 Task: Find connections with filter location Portishead with filter topic #workwith filter profile language French with filter current company ICICIdirect with filter school Acharya Institutes with filter industry Courts of Law with filter service category Typing with filter keywords title Culture Operations Manager
Action: Mouse moved to (645, 66)
Screenshot: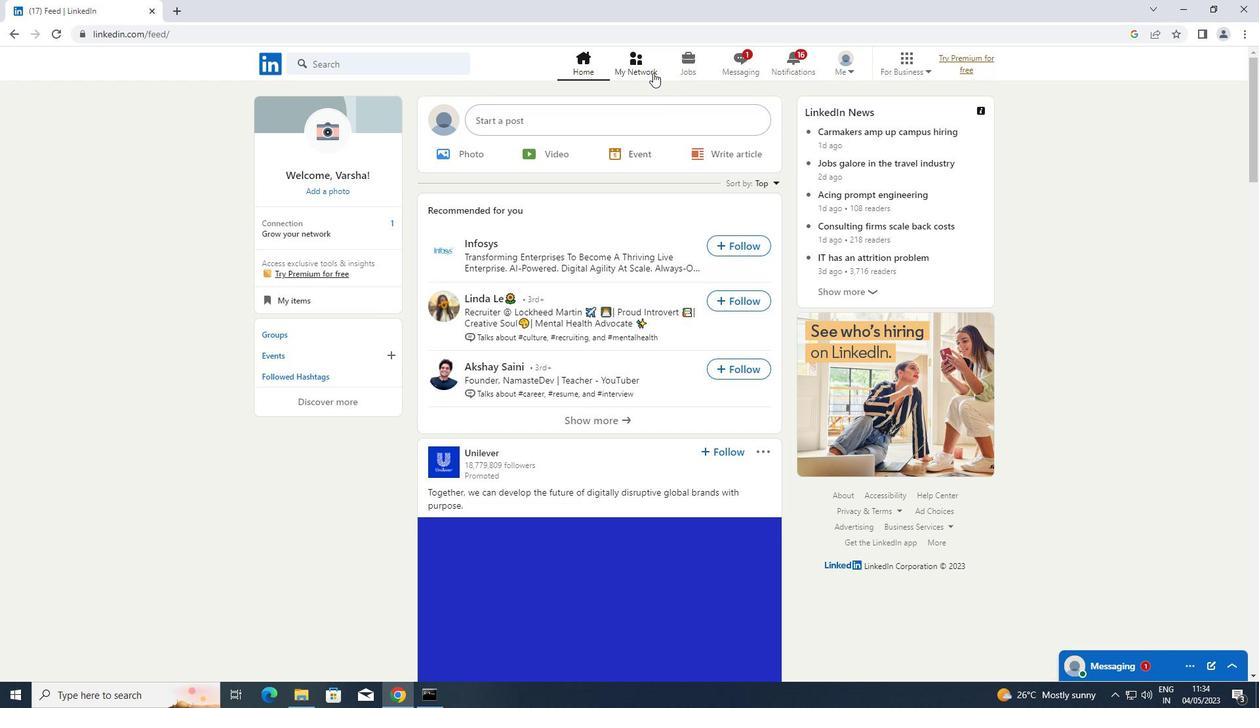 
Action: Mouse pressed left at (645, 66)
Screenshot: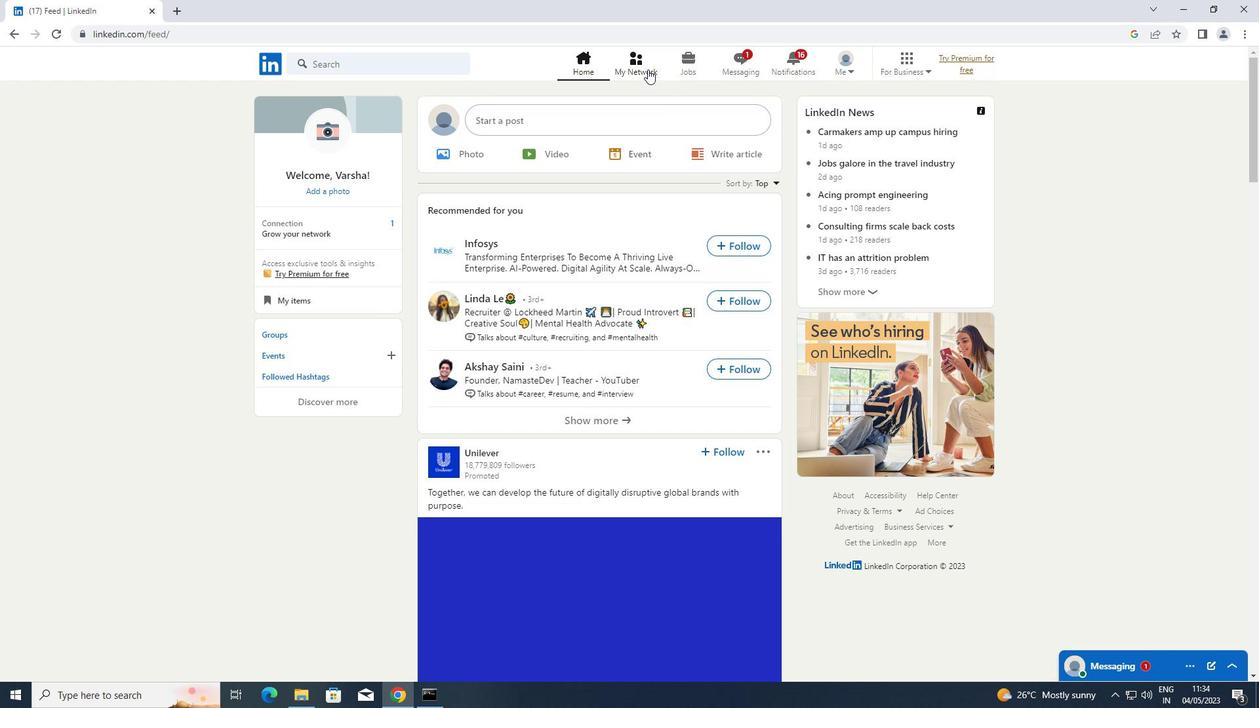 
Action: Mouse moved to (321, 131)
Screenshot: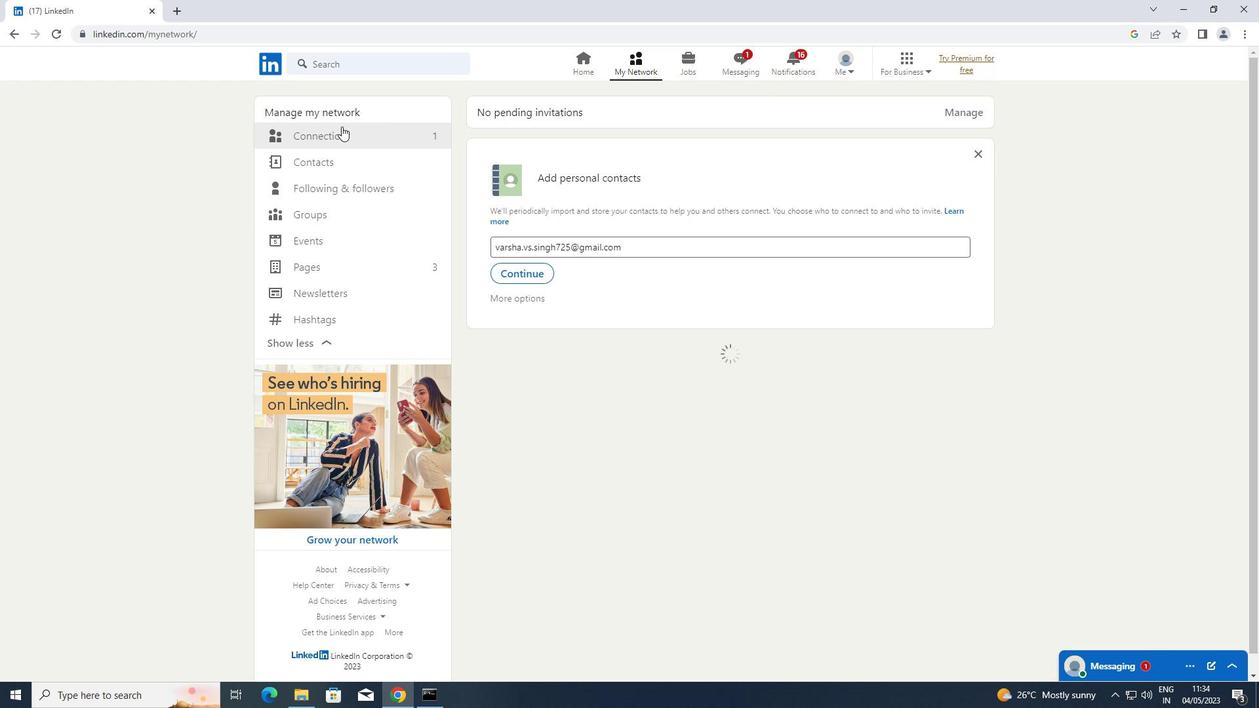 
Action: Mouse pressed left at (321, 131)
Screenshot: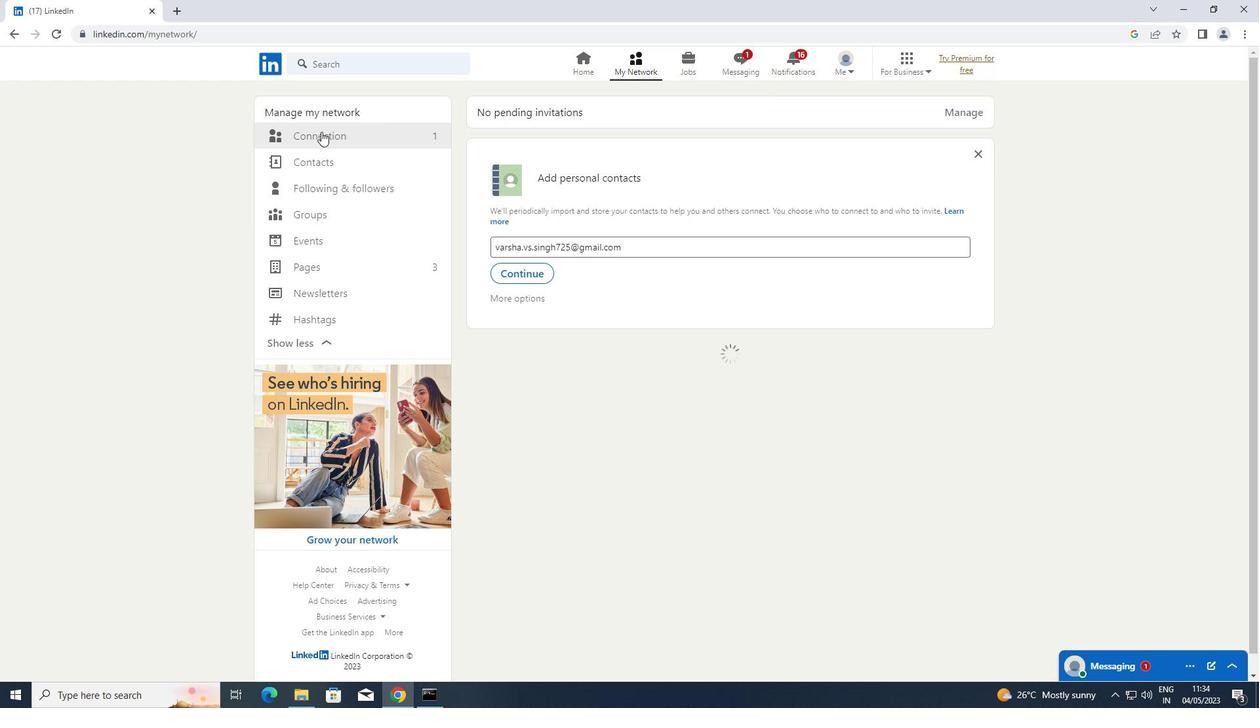 
Action: Mouse moved to (738, 134)
Screenshot: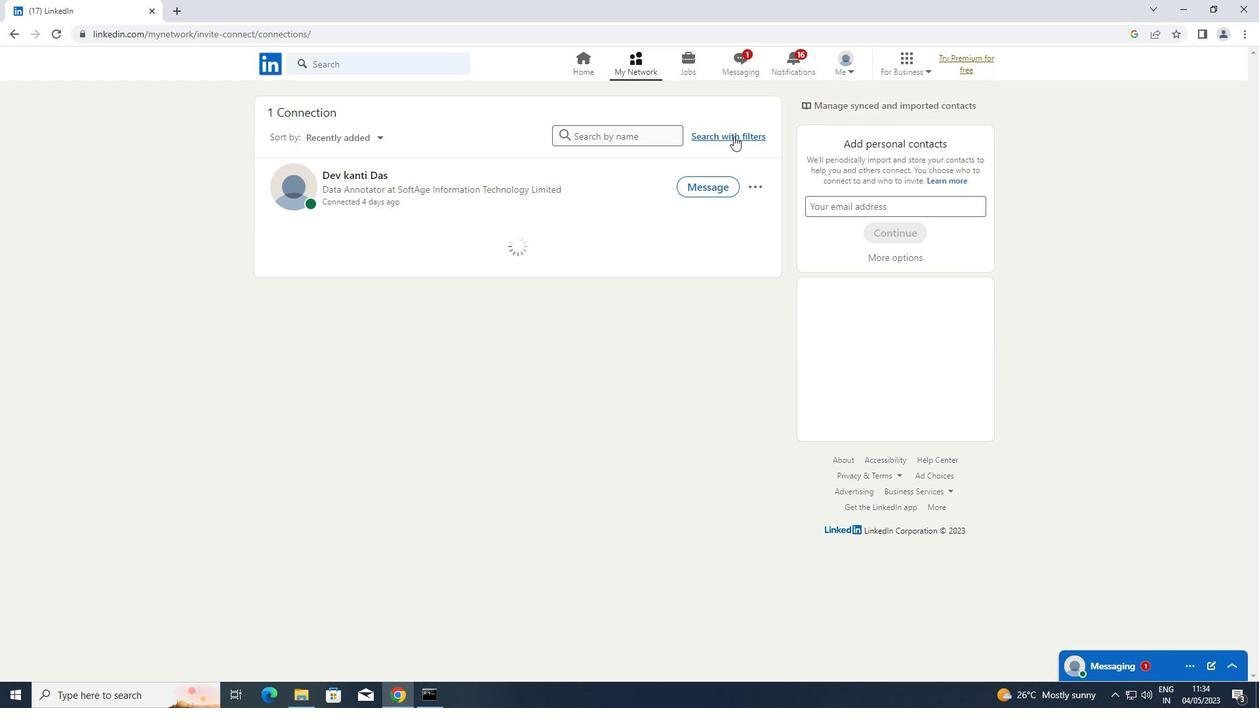 
Action: Mouse pressed left at (738, 134)
Screenshot: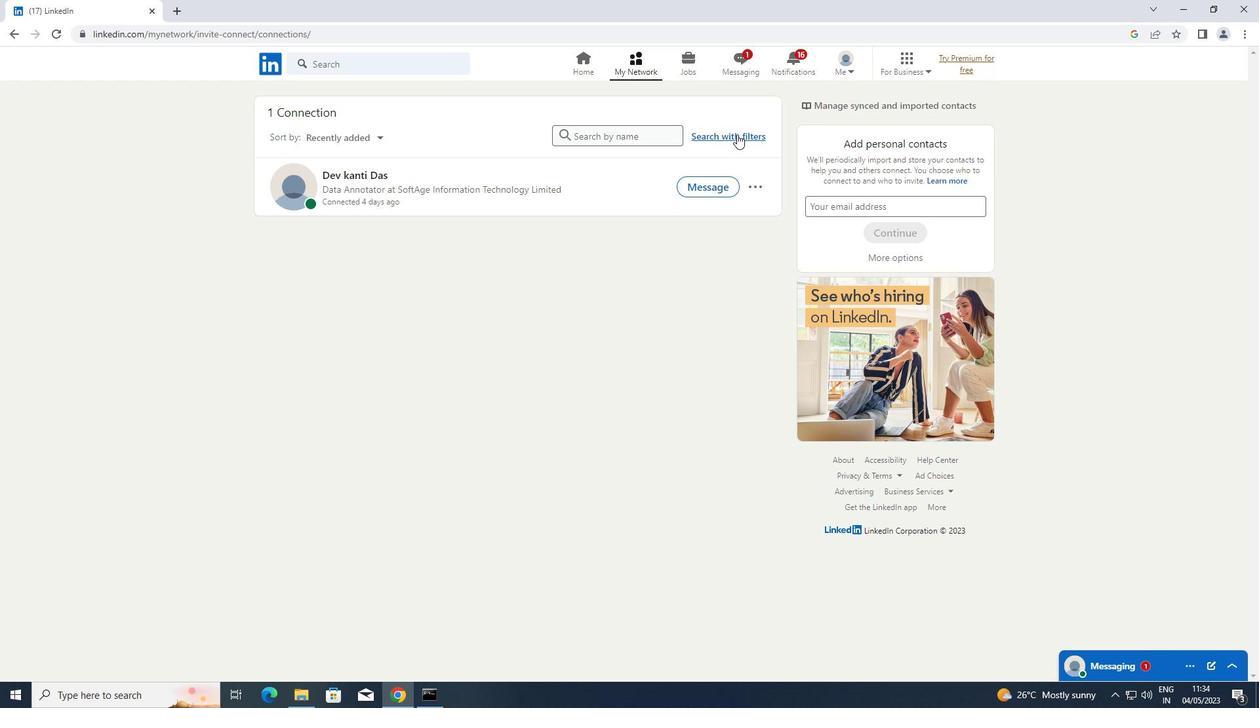 
Action: Mouse moved to (679, 106)
Screenshot: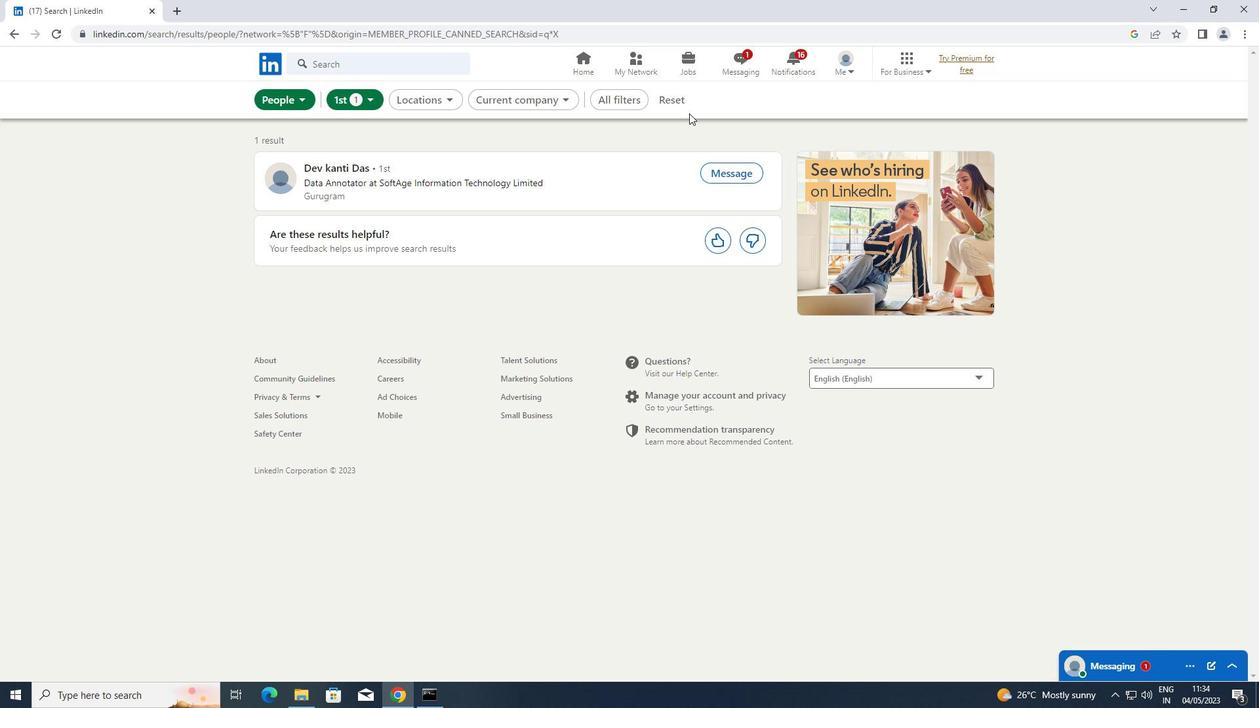
Action: Mouse pressed left at (679, 106)
Screenshot: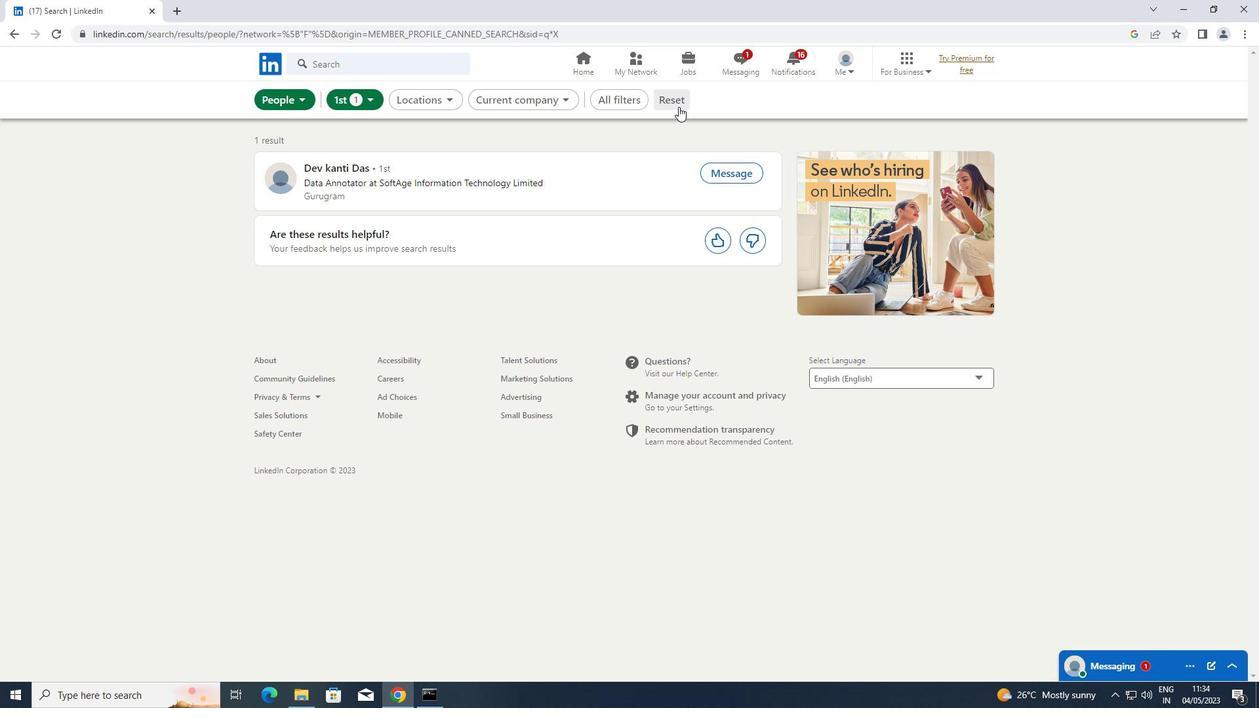 
Action: Mouse moved to (646, 101)
Screenshot: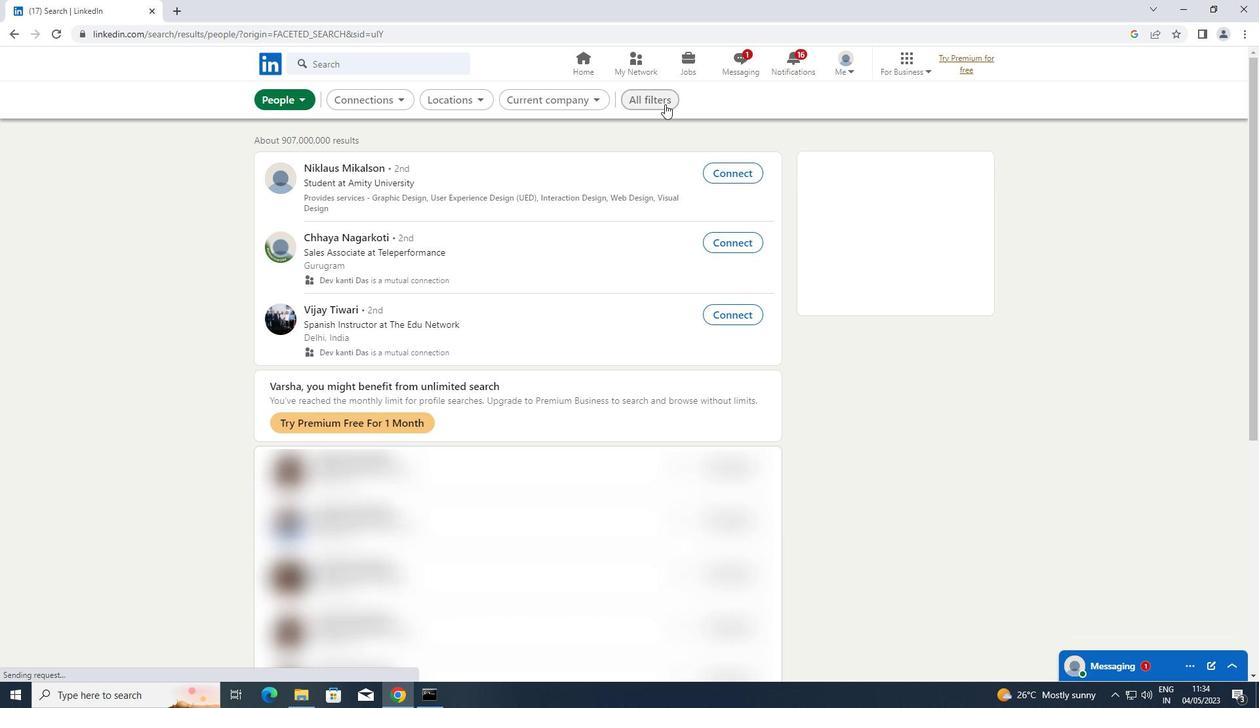 
Action: Mouse pressed left at (646, 101)
Screenshot: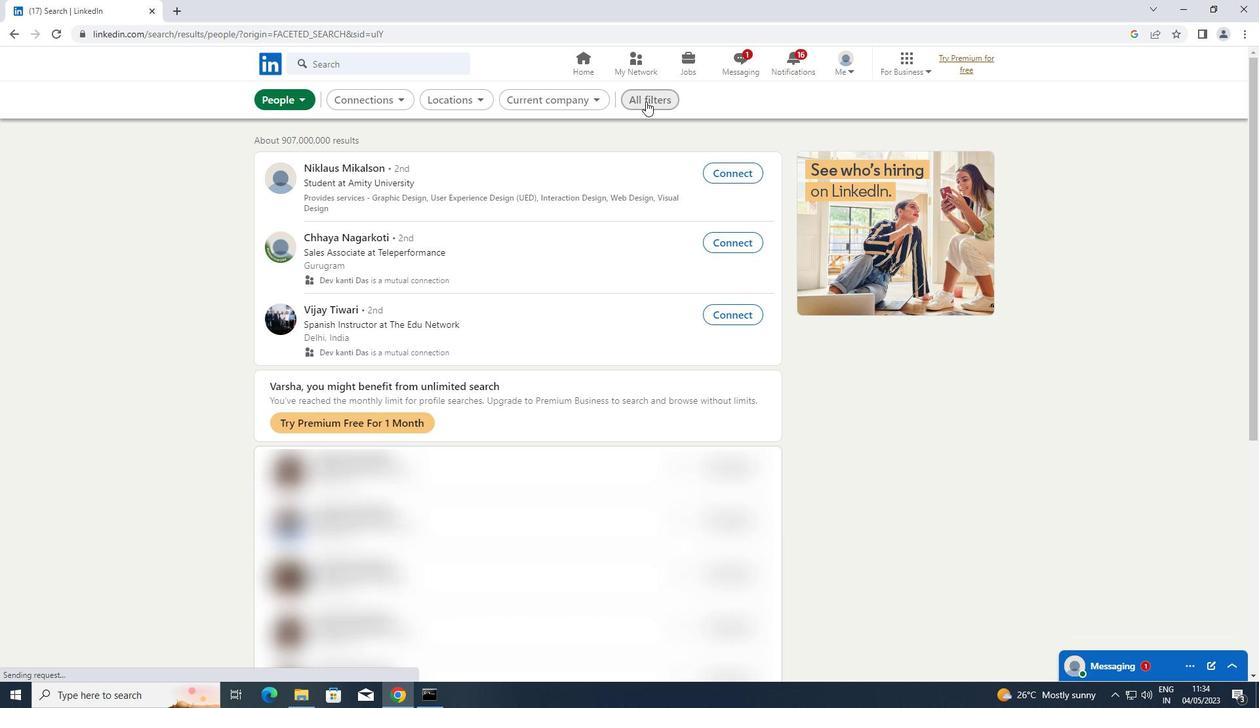 
Action: Mouse moved to (989, 225)
Screenshot: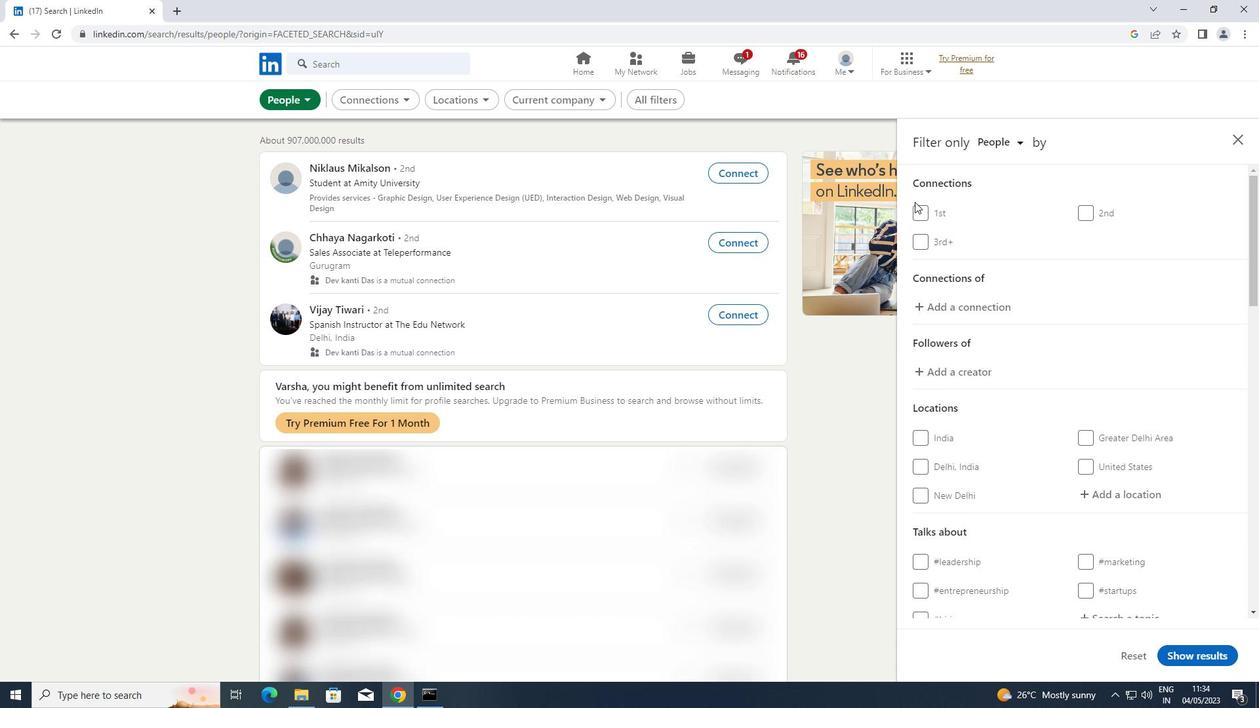 
Action: Mouse scrolled (989, 224) with delta (0, 0)
Screenshot: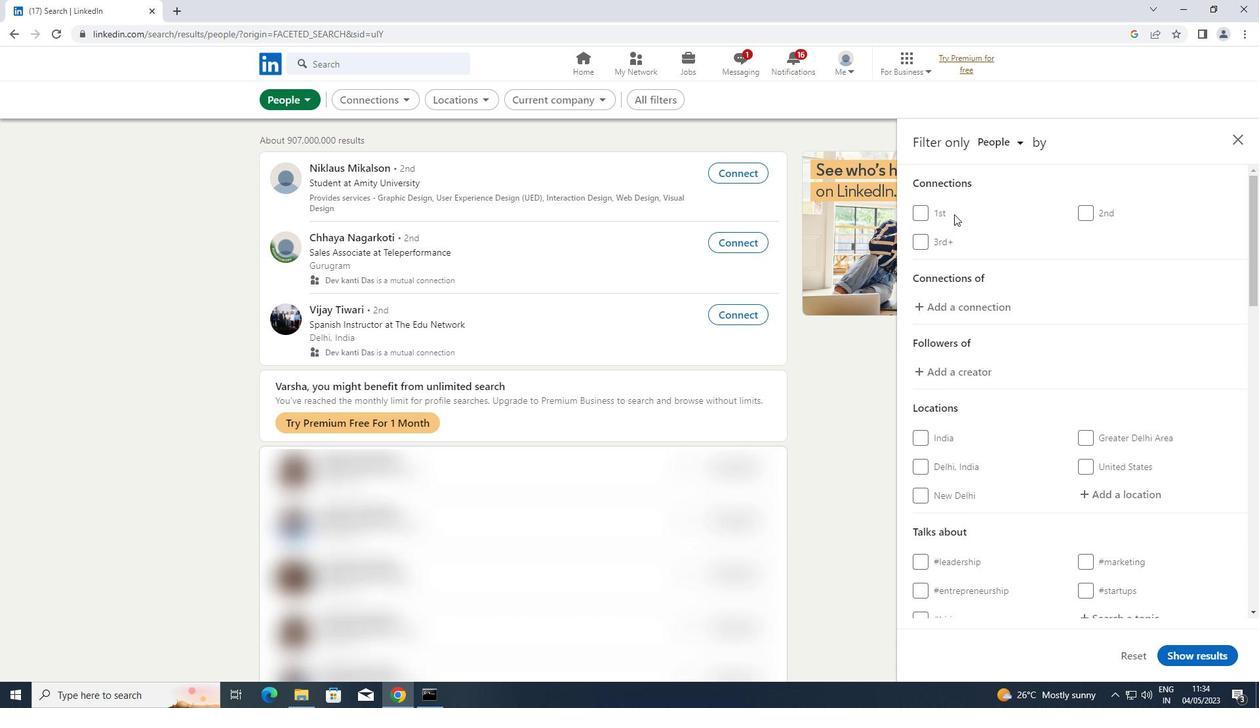 
Action: Mouse scrolled (989, 224) with delta (0, 0)
Screenshot: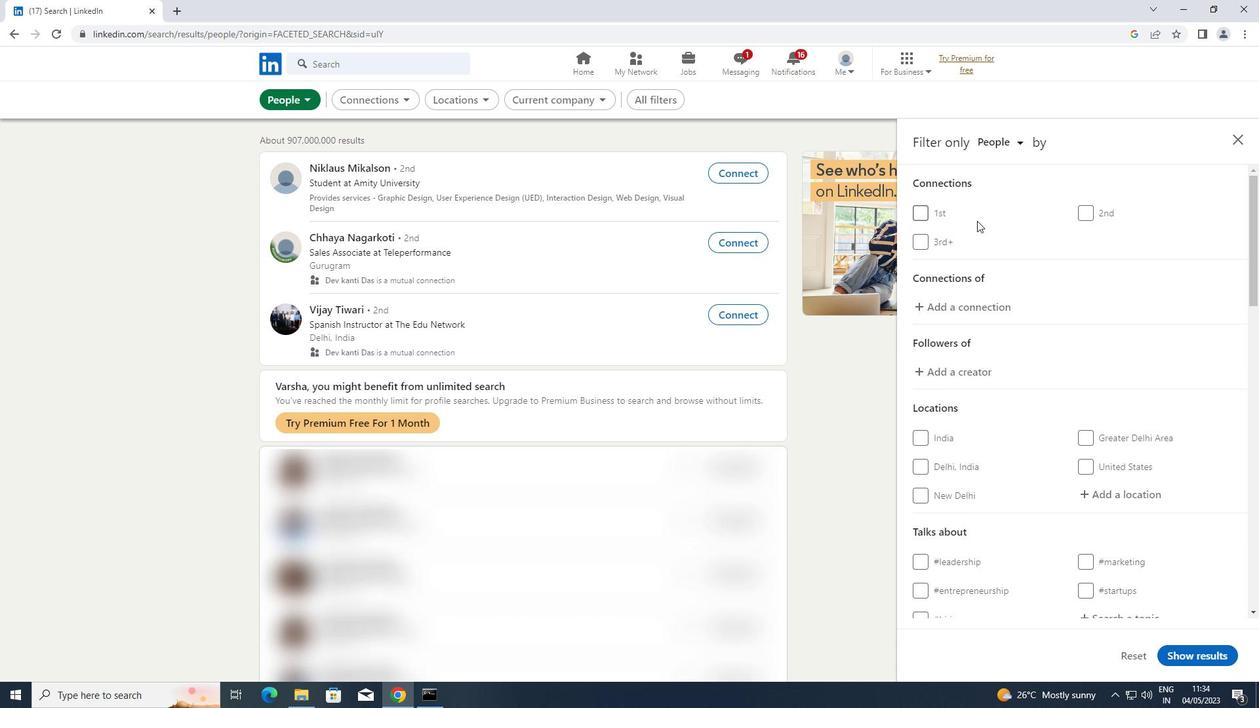 
Action: Mouse scrolled (989, 224) with delta (0, 0)
Screenshot: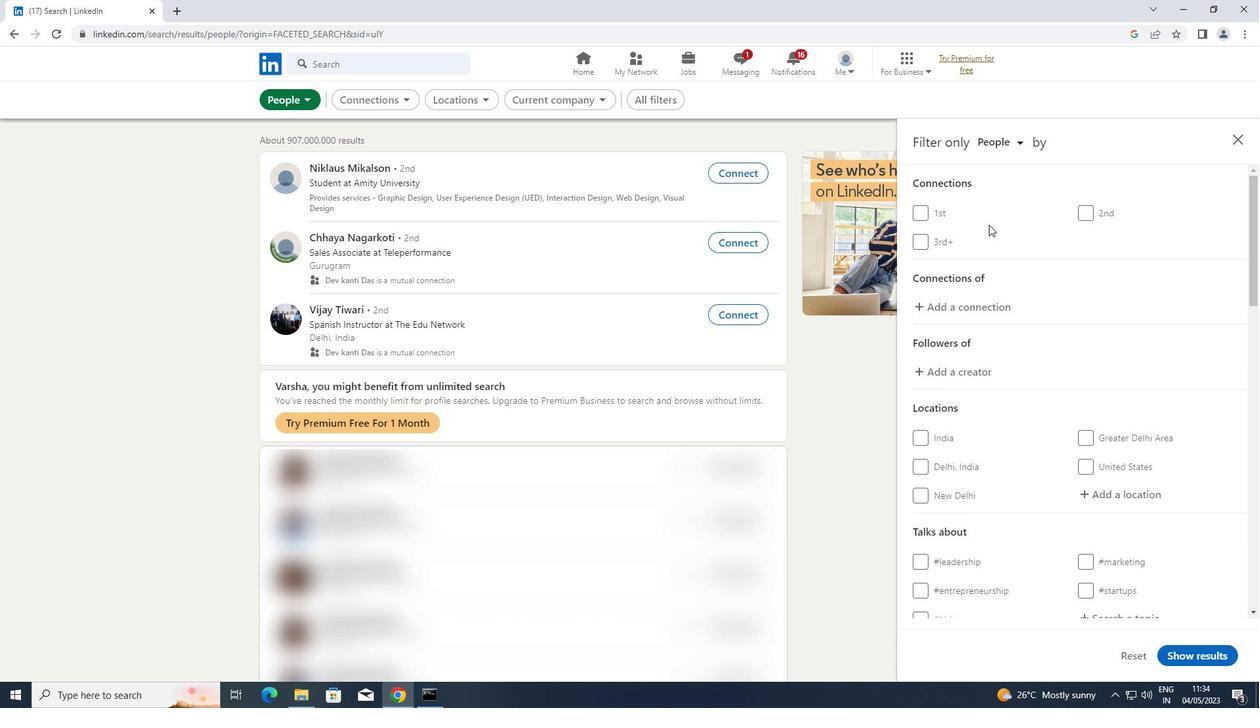 
Action: Mouse moved to (1120, 305)
Screenshot: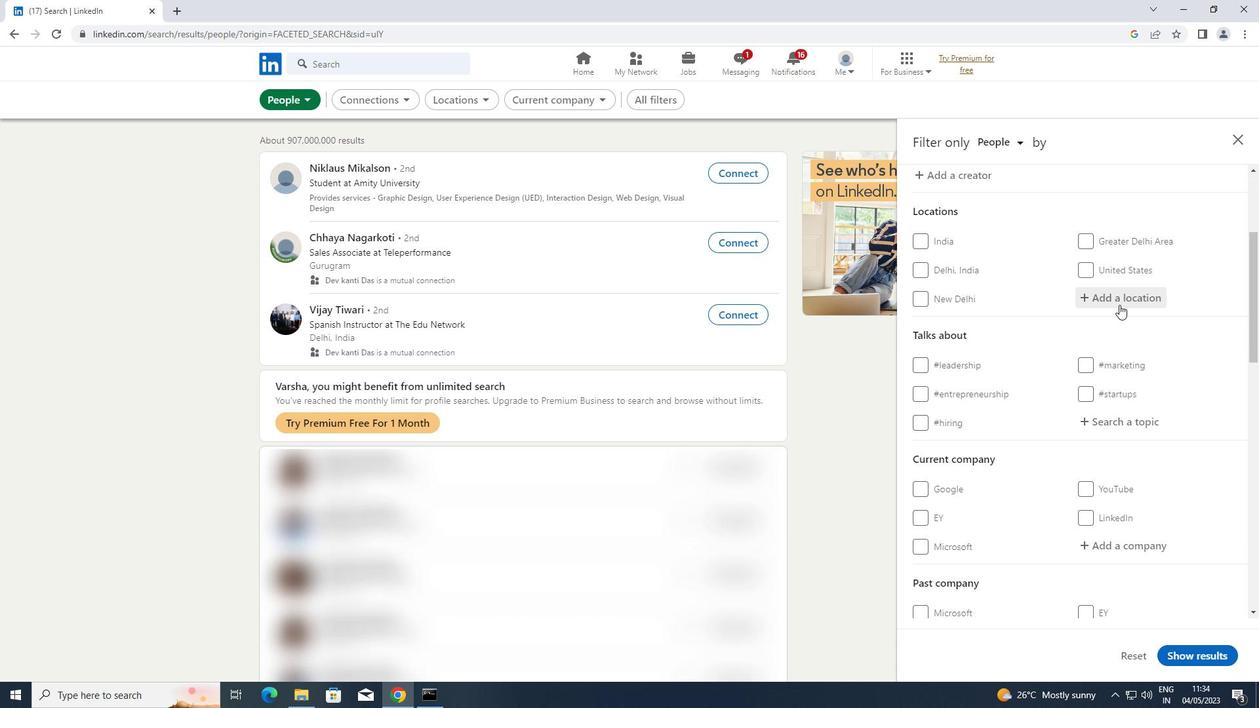 
Action: Mouse pressed left at (1120, 305)
Screenshot: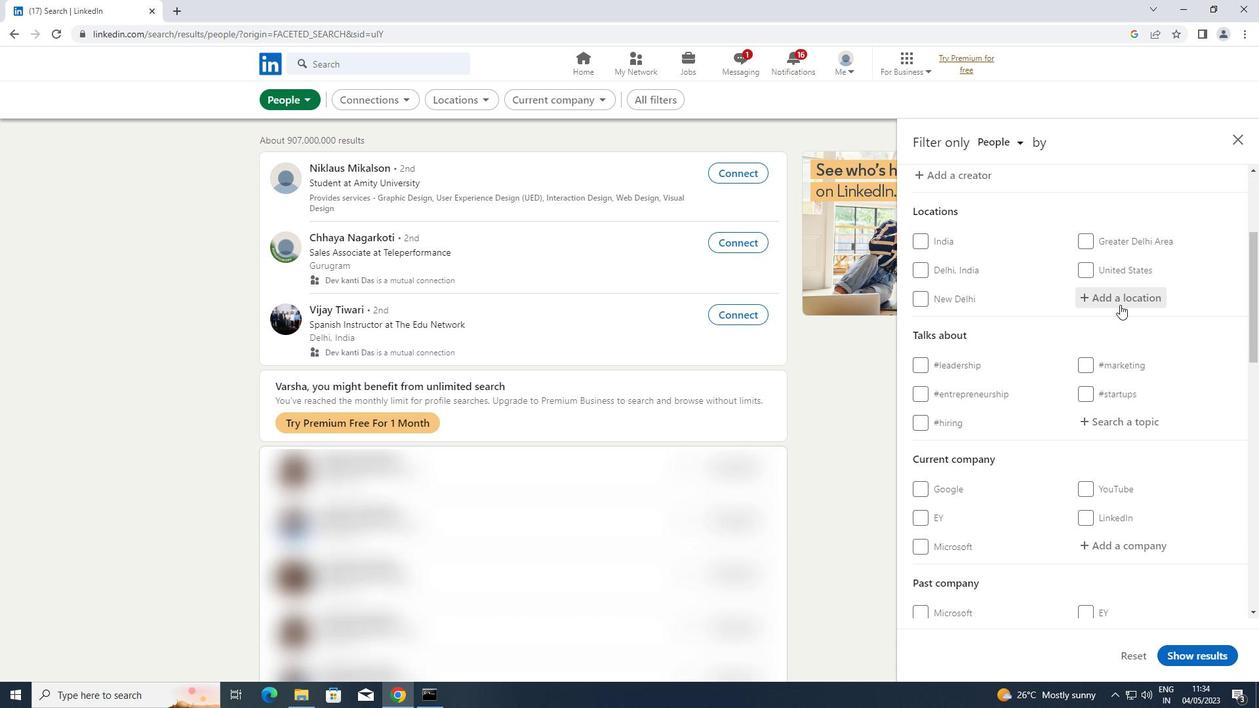 
Action: Key pressed <Key.shift>PORTISHEAD
Screenshot: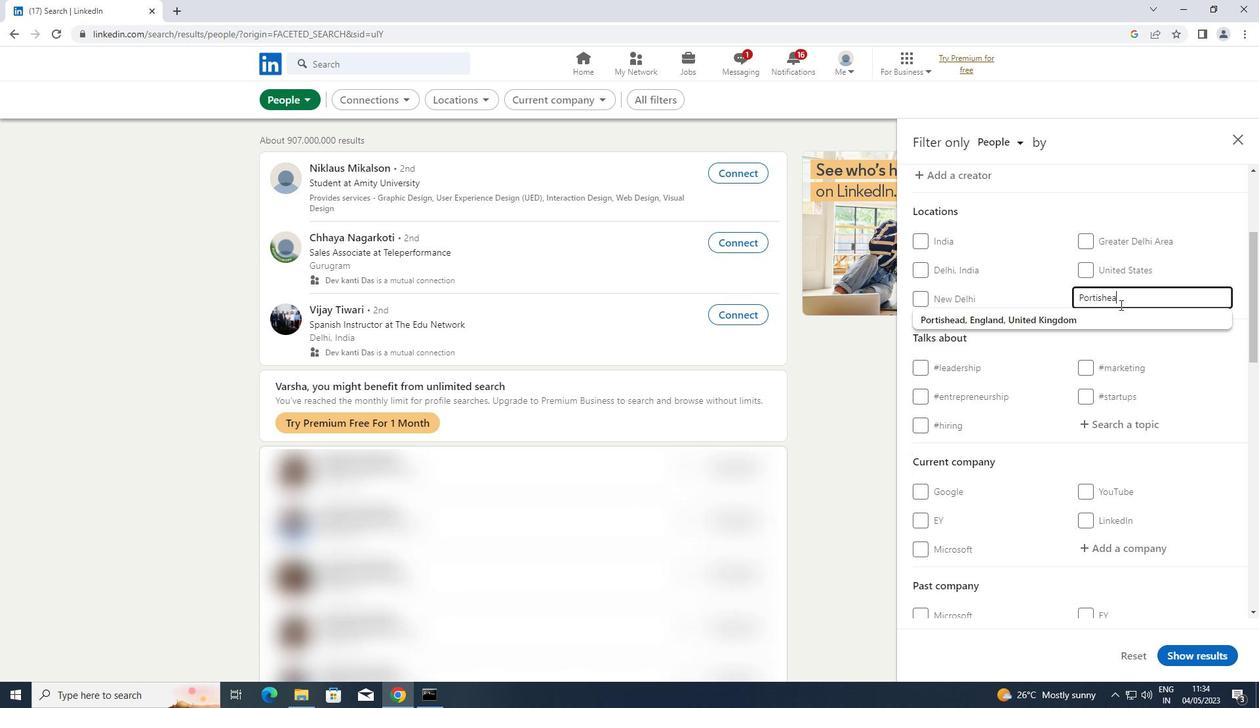 
Action: Mouse scrolled (1120, 304) with delta (0, 0)
Screenshot: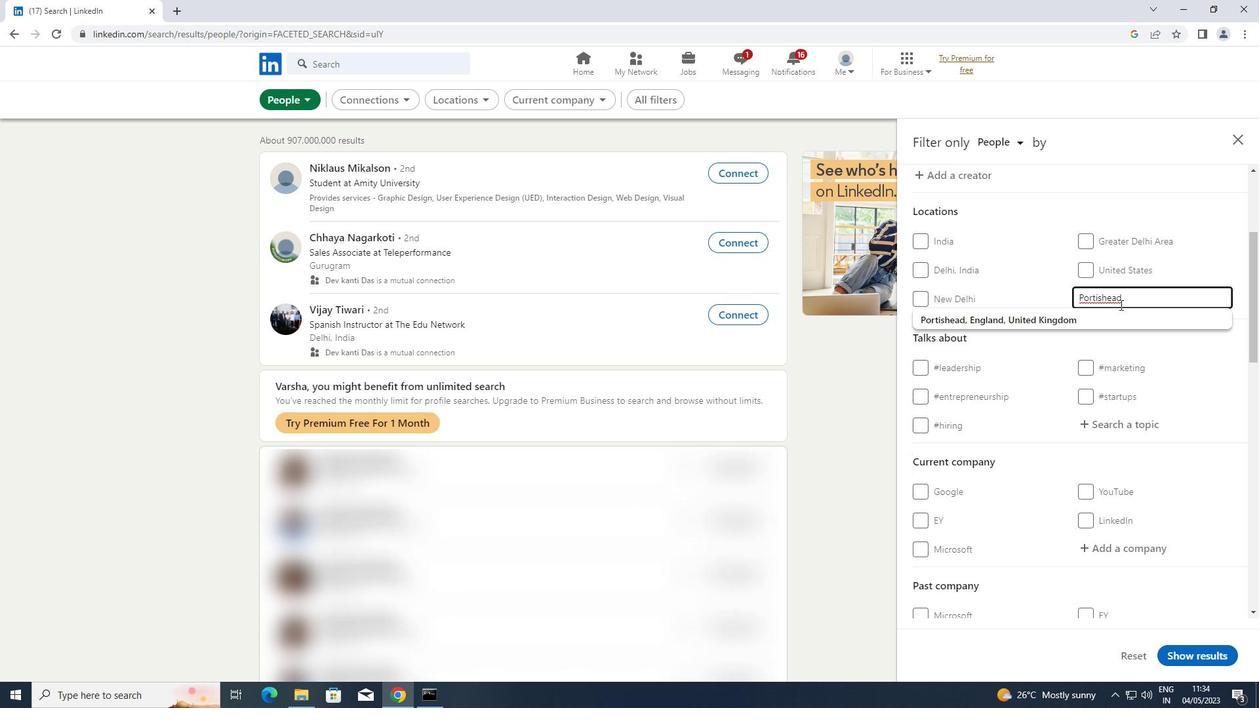 
Action: Mouse scrolled (1120, 304) with delta (0, 0)
Screenshot: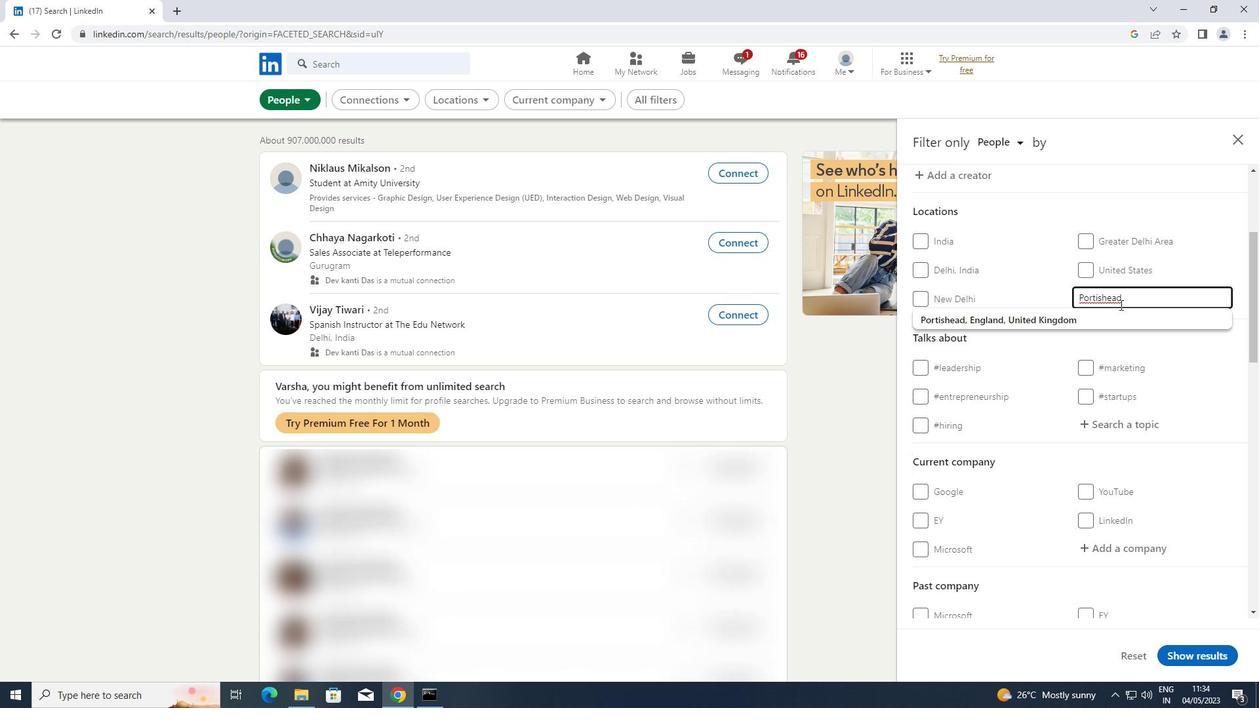 
Action: Mouse scrolled (1120, 304) with delta (0, 0)
Screenshot: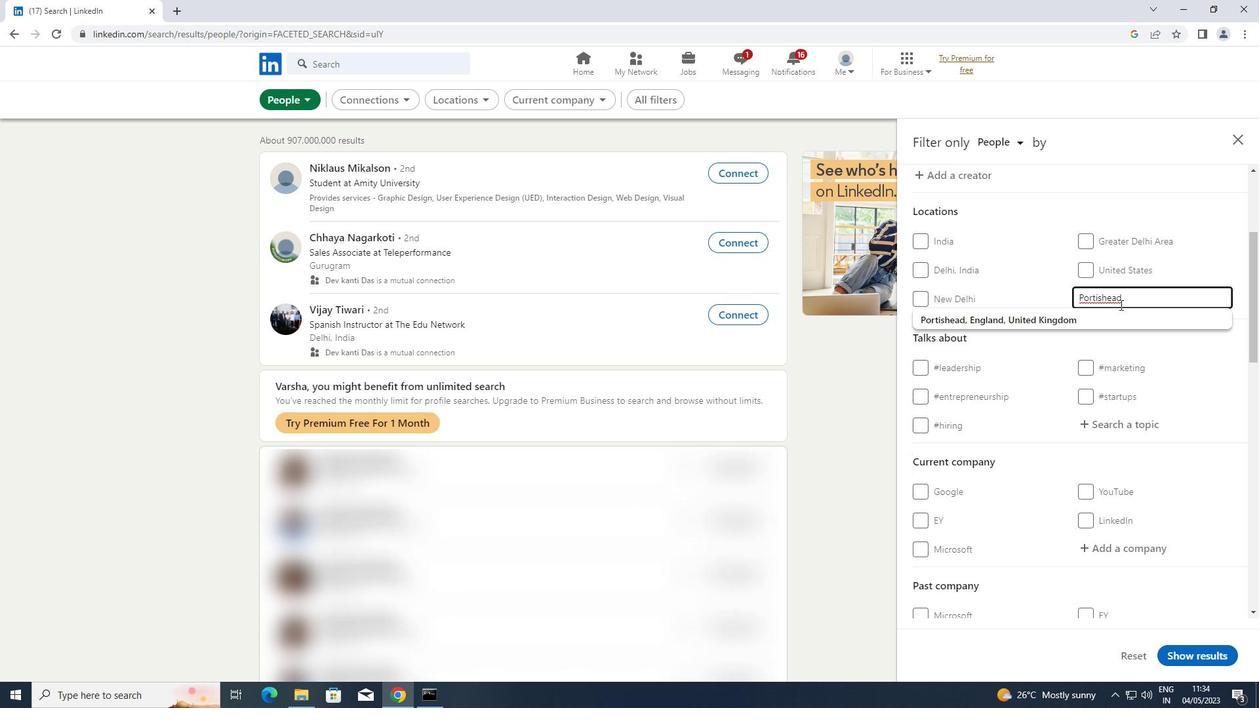 
Action: Mouse moved to (1137, 229)
Screenshot: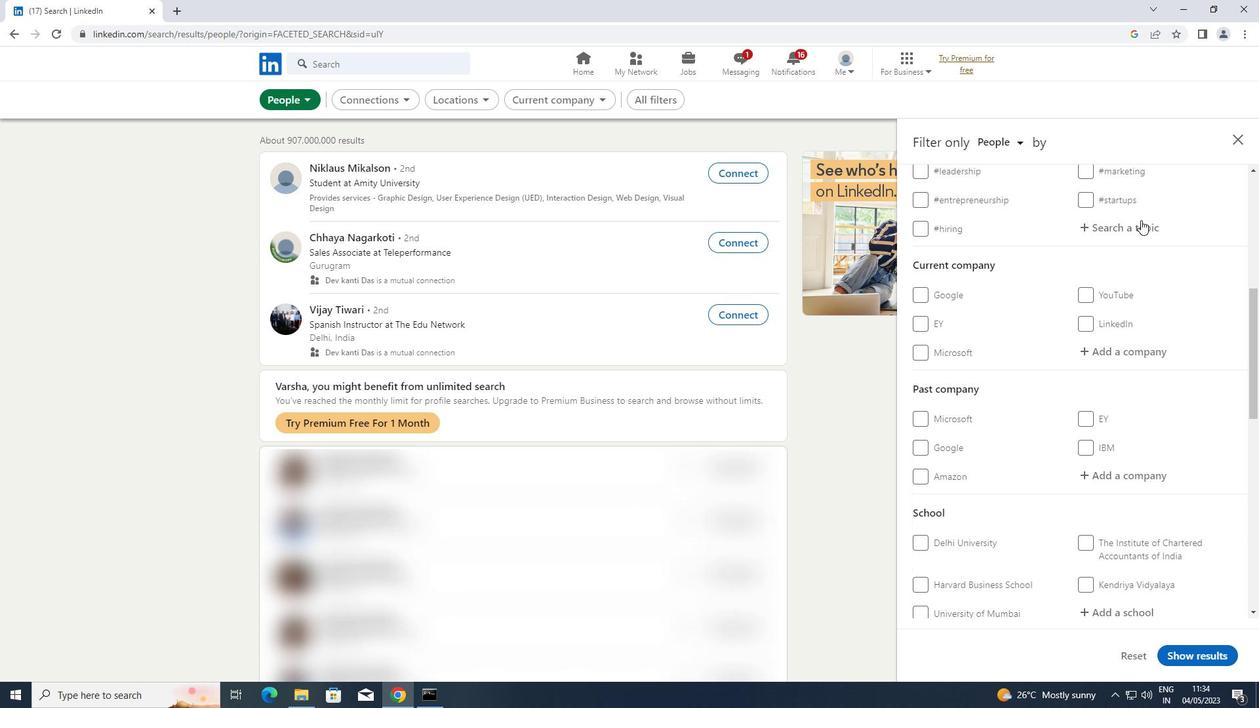 
Action: Mouse pressed left at (1137, 229)
Screenshot: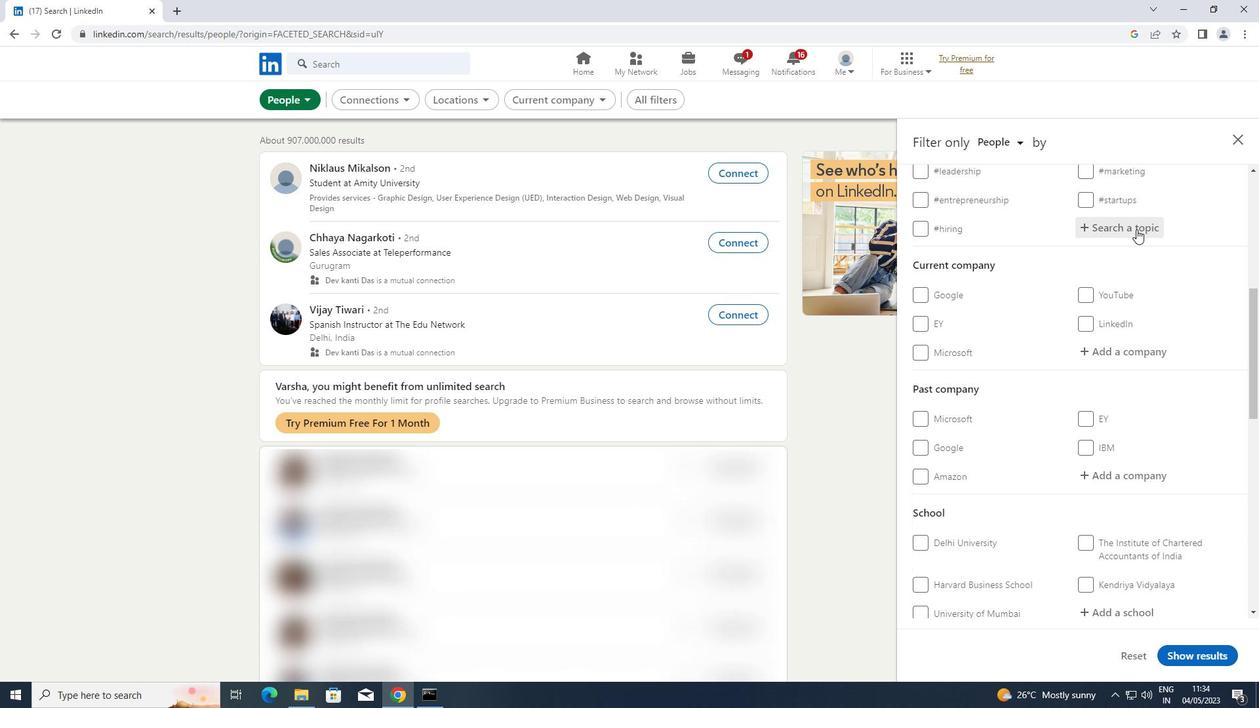 
Action: Key pressed WORK
Screenshot: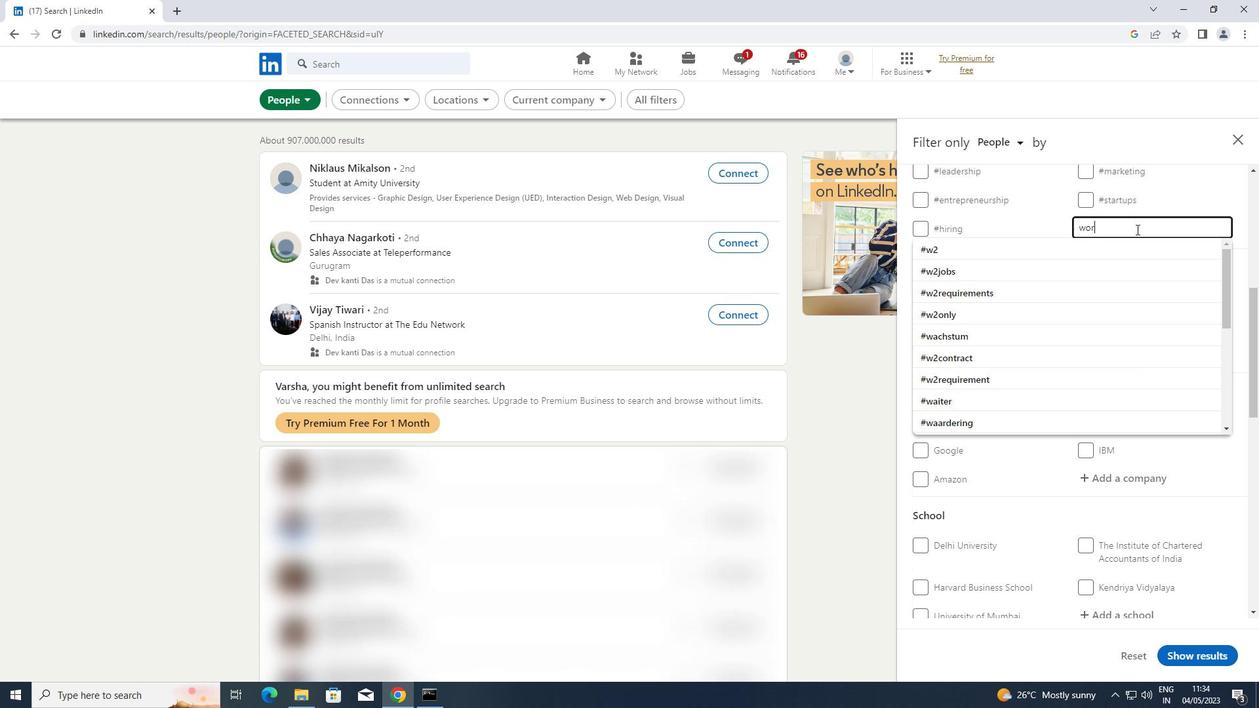 
Action: Mouse moved to (1007, 242)
Screenshot: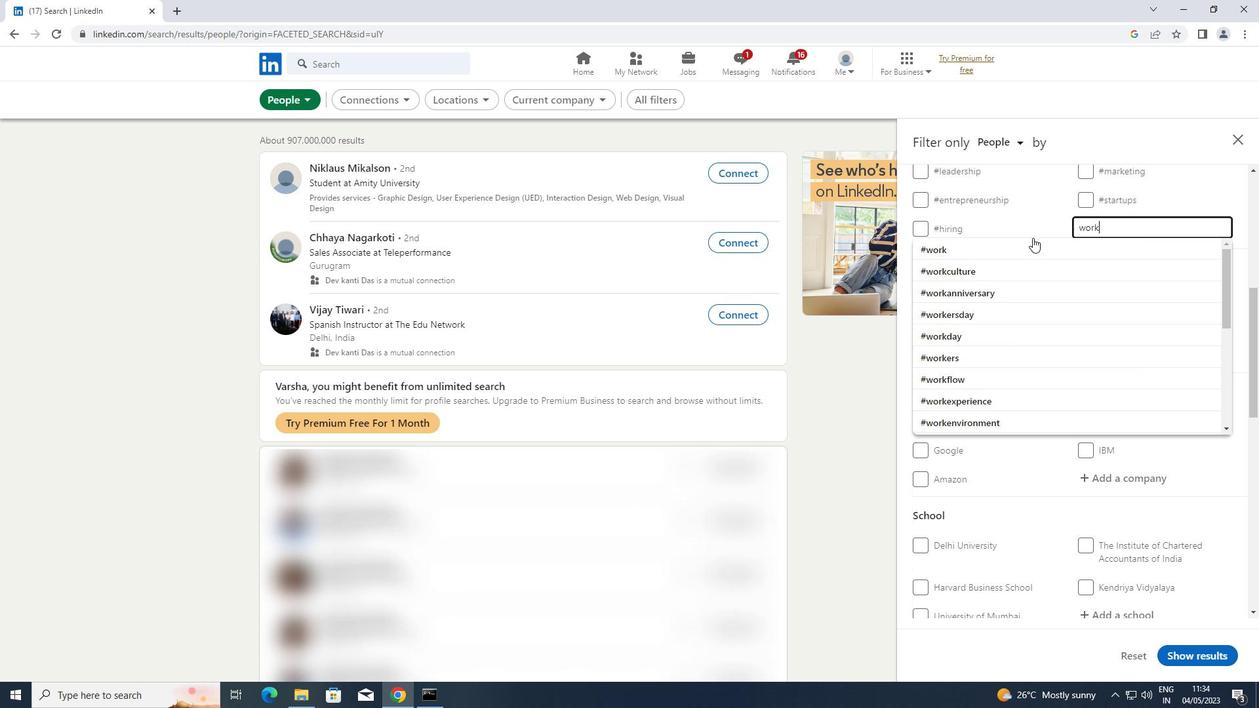 
Action: Mouse pressed left at (1007, 242)
Screenshot: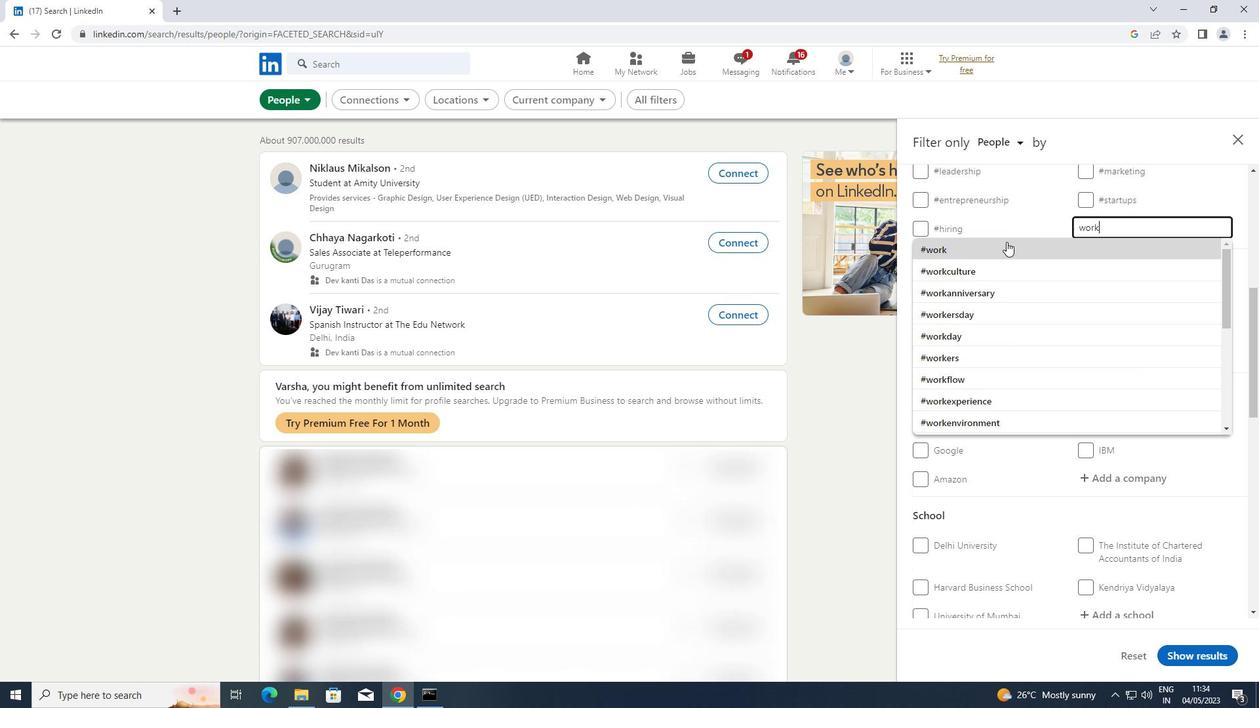 
Action: Mouse scrolled (1007, 241) with delta (0, 0)
Screenshot: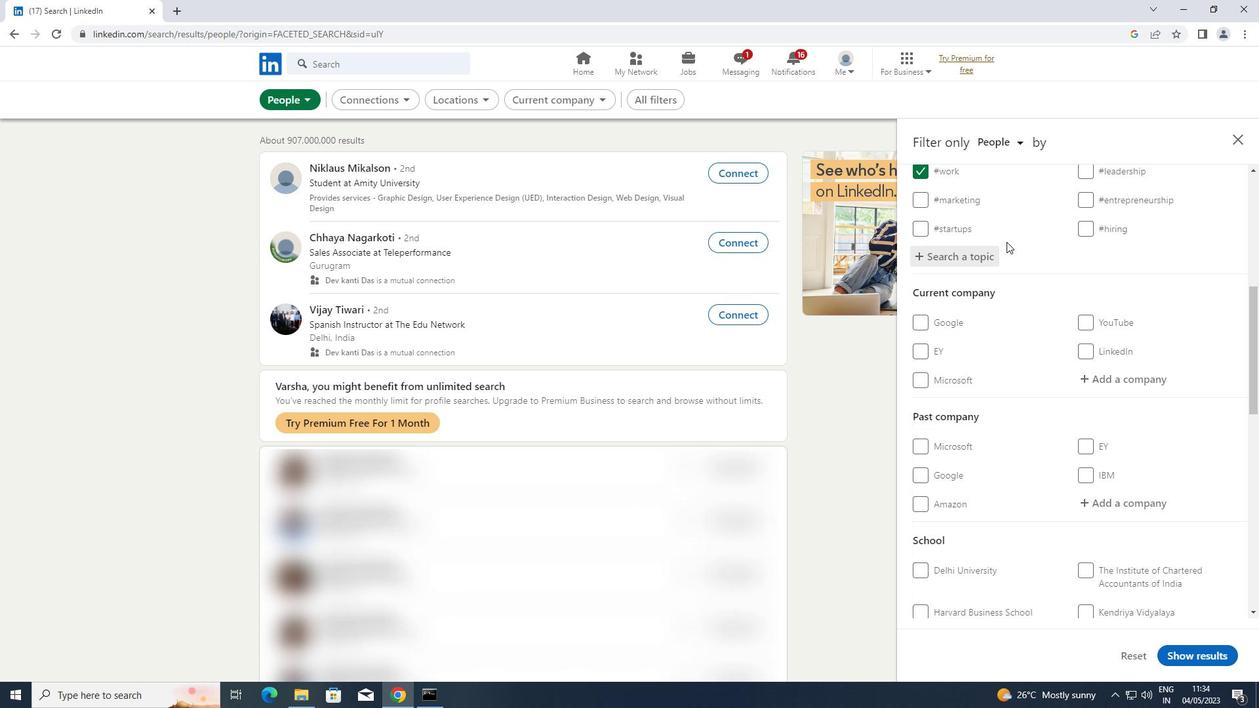 
Action: Mouse scrolled (1007, 241) with delta (0, 0)
Screenshot: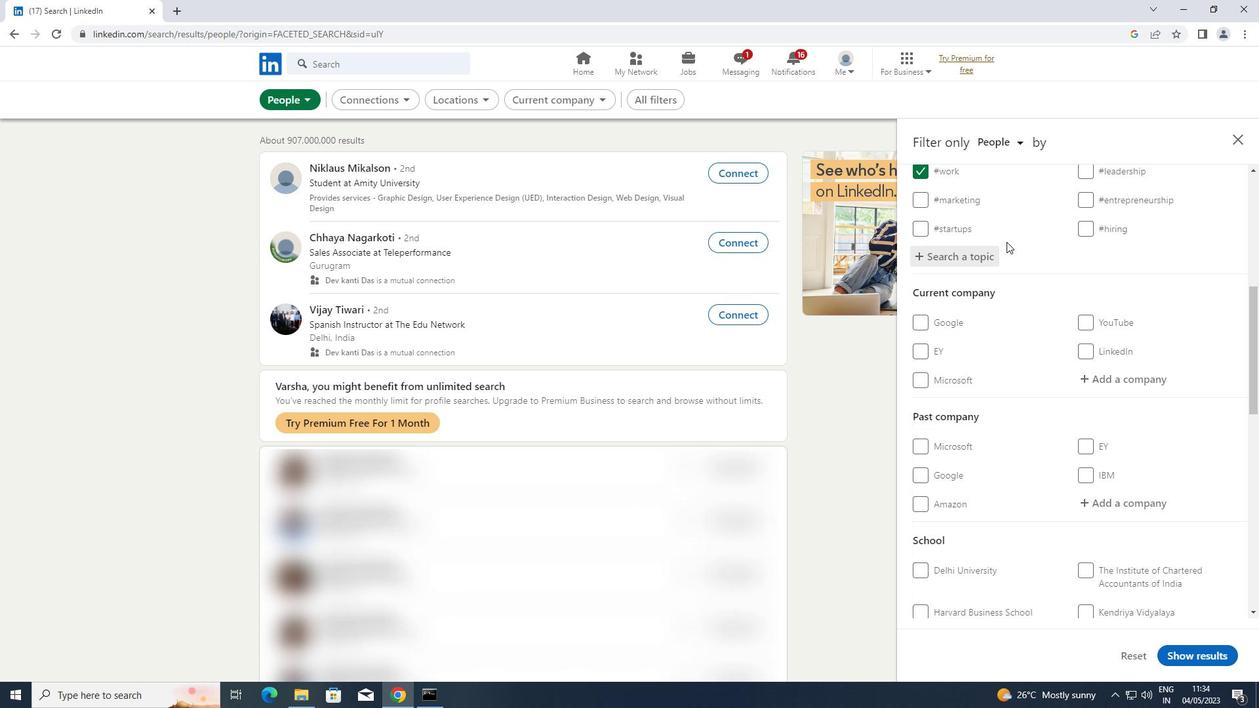 
Action: Mouse scrolled (1007, 241) with delta (0, 0)
Screenshot: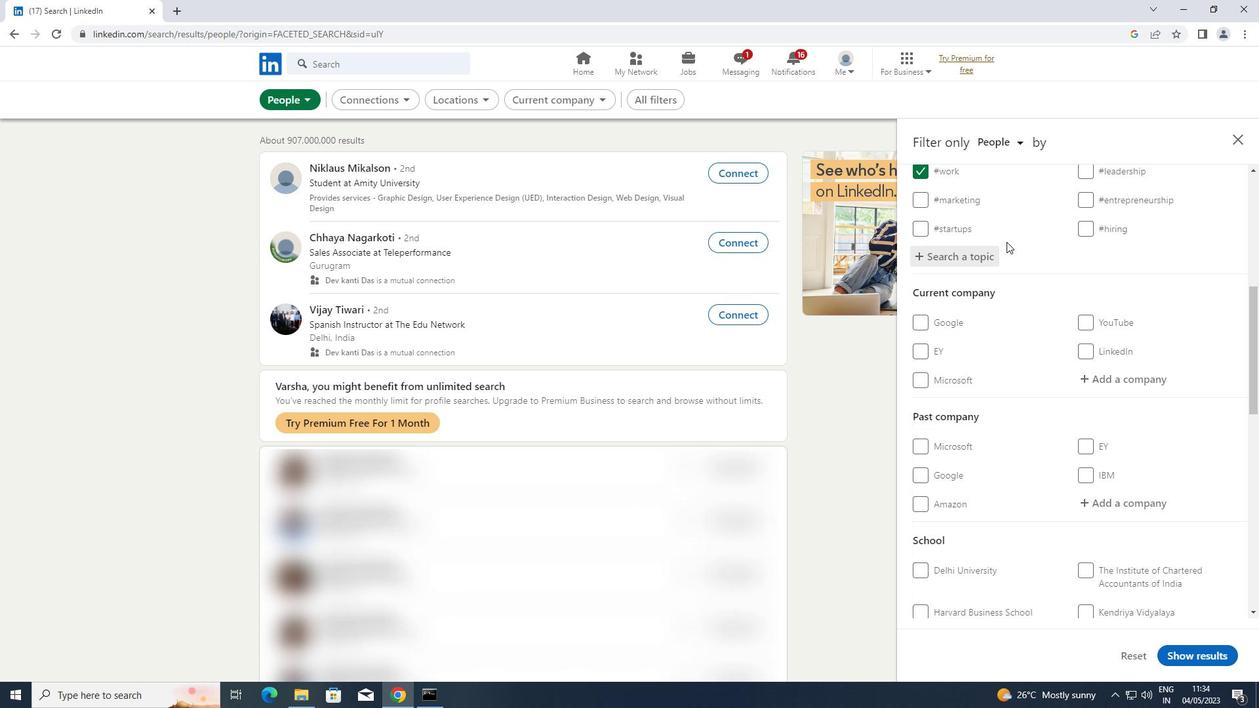 
Action: Mouse scrolled (1007, 241) with delta (0, 0)
Screenshot: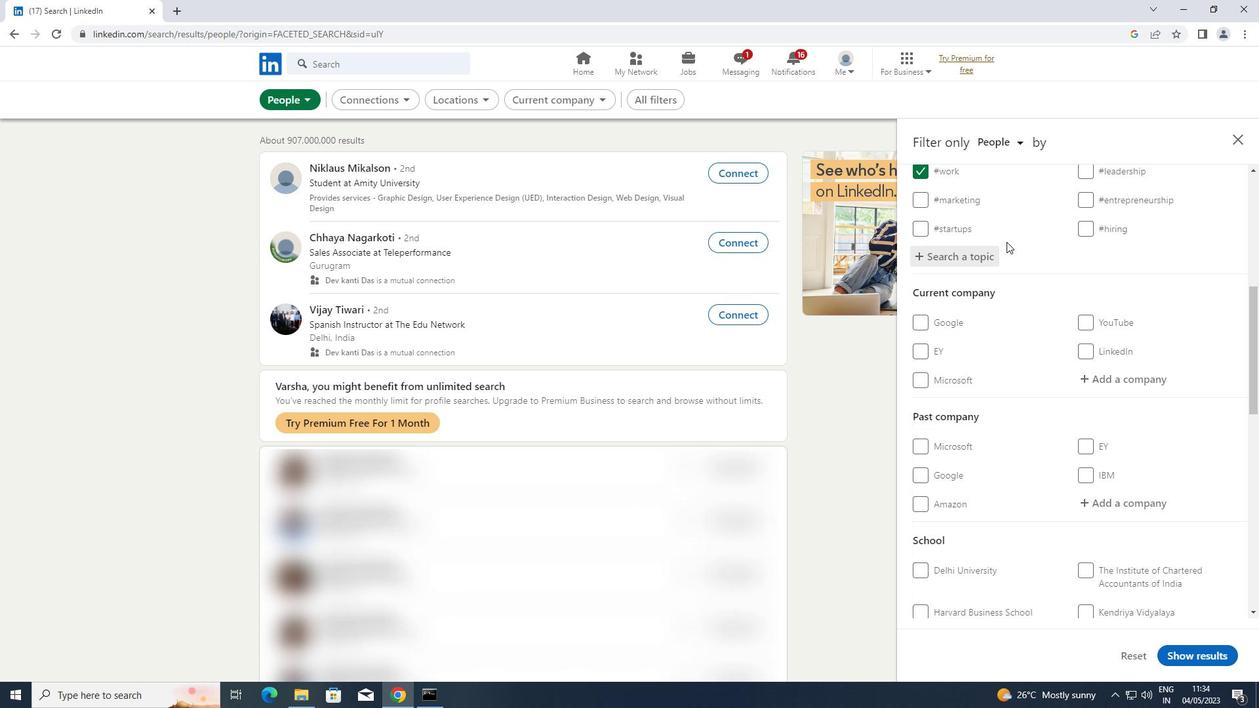 
Action: Mouse scrolled (1007, 241) with delta (0, 0)
Screenshot: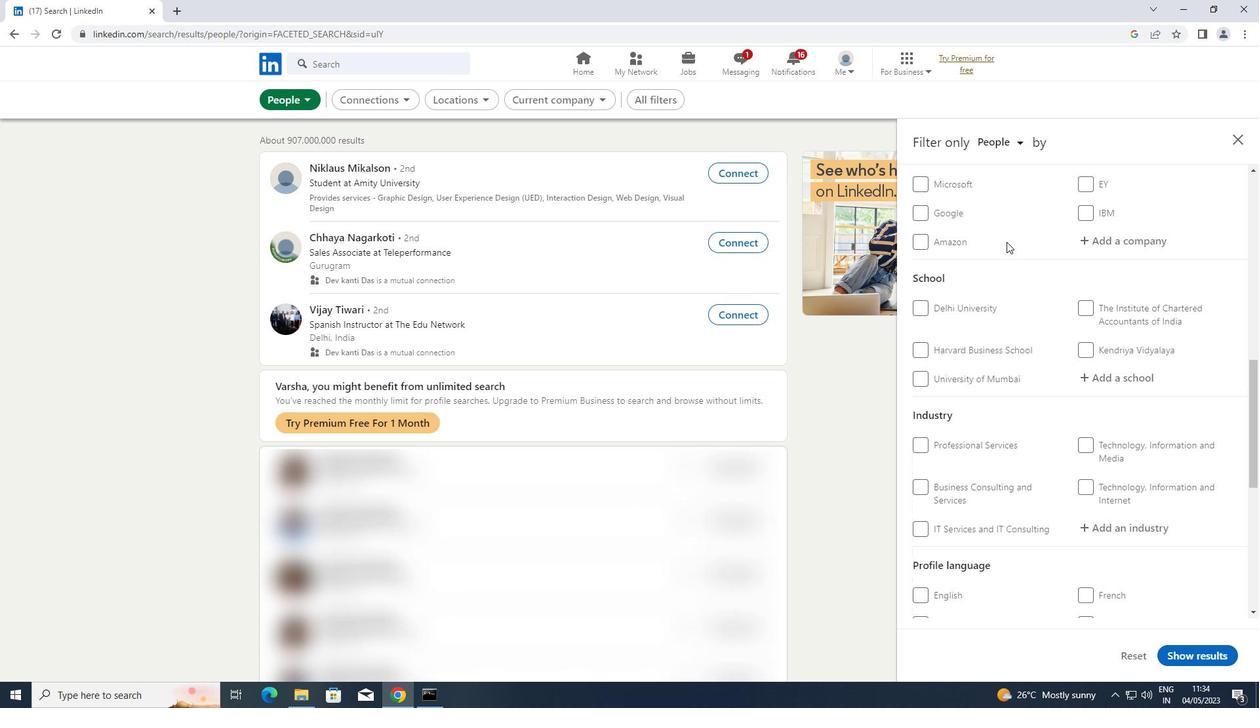 
Action: Mouse scrolled (1007, 241) with delta (0, 0)
Screenshot: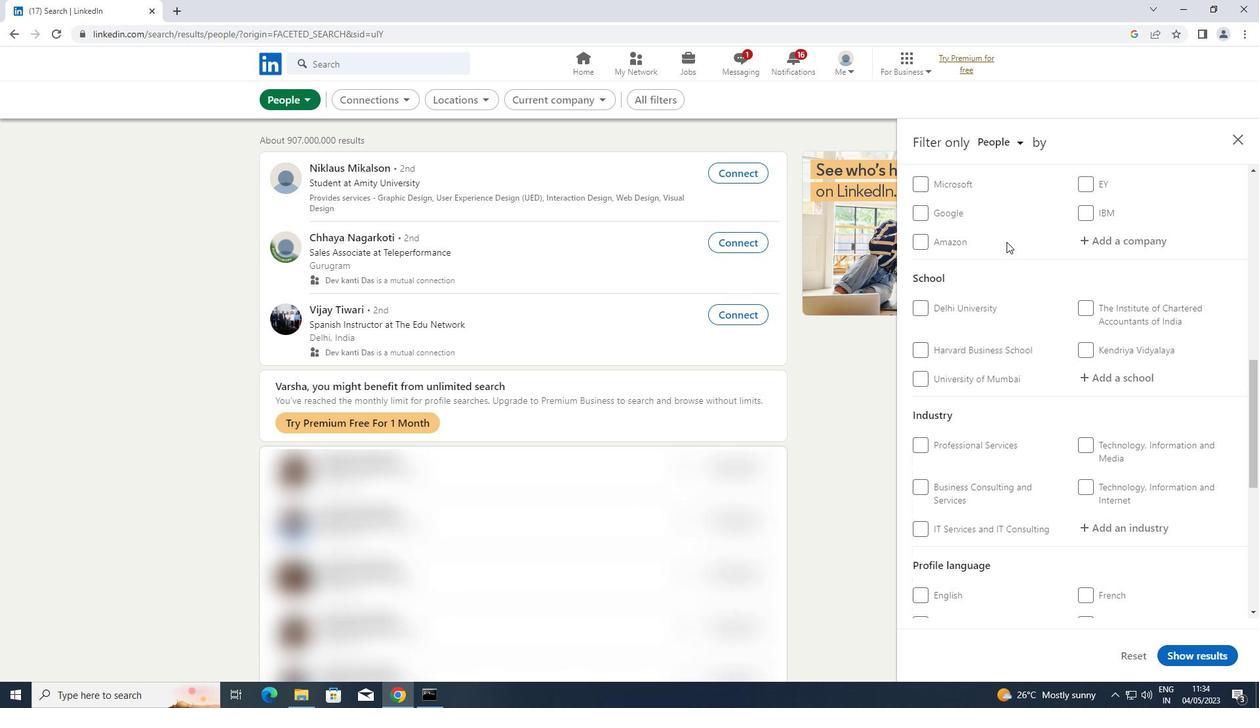 
Action: Mouse scrolled (1007, 241) with delta (0, 0)
Screenshot: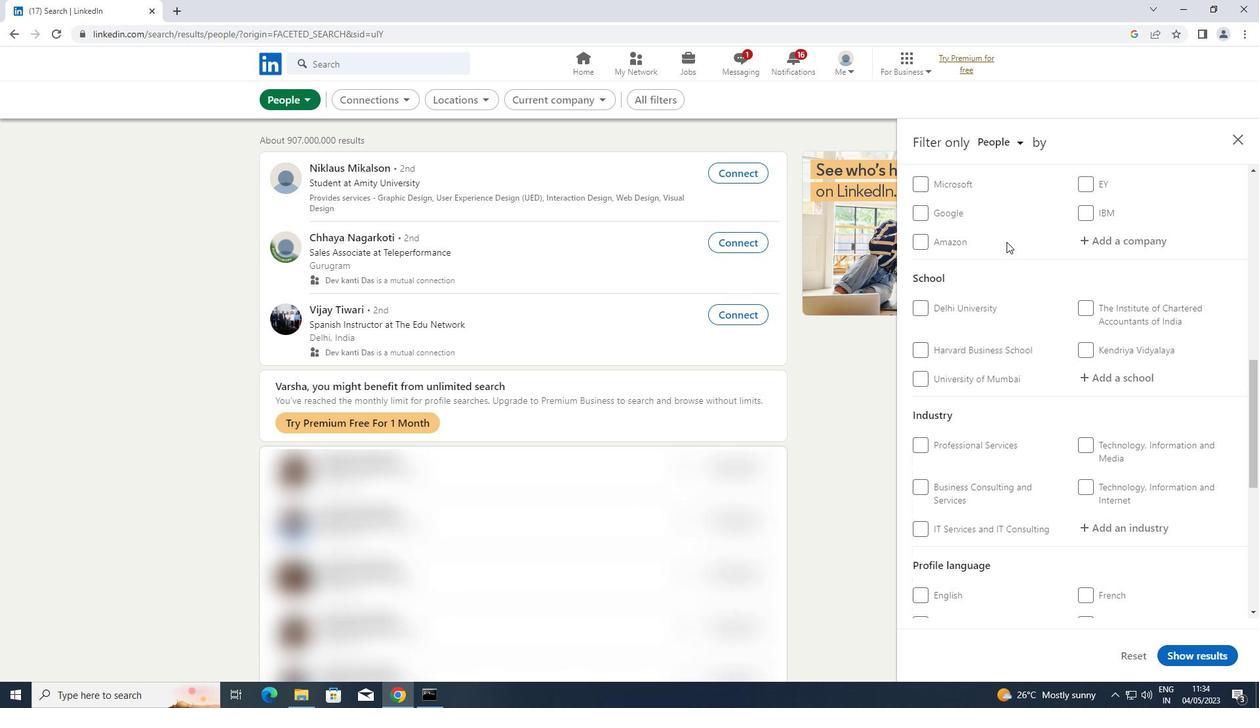 
Action: Mouse scrolled (1007, 241) with delta (0, 0)
Screenshot: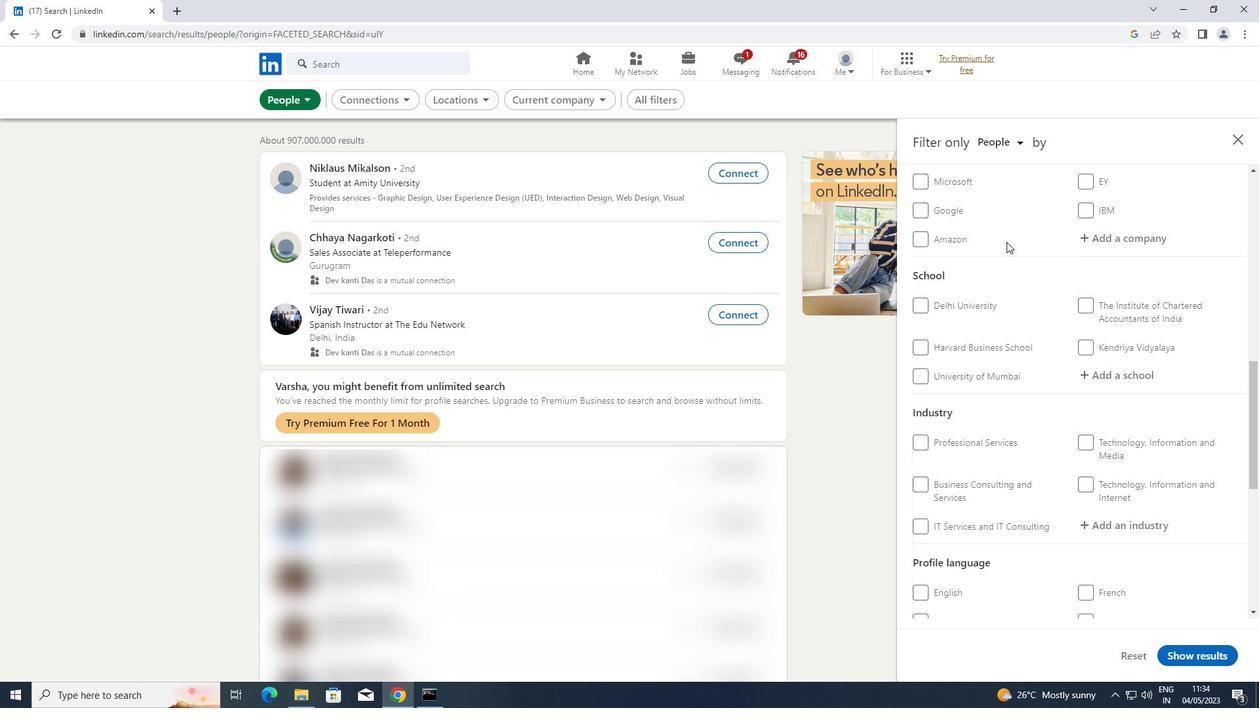 
Action: Mouse moved to (1087, 329)
Screenshot: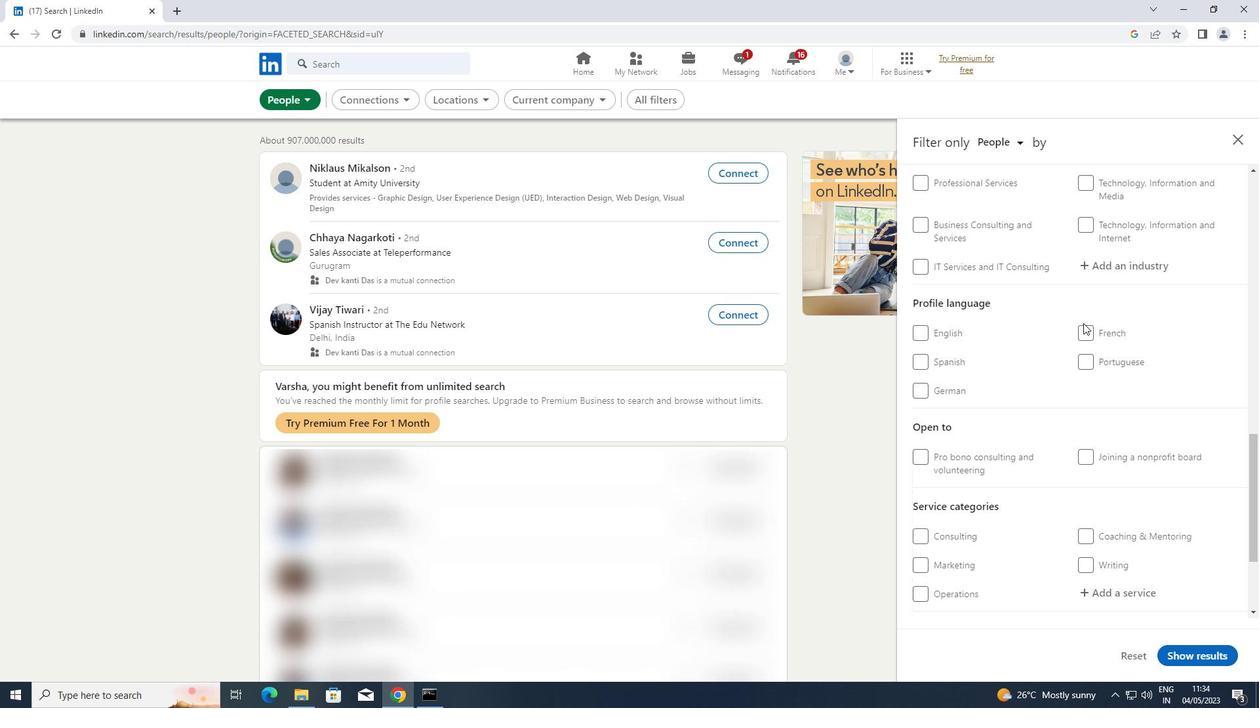 
Action: Mouse pressed left at (1087, 329)
Screenshot: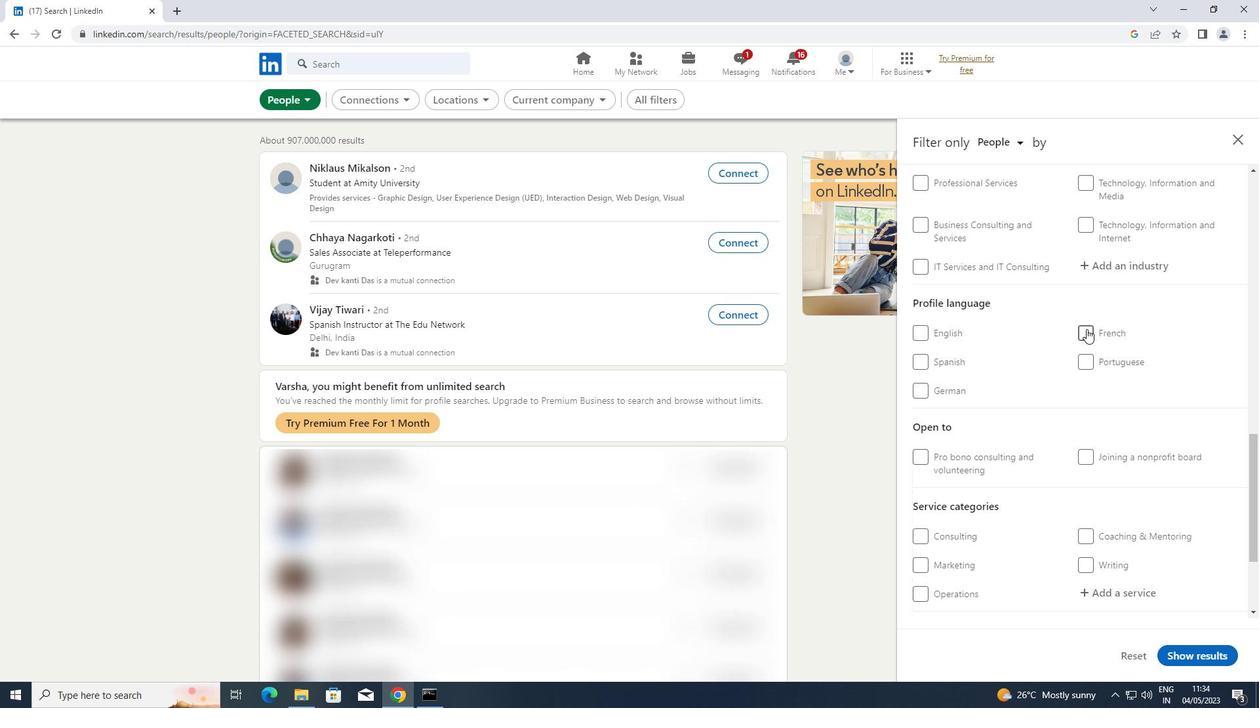 
Action: Mouse moved to (1089, 328)
Screenshot: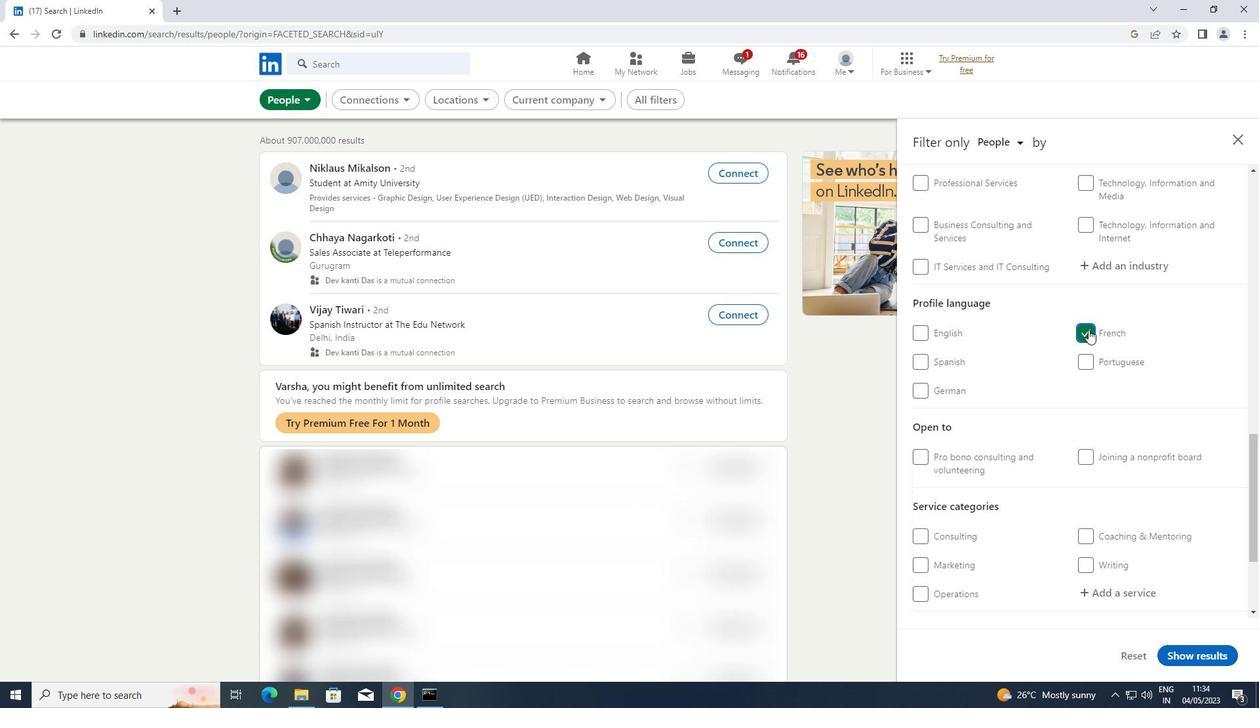
Action: Mouse scrolled (1089, 328) with delta (0, 0)
Screenshot: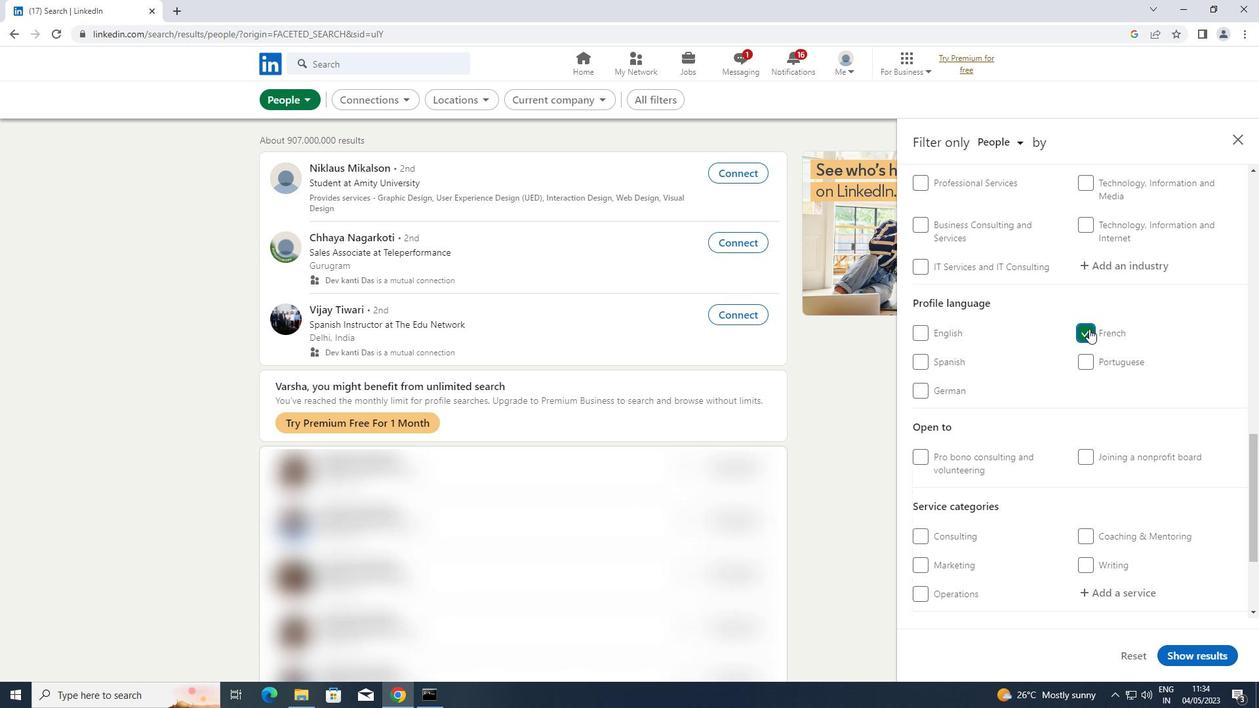 
Action: Mouse moved to (1090, 326)
Screenshot: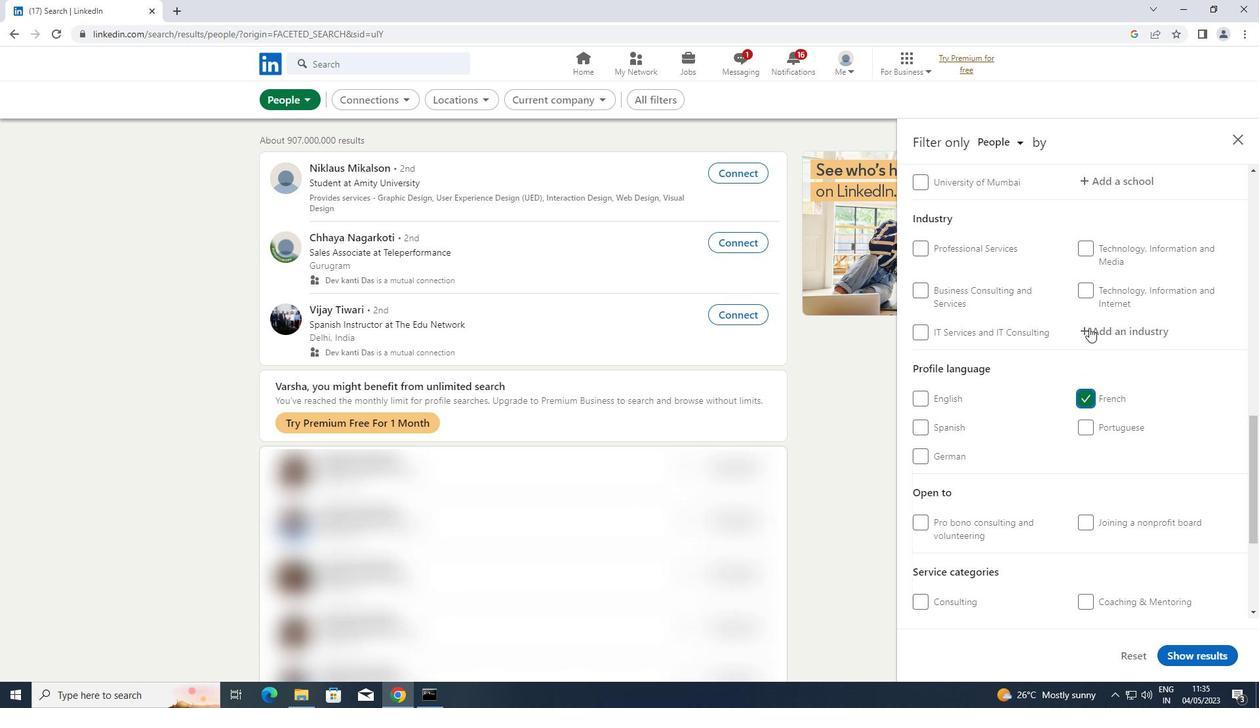 
Action: Mouse scrolled (1090, 327) with delta (0, 0)
Screenshot: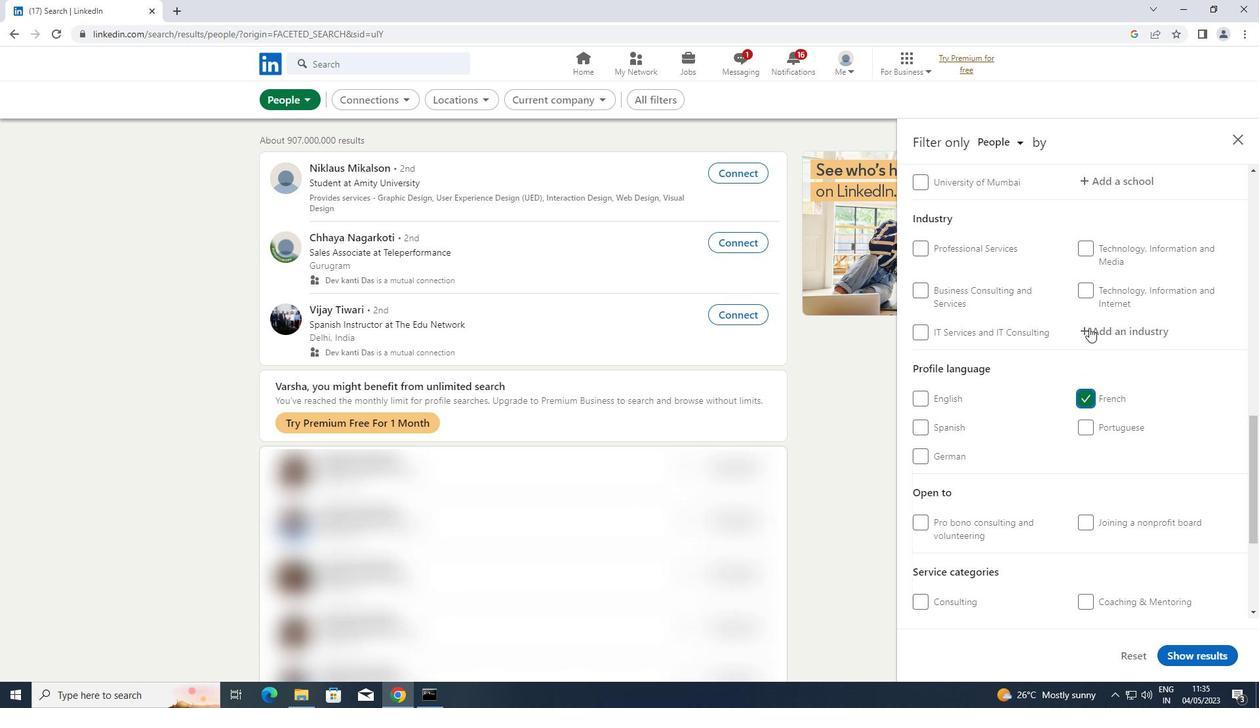 
Action: Mouse scrolled (1090, 327) with delta (0, 0)
Screenshot: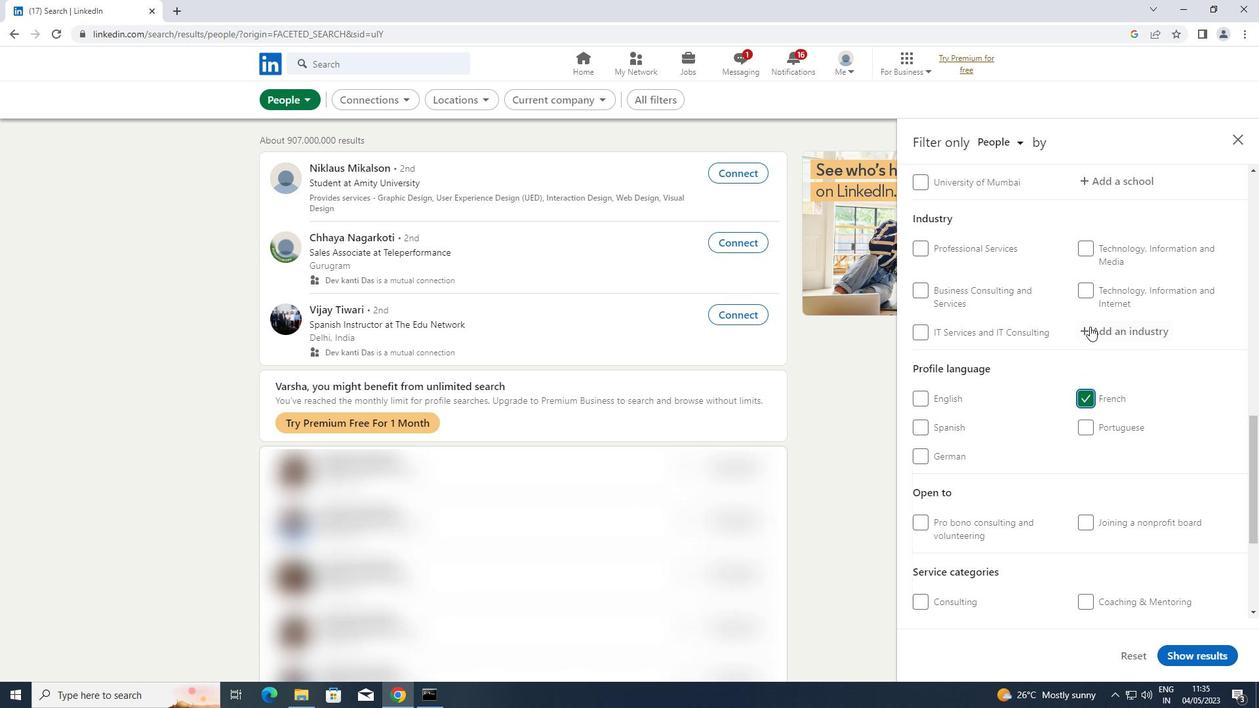 
Action: Mouse scrolled (1090, 327) with delta (0, 0)
Screenshot: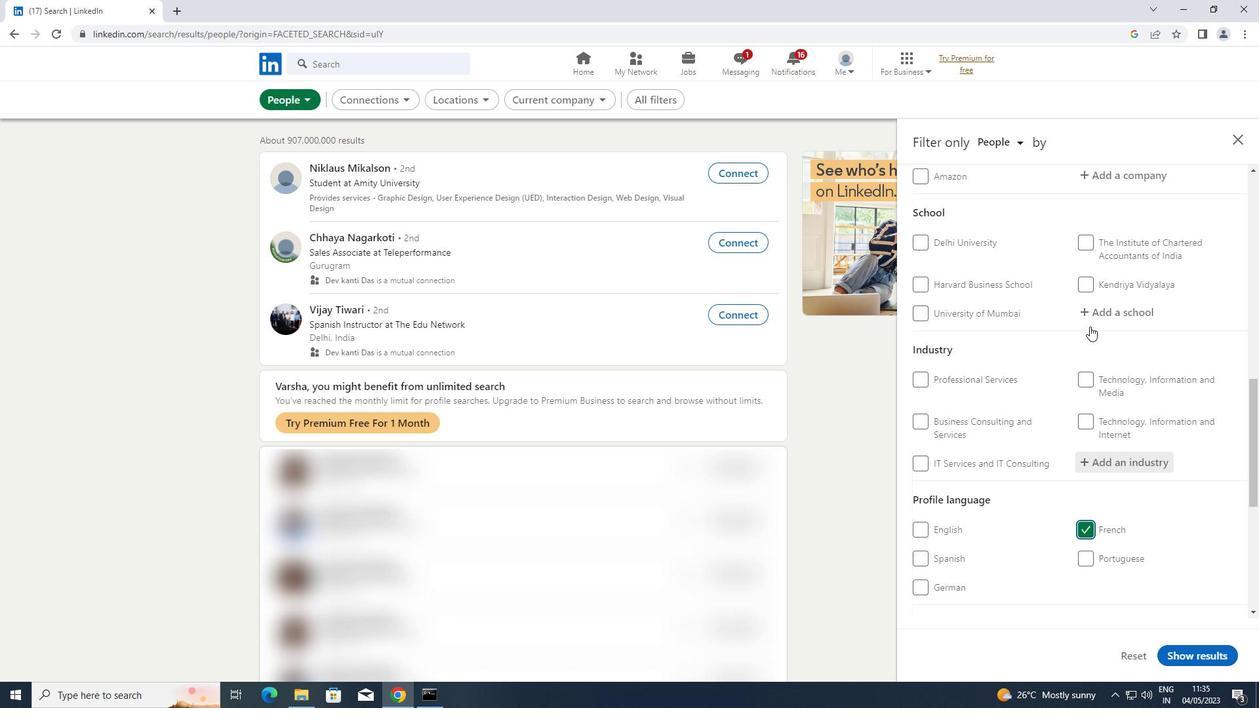 
Action: Mouse scrolled (1090, 327) with delta (0, 0)
Screenshot: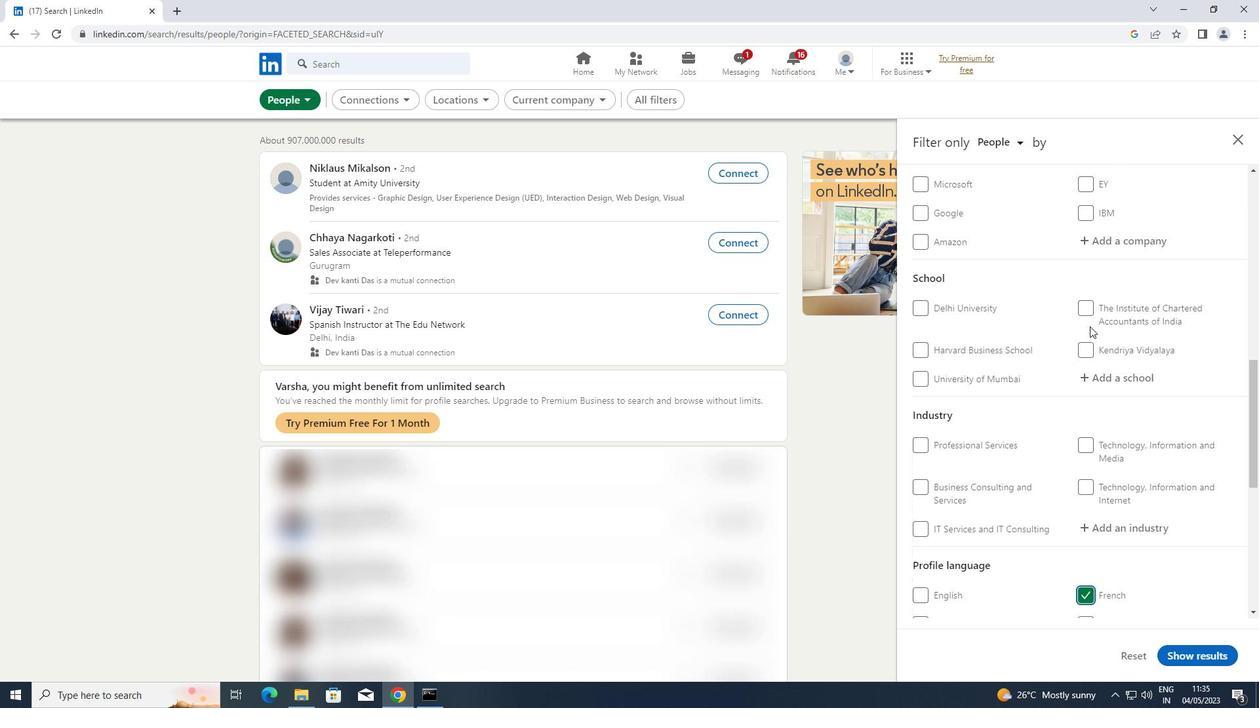 
Action: Mouse scrolled (1090, 327) with delta (0, 0)
Screenshot: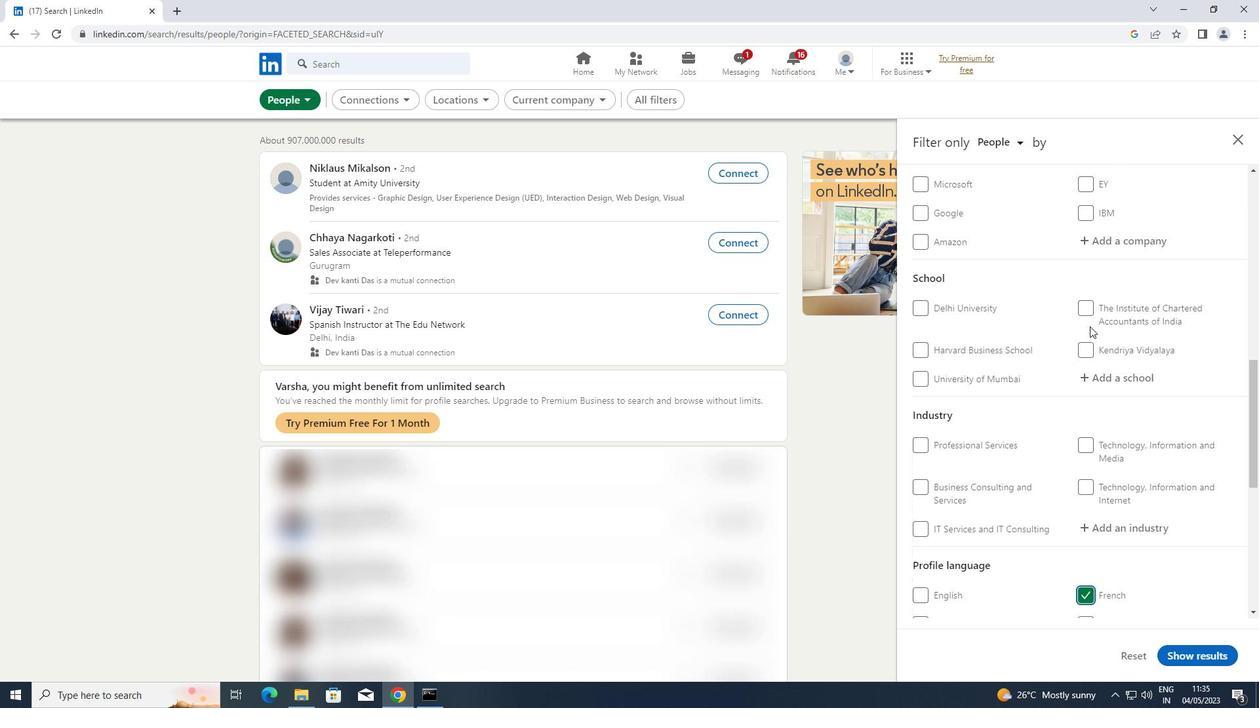
Action: Mouse scrolled (1090, 327) with delta (0, 0)
Screenshot: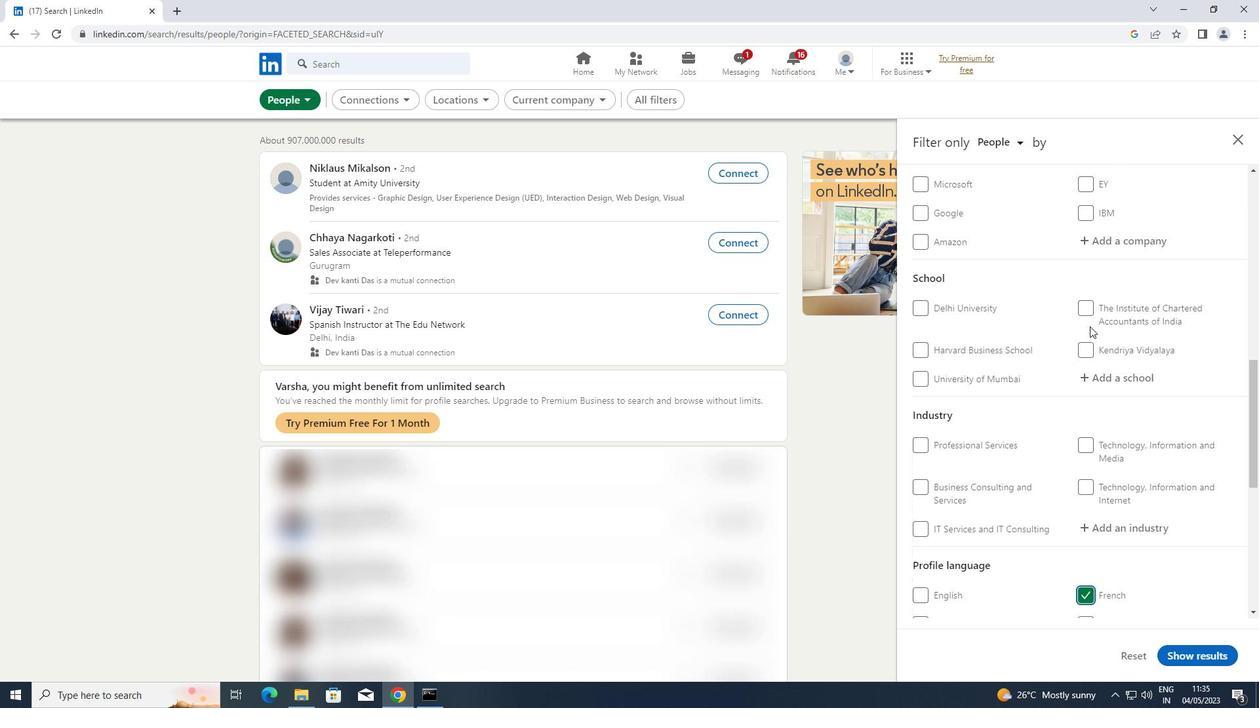 
Action: Mouse moved to (1116, 311)
Screenshot: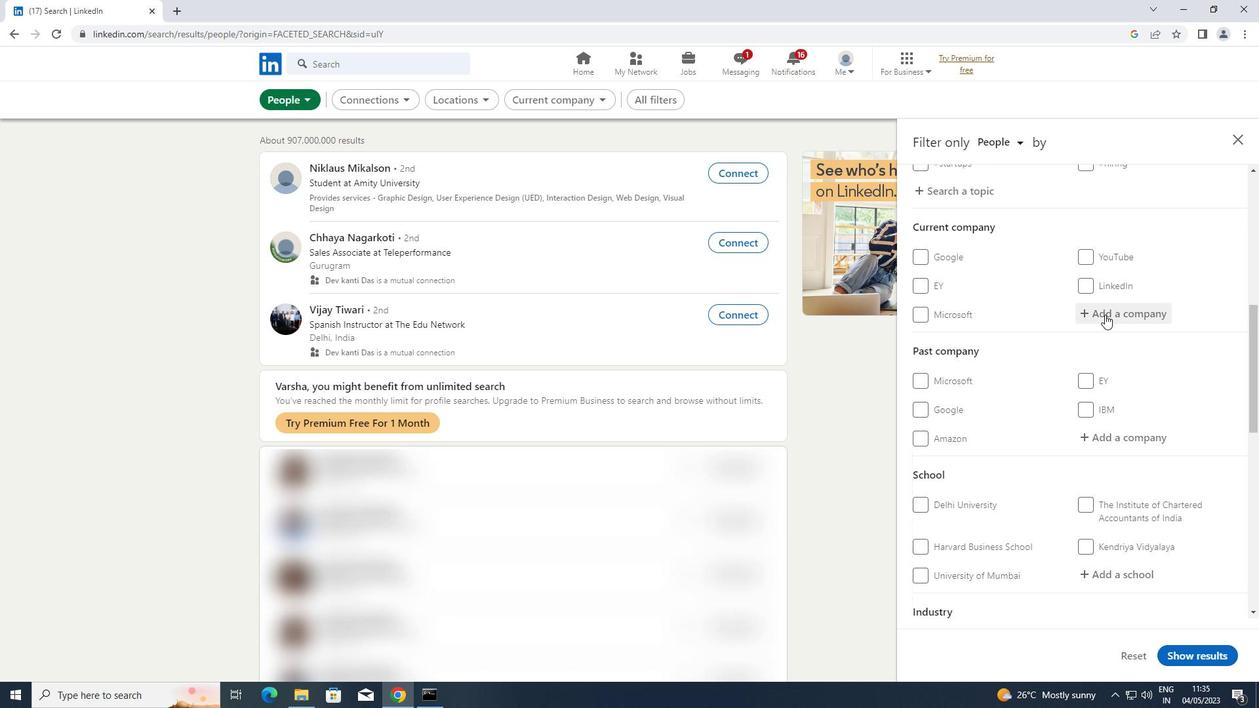 
Action: Mouse pressed left at (1116, 311)
Screenshot: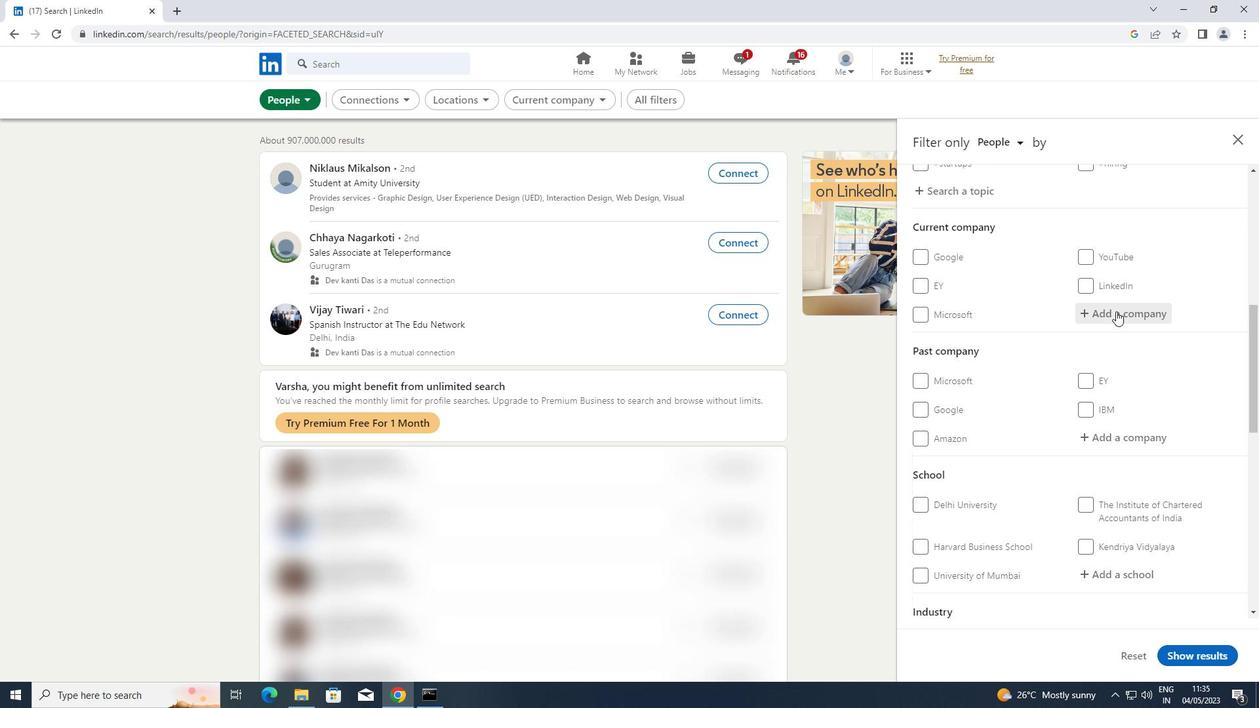 
Action: Key pressed <Key.shift>ICICIDIRECT
Screenshot: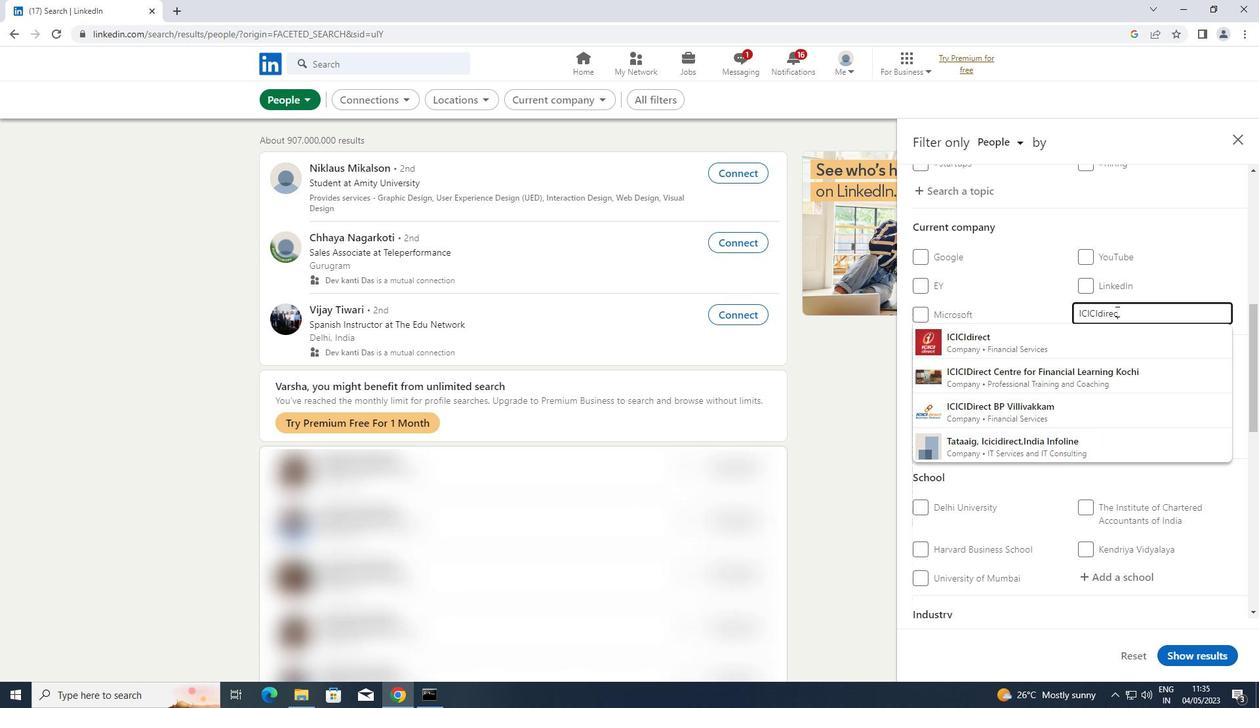 
Action: Mouse moved to (1025, 337)
Screenshot: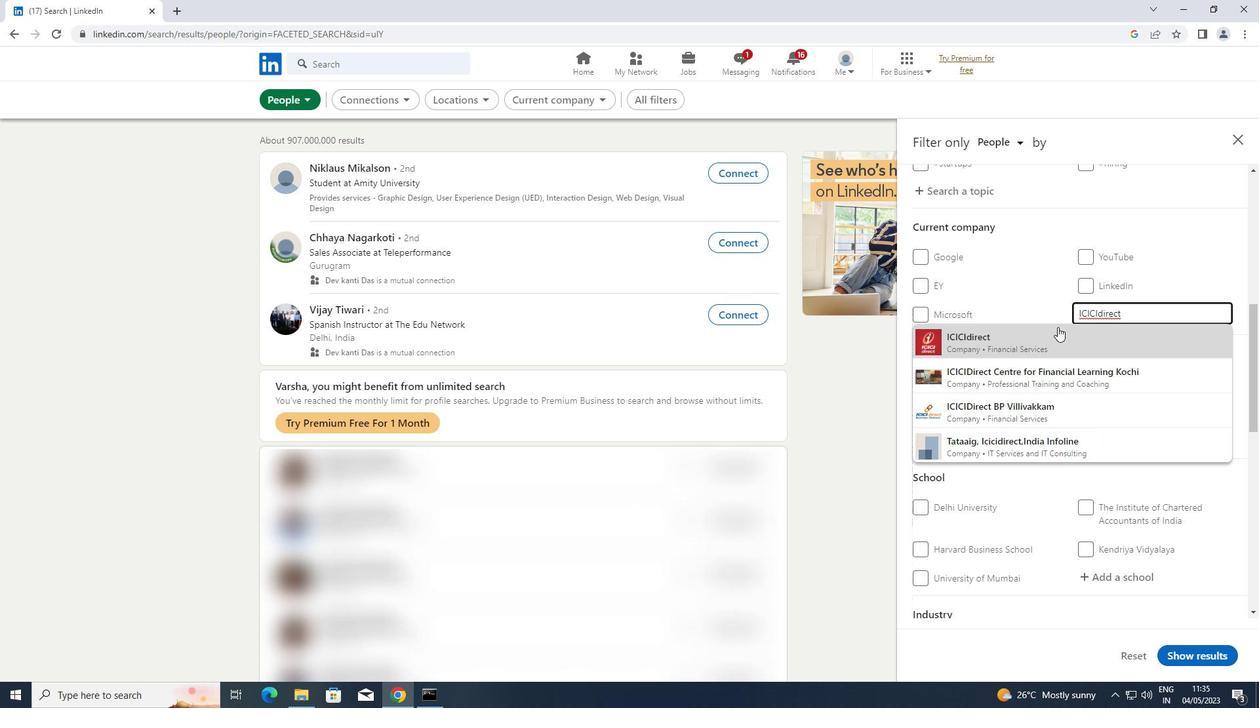 
Action: Mouse pressed left at (1025, 337)
Screenshot: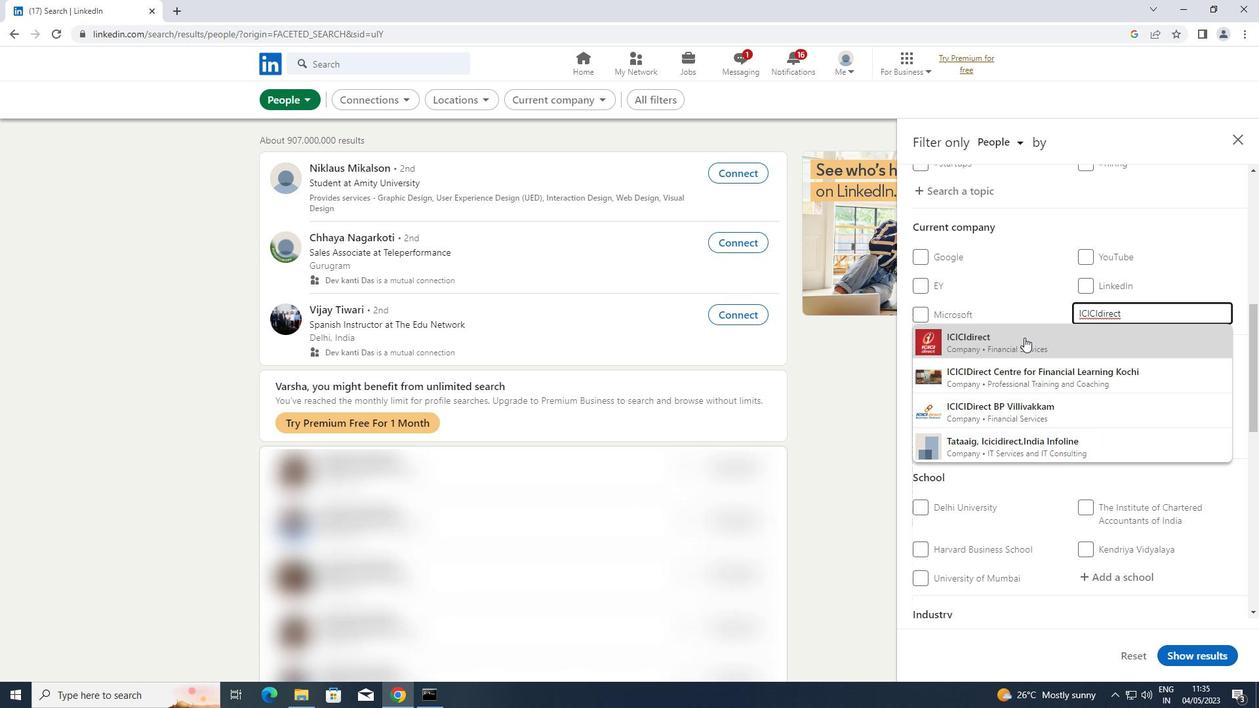 
Action: Mouse scrolled (1025, 337) with delta (0, 0)
Screenshot: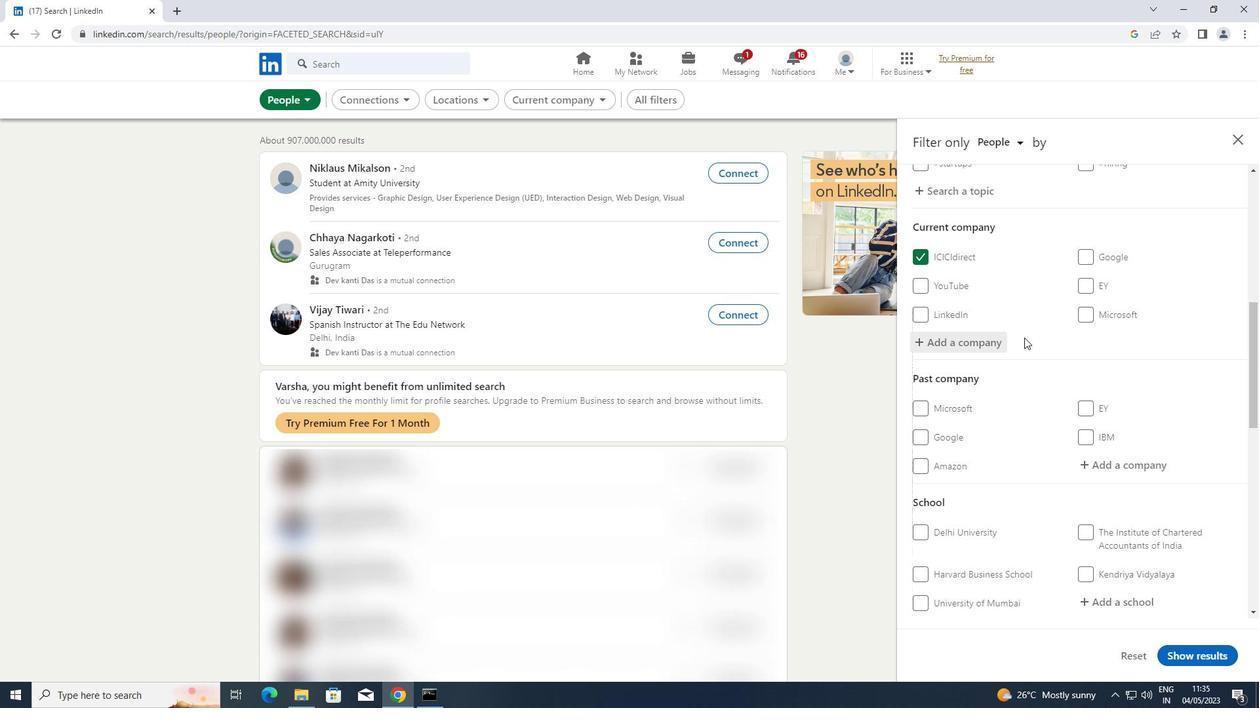
Action: Mouse scrolled (1025, 337) with delta (0, 0)
Screenshot: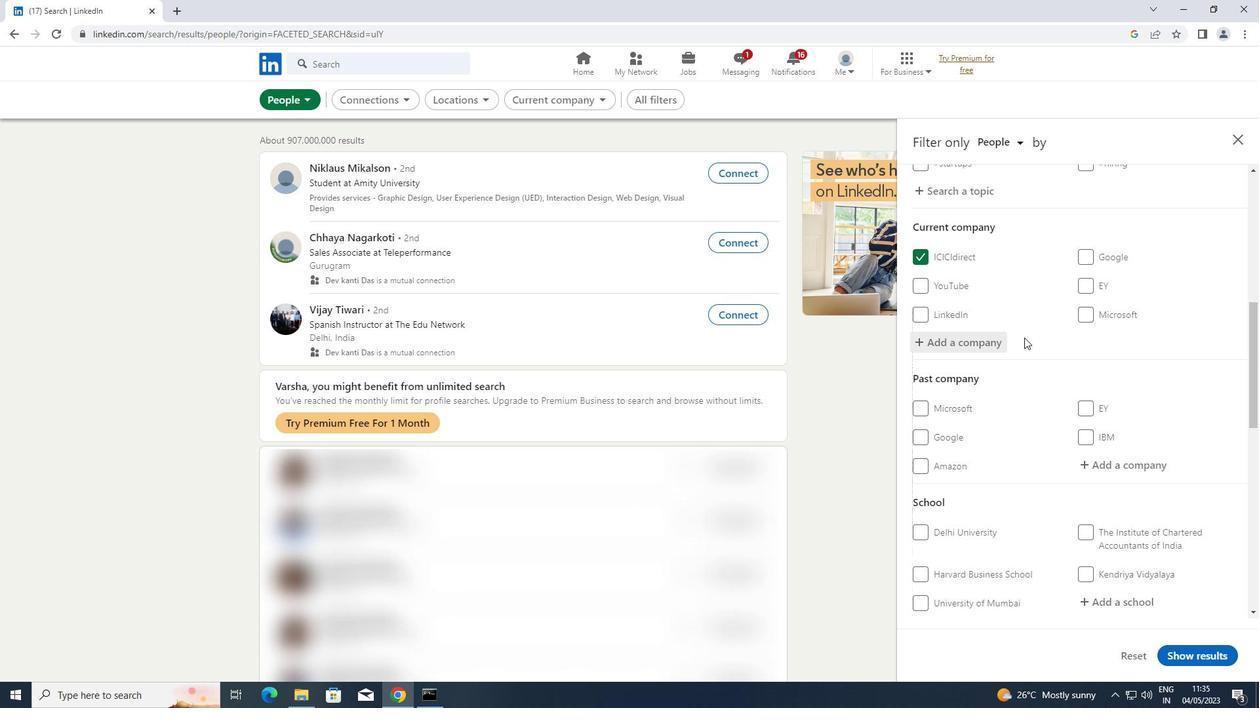 
Action: Mouse moved to (1024, 337)
Screenshot: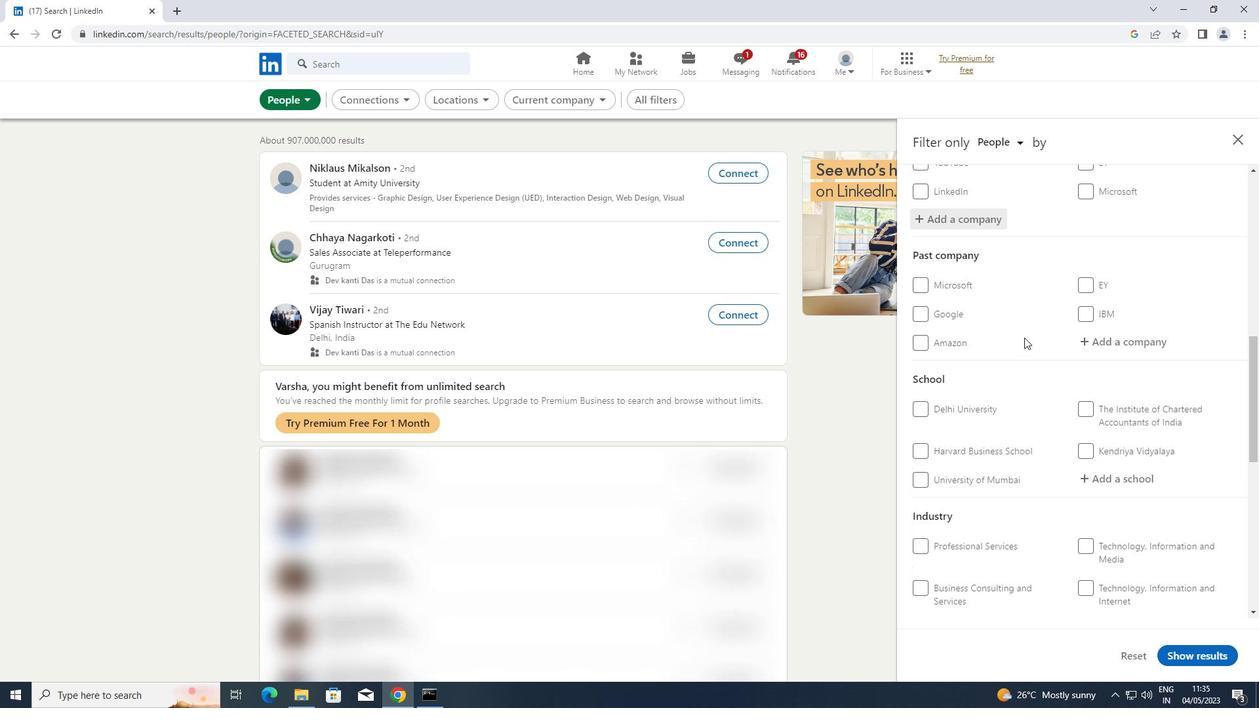 
Action: Mouse scrolled (1024, 337) with delta (0, 0)
Screenshot: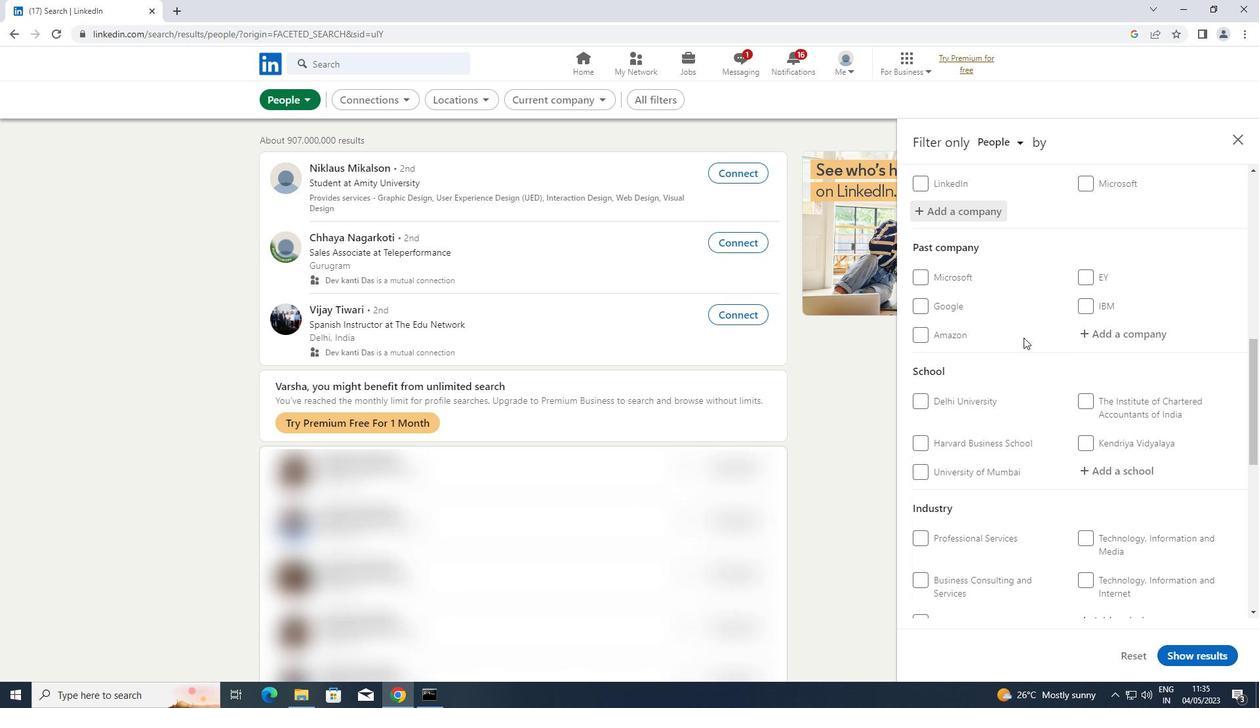 
Action: Mouse scrolled (1024, 337) with delta (0, 0)
Screenshot: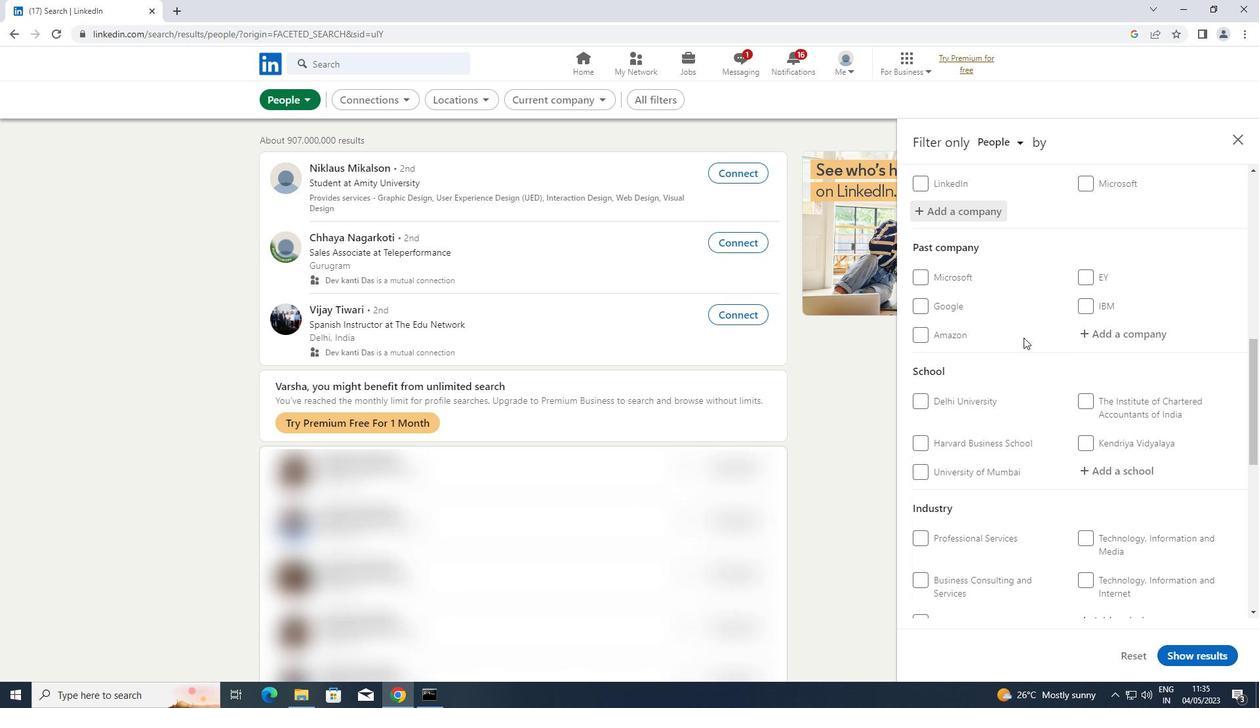 
Action: Mouse moved to (1150, 341)
Screenshot: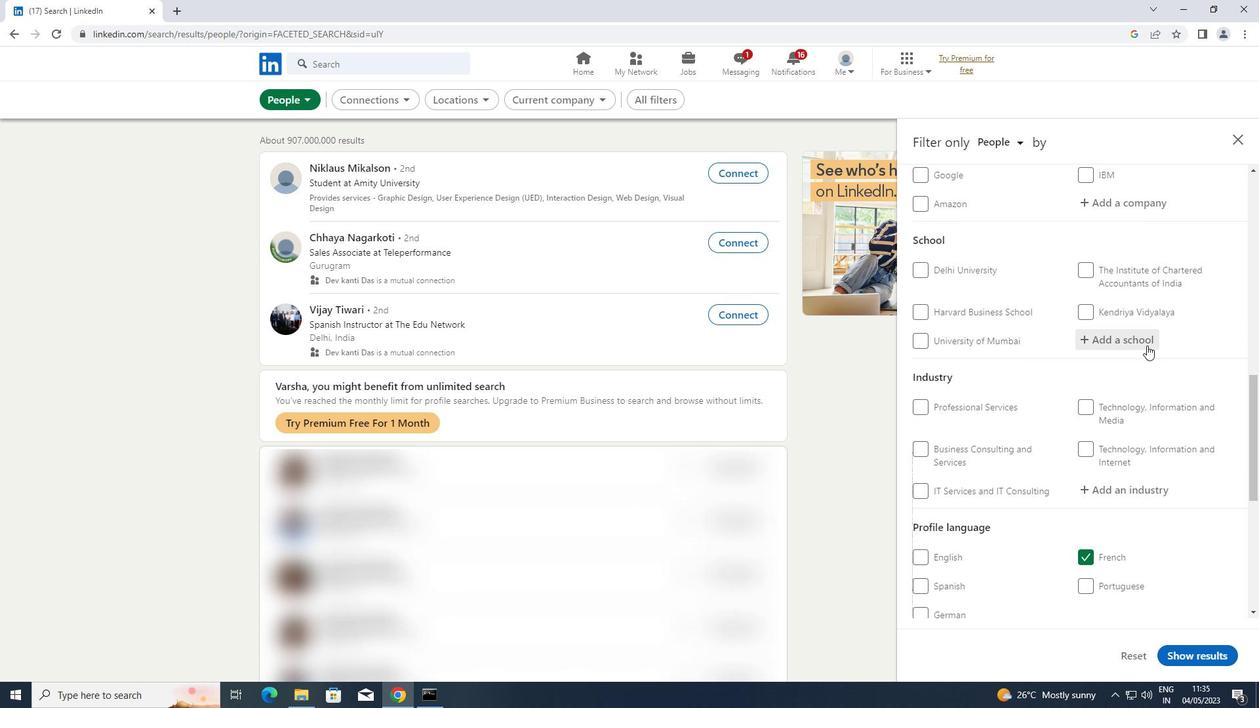 
Action: Mouse pressed left at (1150, 341)
Screenshot: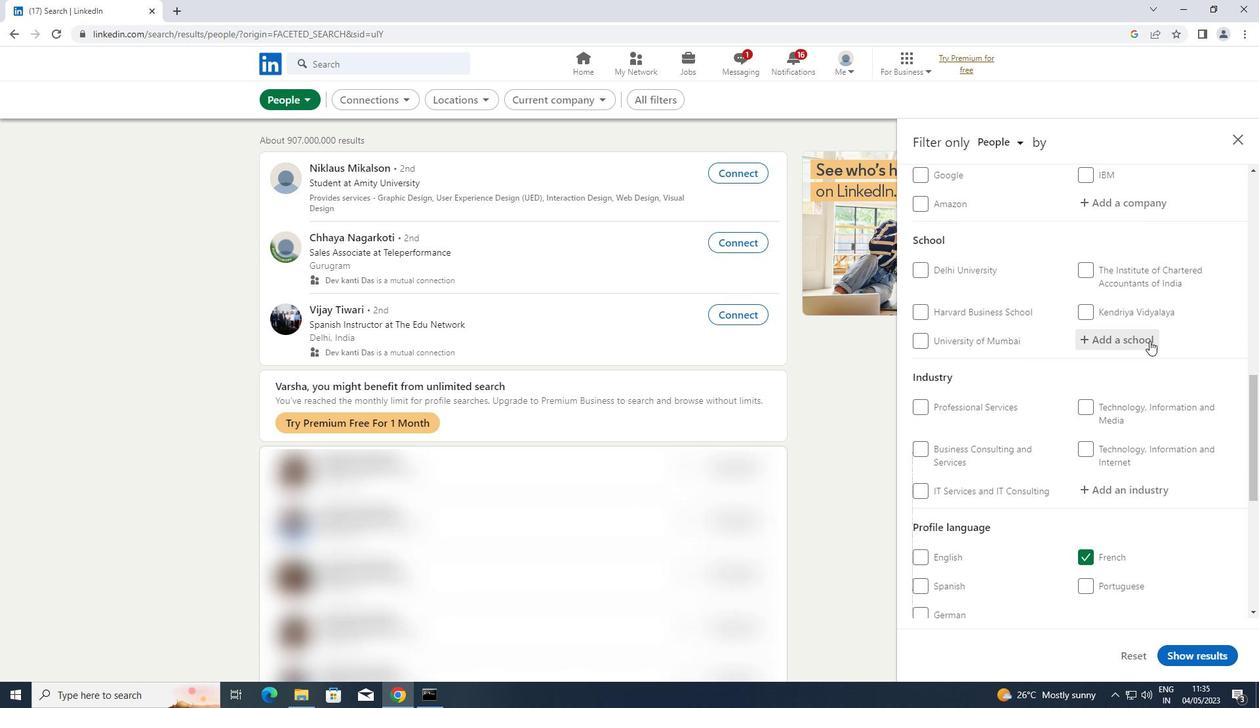 
Action: Key pressed <Key.shift>ACHARYA
Screenshot: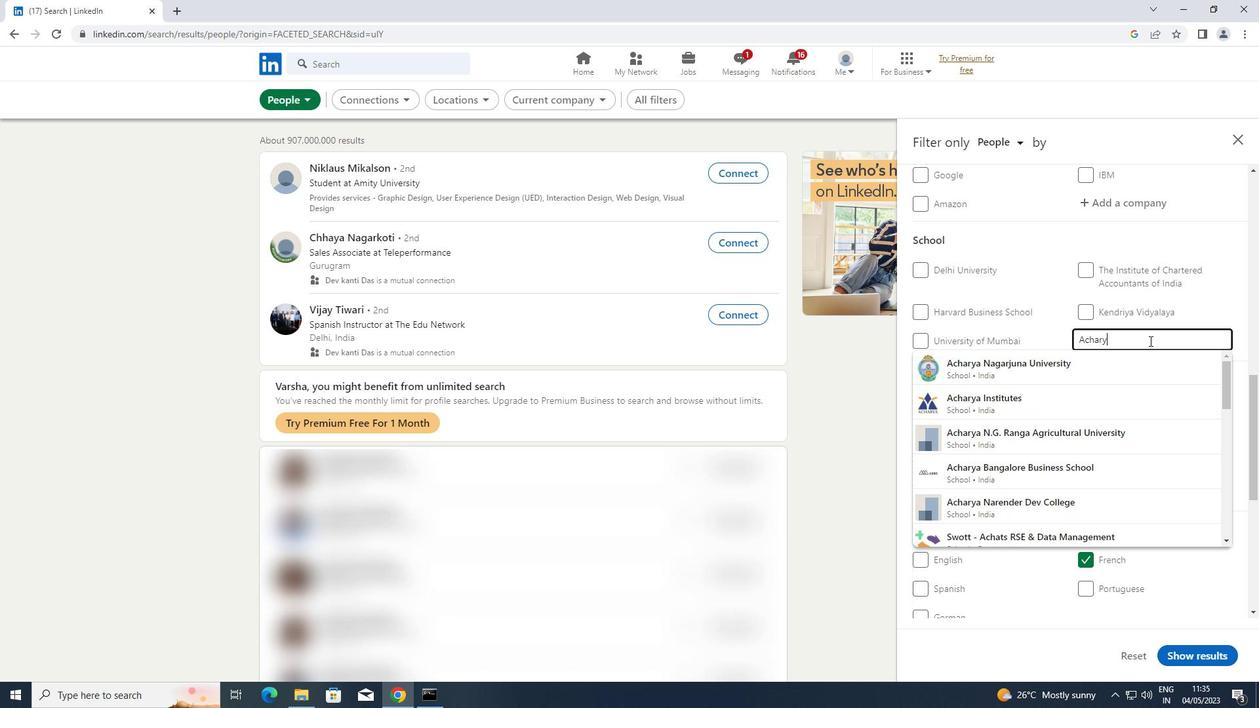 
Action: Mouse moved to (1017, 402)
Screenshot: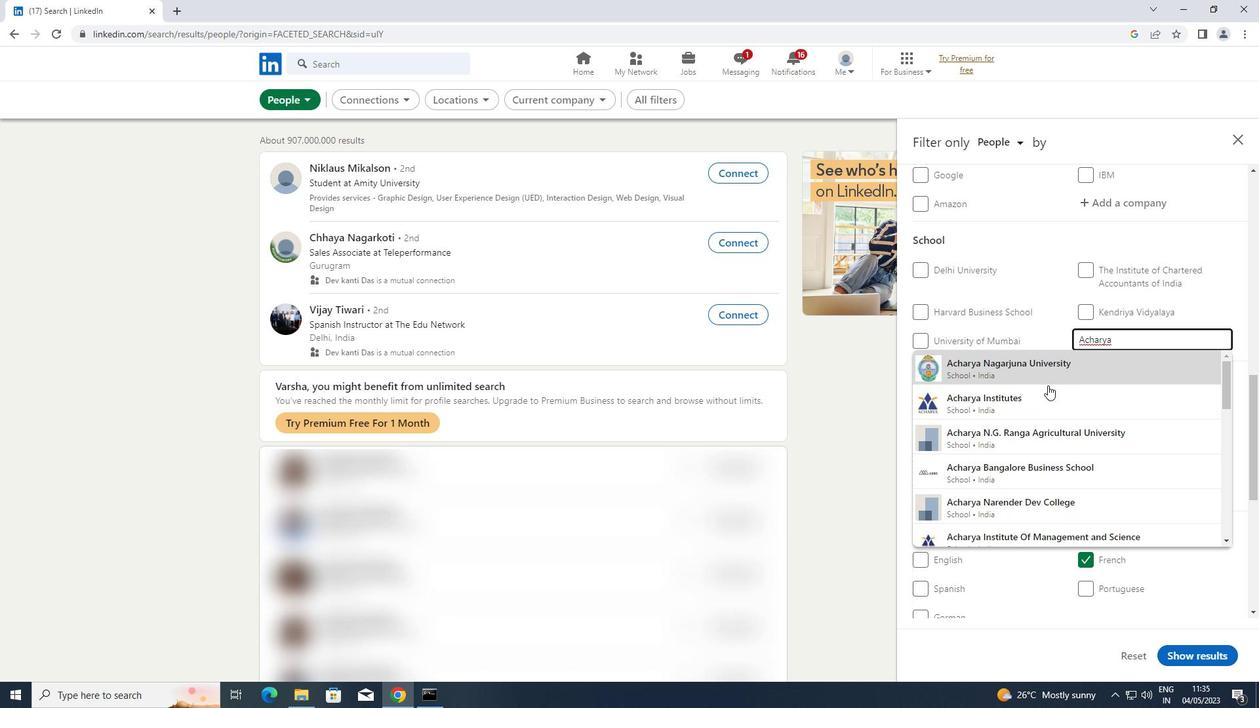 
Action: Mouse pressed left at (1017, 402)
Screenshot: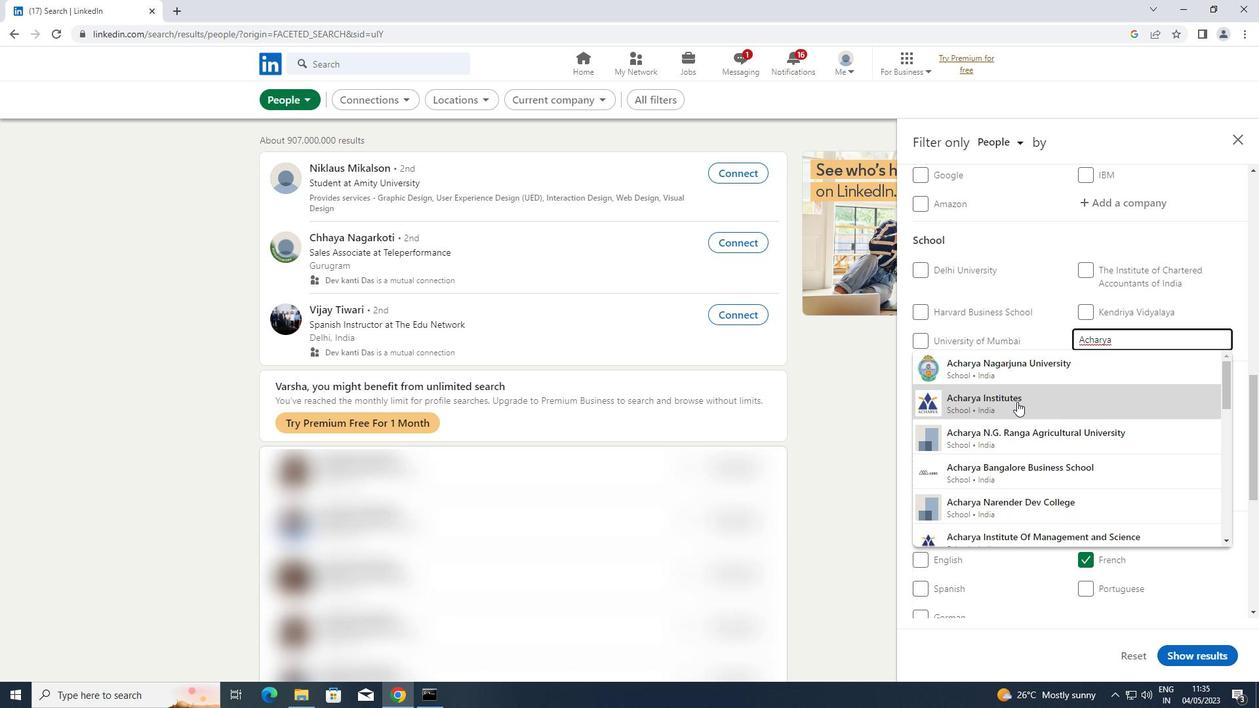 
Action: Mouse scrolled (1017, 401) with delta (0, 0)
Screenshot: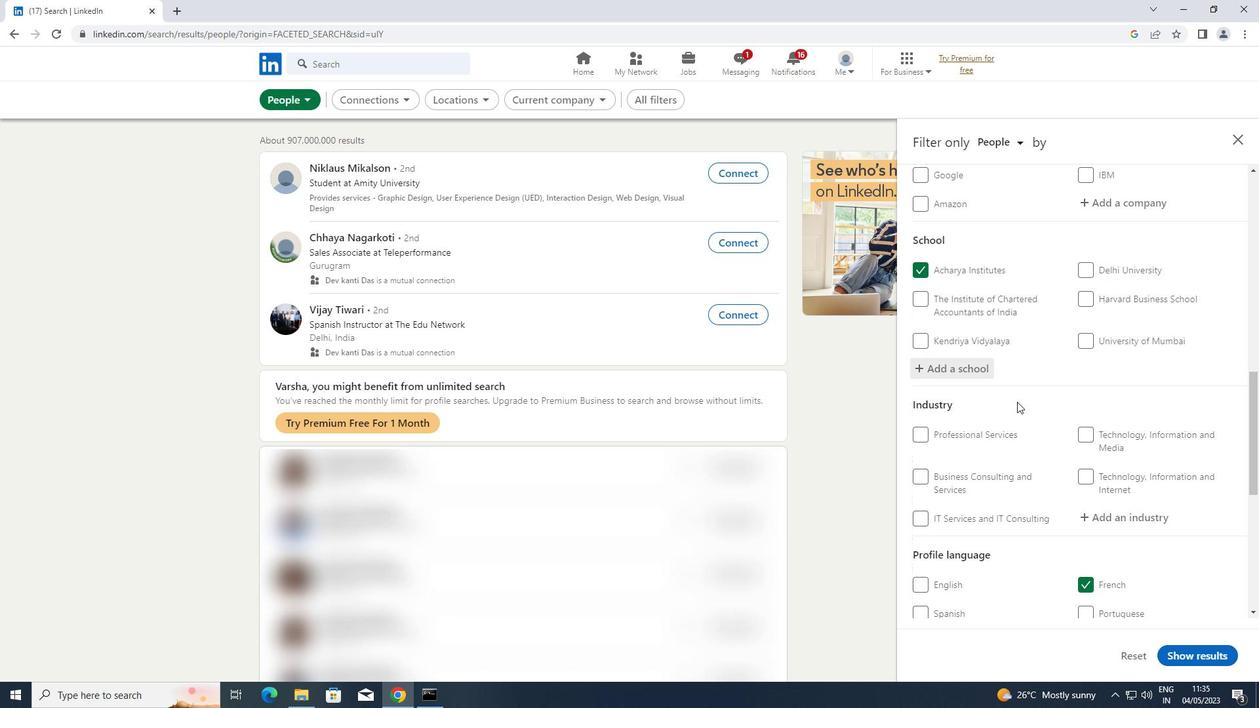 
Action: Mouse scrolled (1017, 401) with delta (0, 0)
Screenshot: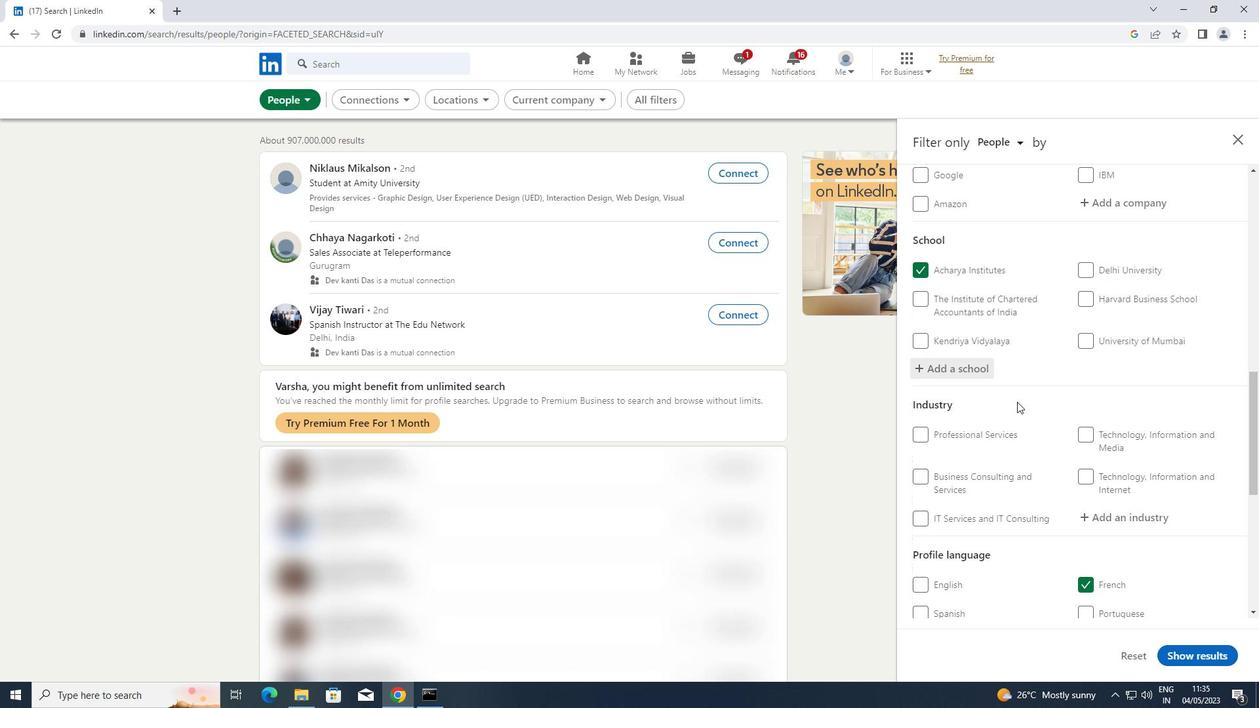 
Action: Mouse scrolled (1017, 401) with delta (0, 0)
Screenshot: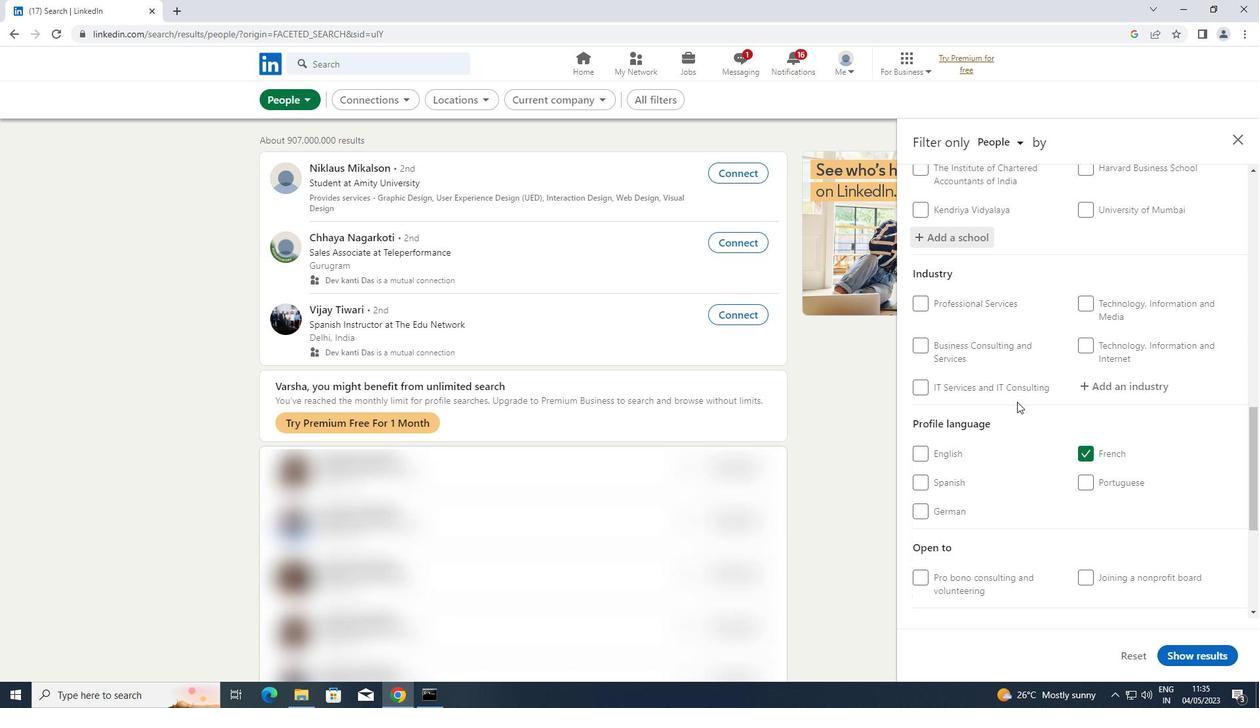 
Action: Mouse moved to (1119, 318)
Screenshot: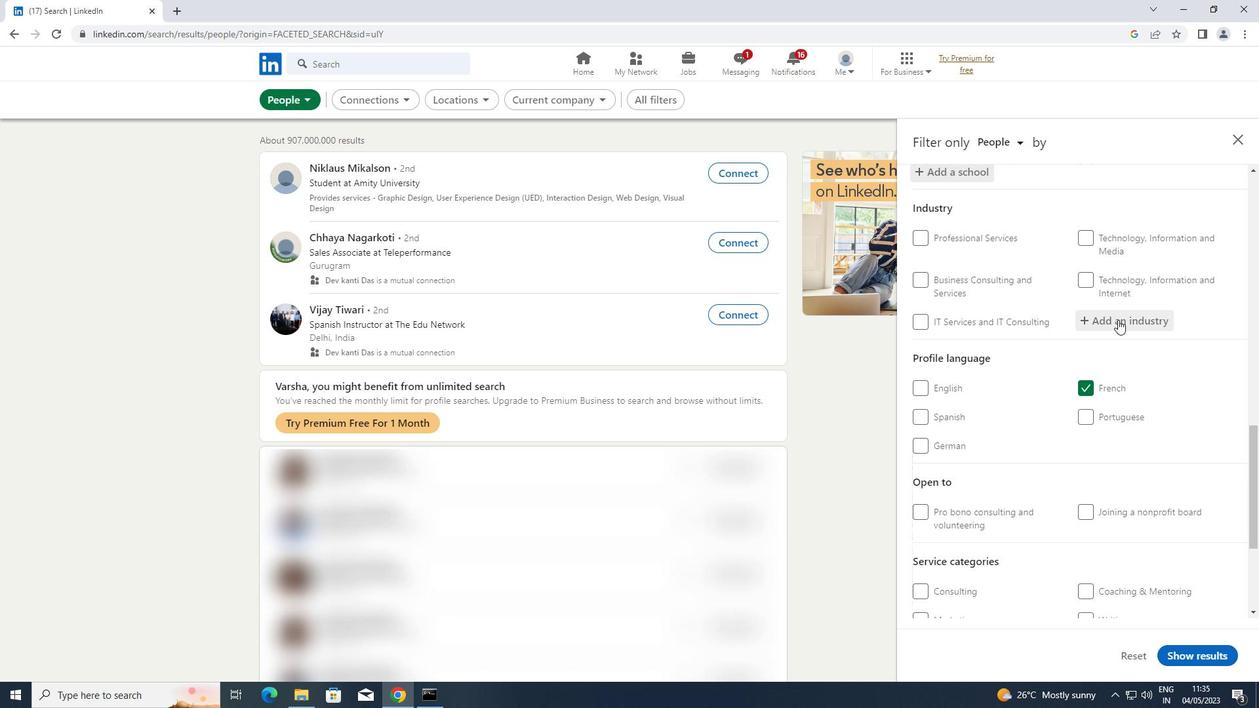 
Action: Mouse pressed left at (1119, 318)
Screenshot: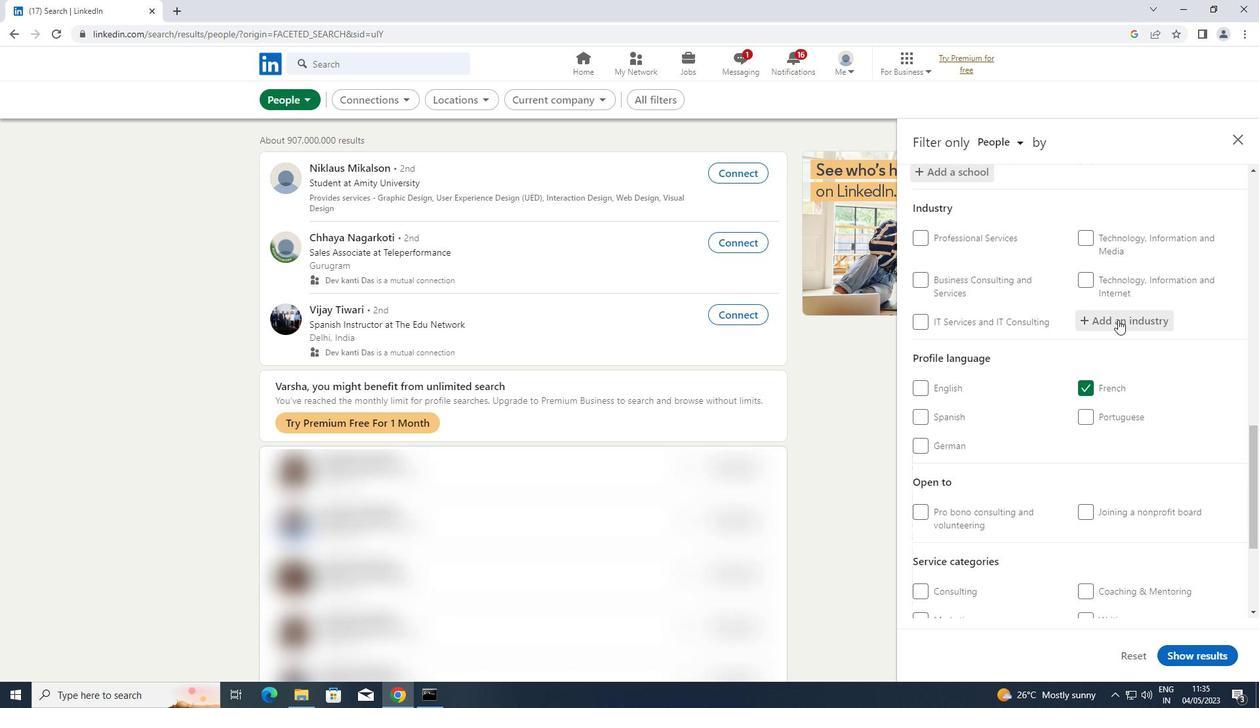 
Action: Key pressed <Key.shift>COURTS<Key.space>OF<Key.space><Key.shift>LAW
Screenshot: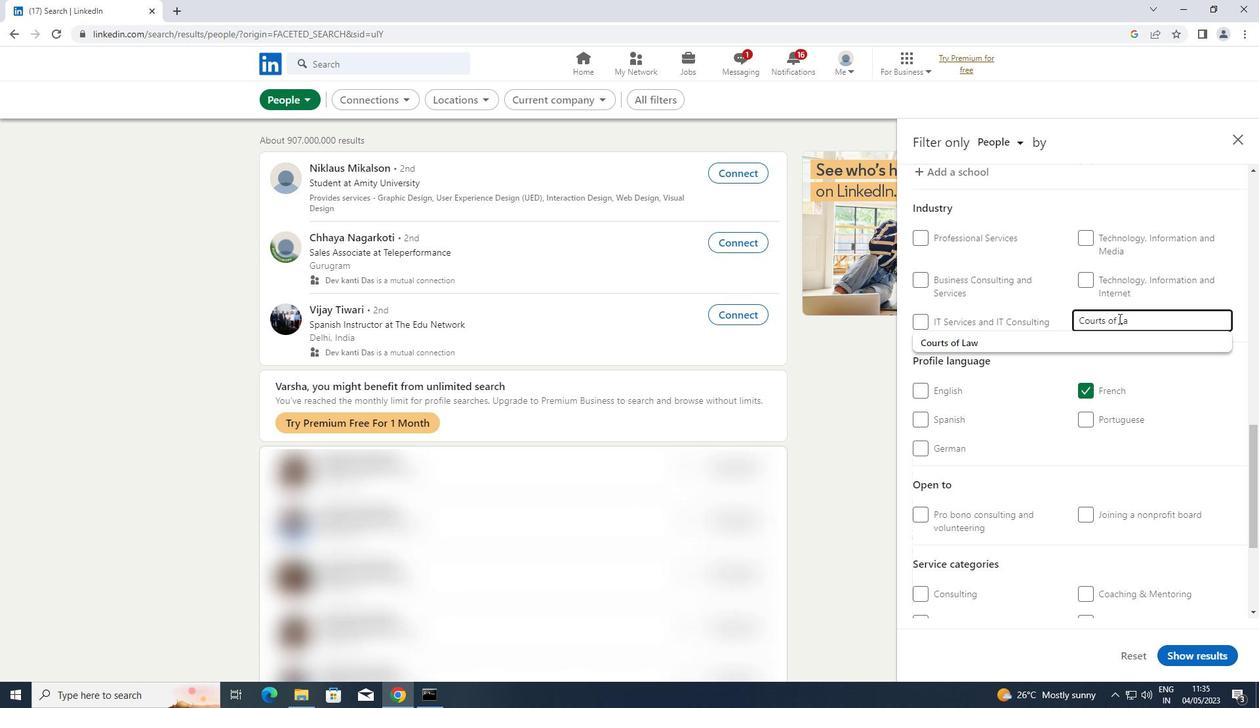
Action: Mouse moved to (1015, 344)
Screenshot: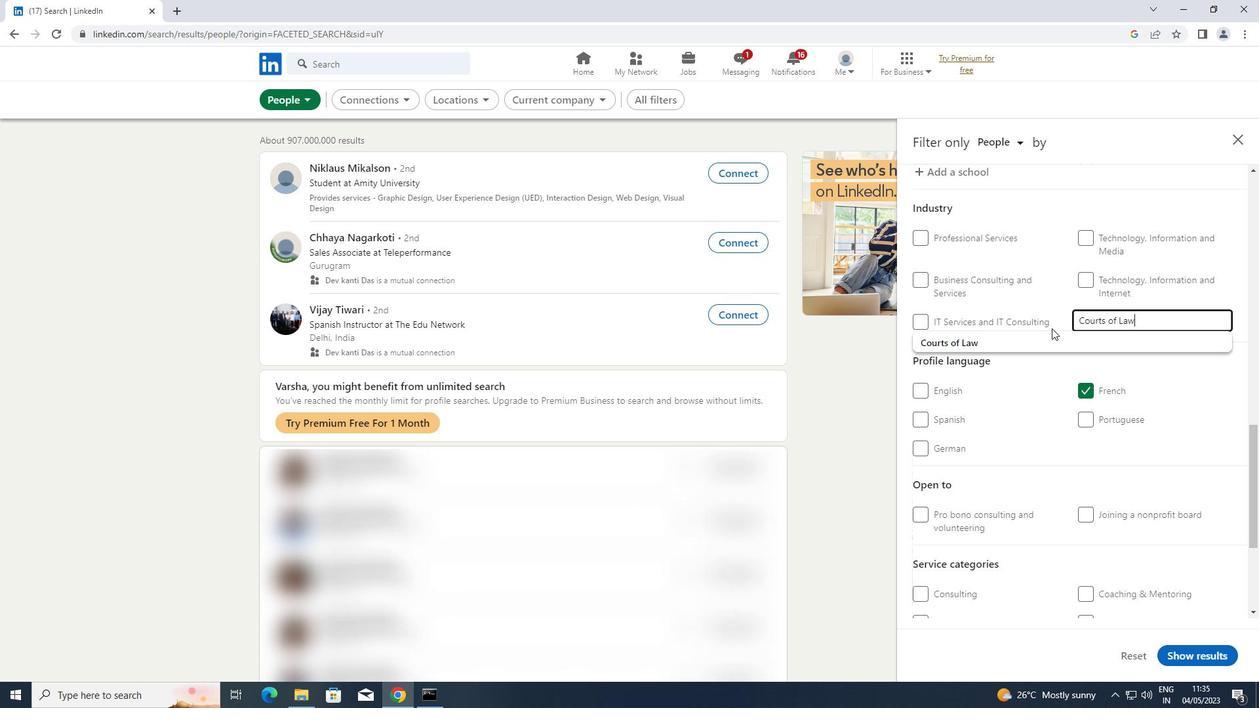 
Action: Mouse pressed left at (1015, 344)
Screenshot: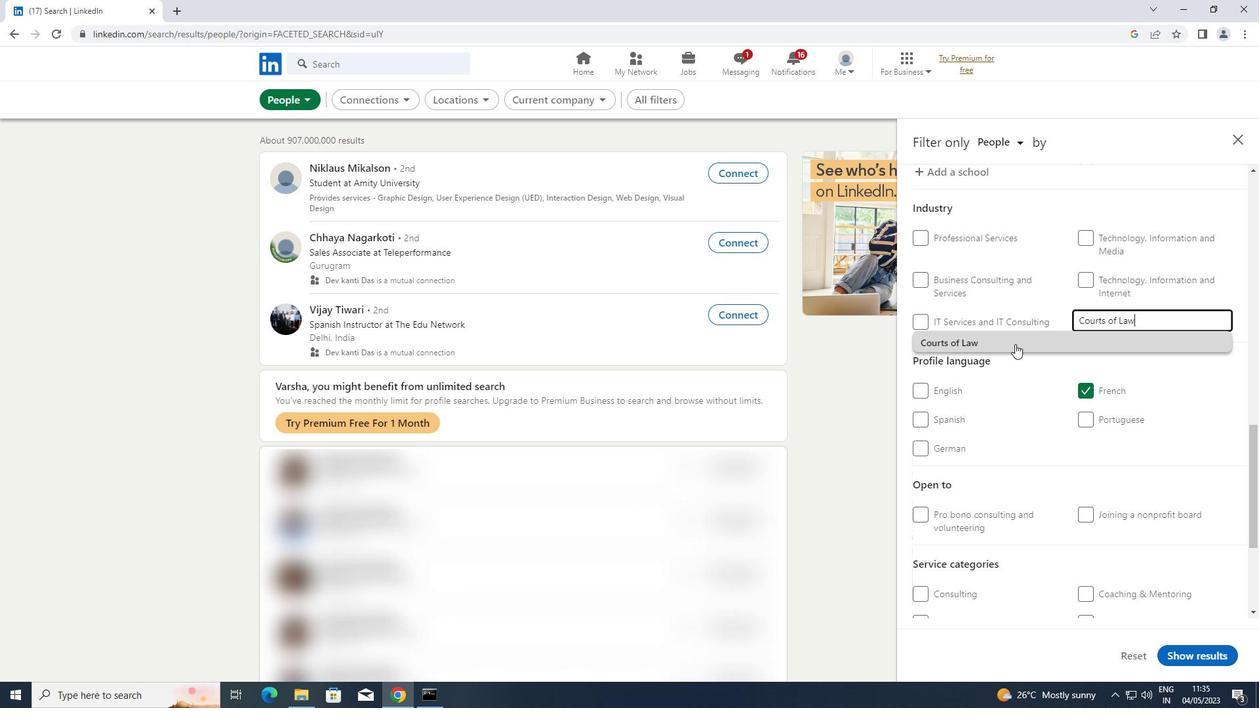 
Action: Mouse scrolled (1015, 343) with delta (0, 0)
Screenshot: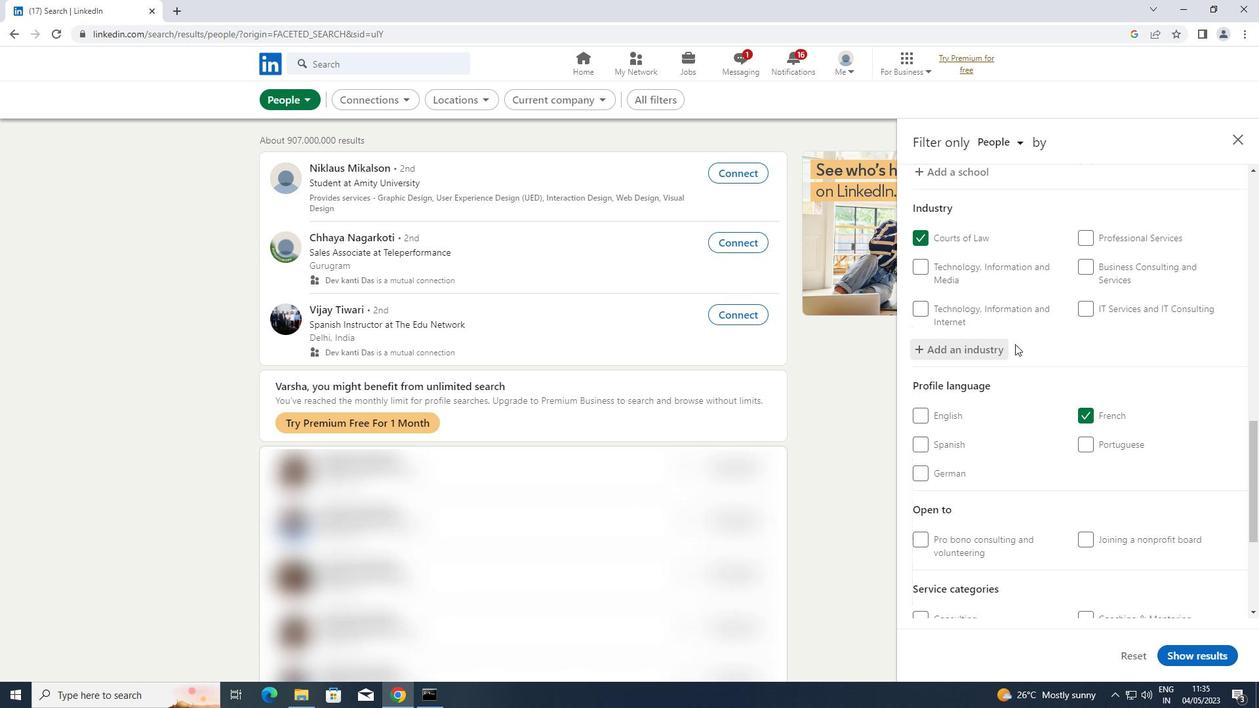 
Action: Mouse scrolled (1015, 343) with delta (0, 0)
Screenshot: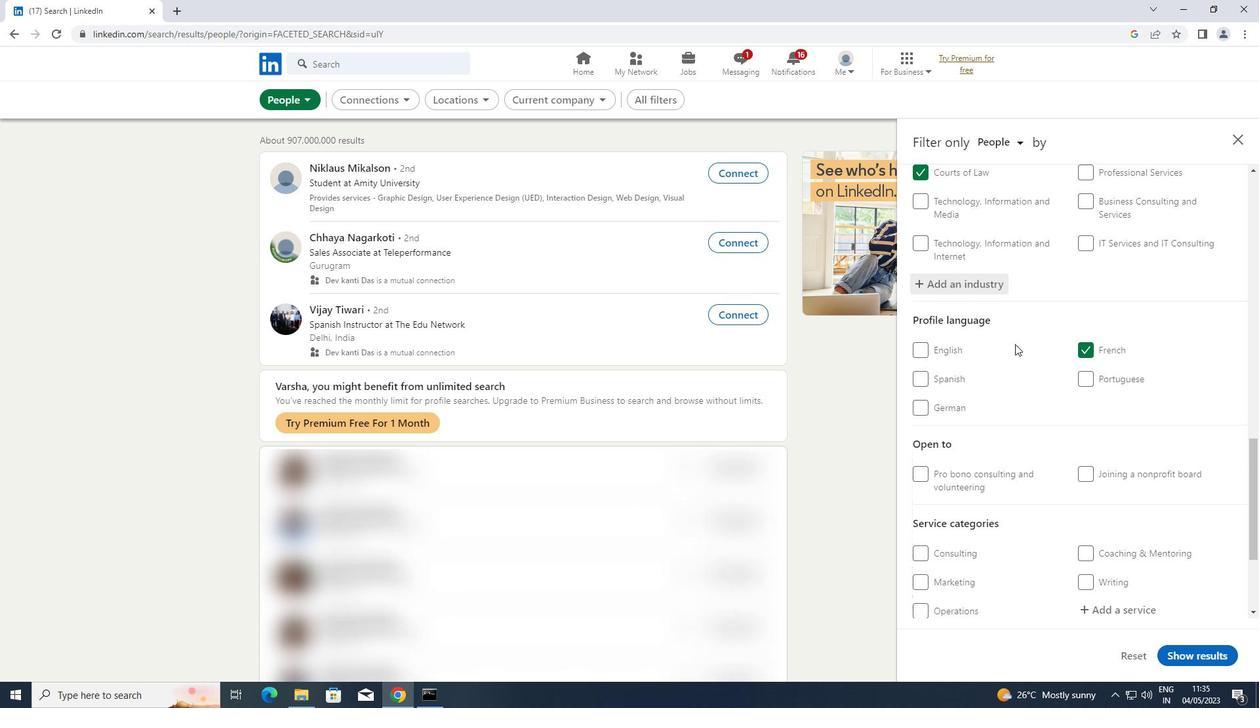 
Action: Mouse scrolled (1015, 343) with delta (0, 0)
Screenshot: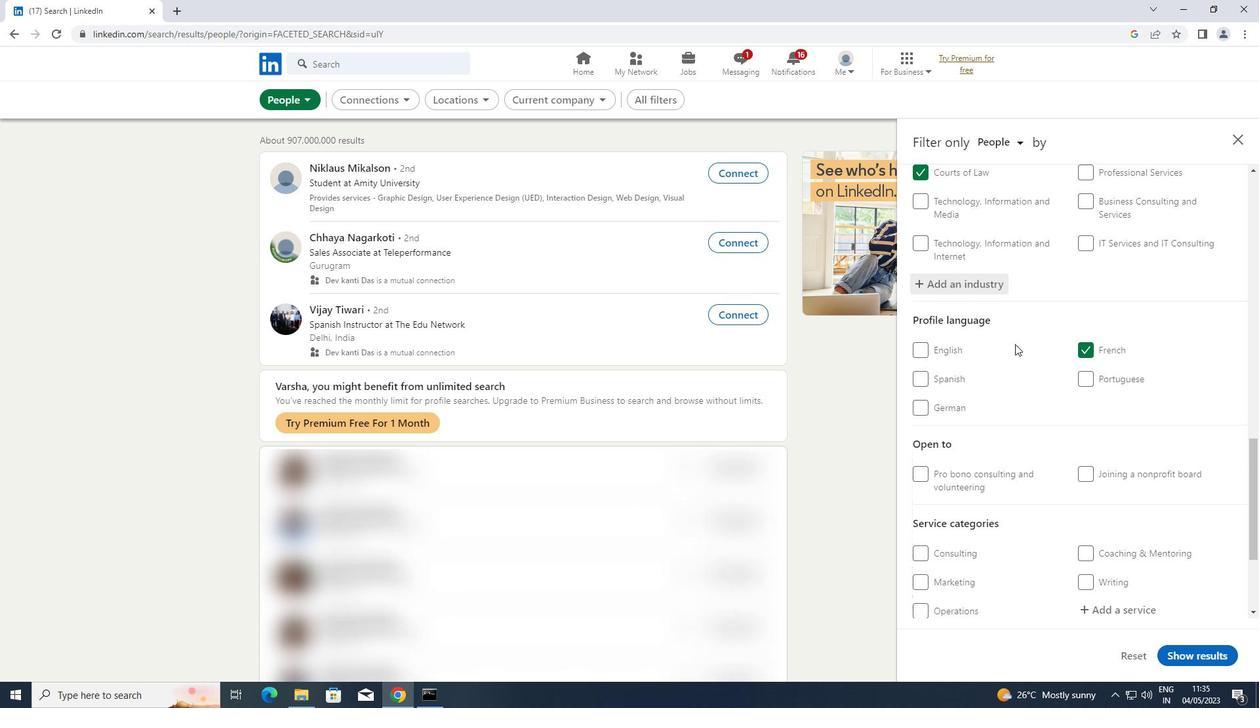
Action: Mouse scrolled (1015, 343) with delta (0, 0)
Screenshot: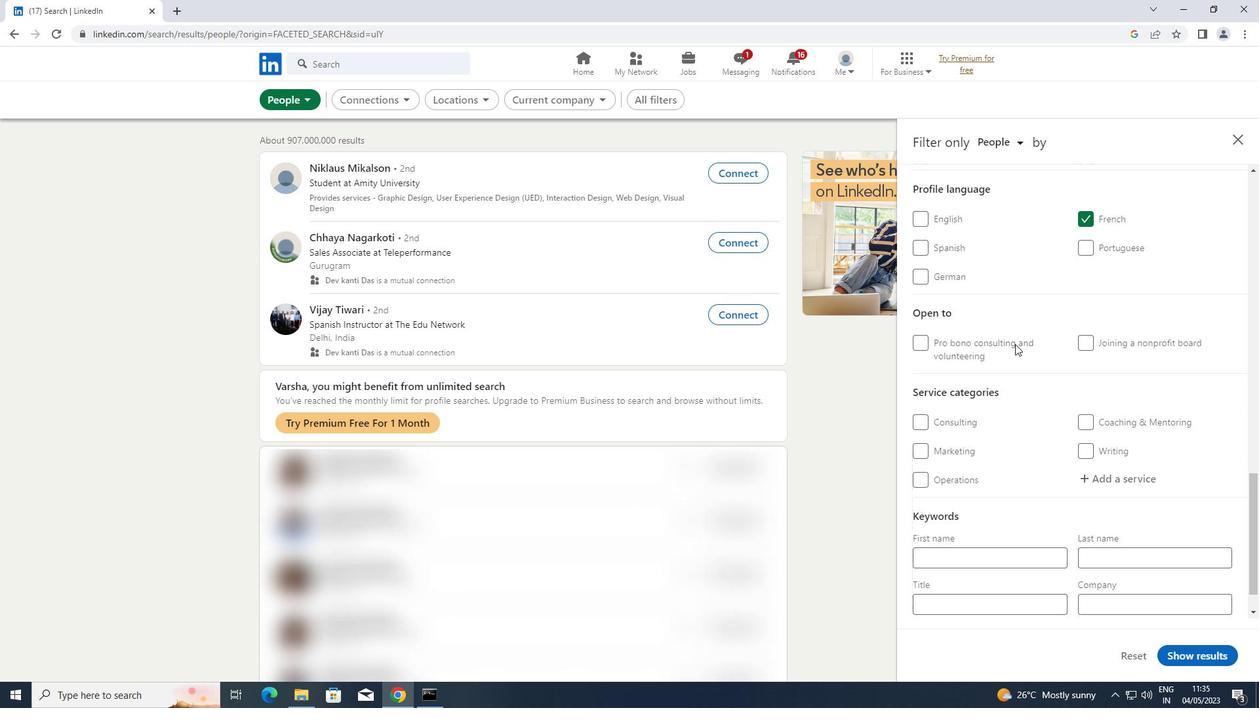 
Action: Mouse scrolled (1015, 343) with delta (0, 0)
Screenshot: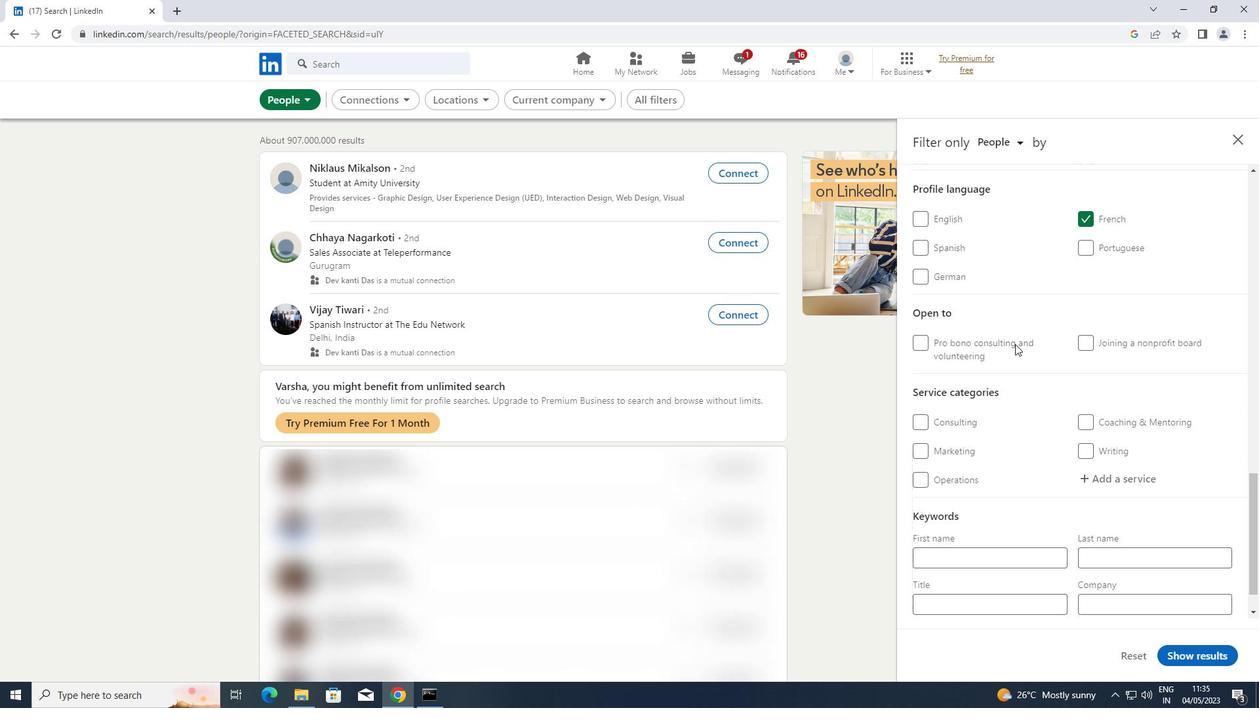 
Action: Mouse scrolled (1015, 343) with delta (0, 0)
Screenshot: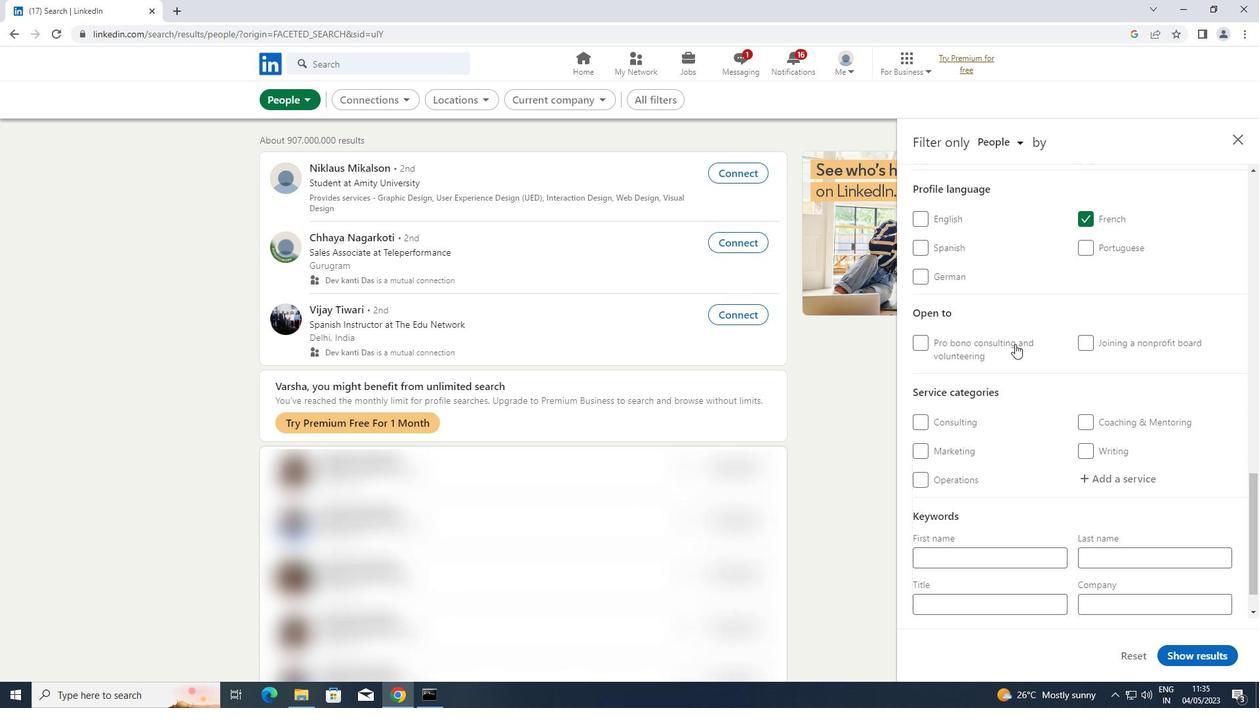 
Action: Mouse moved to (1134, 438)
Screenshot: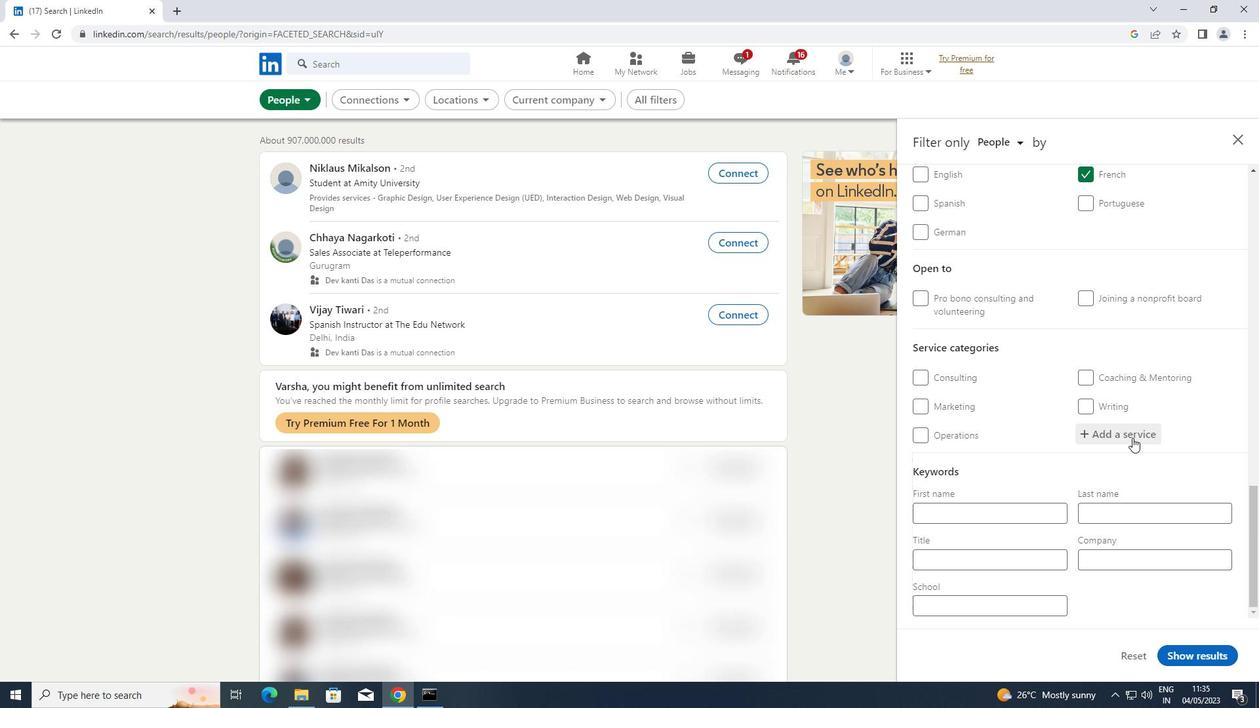 
Action: Mouse pressed left at (1134, 438)
Screenshot: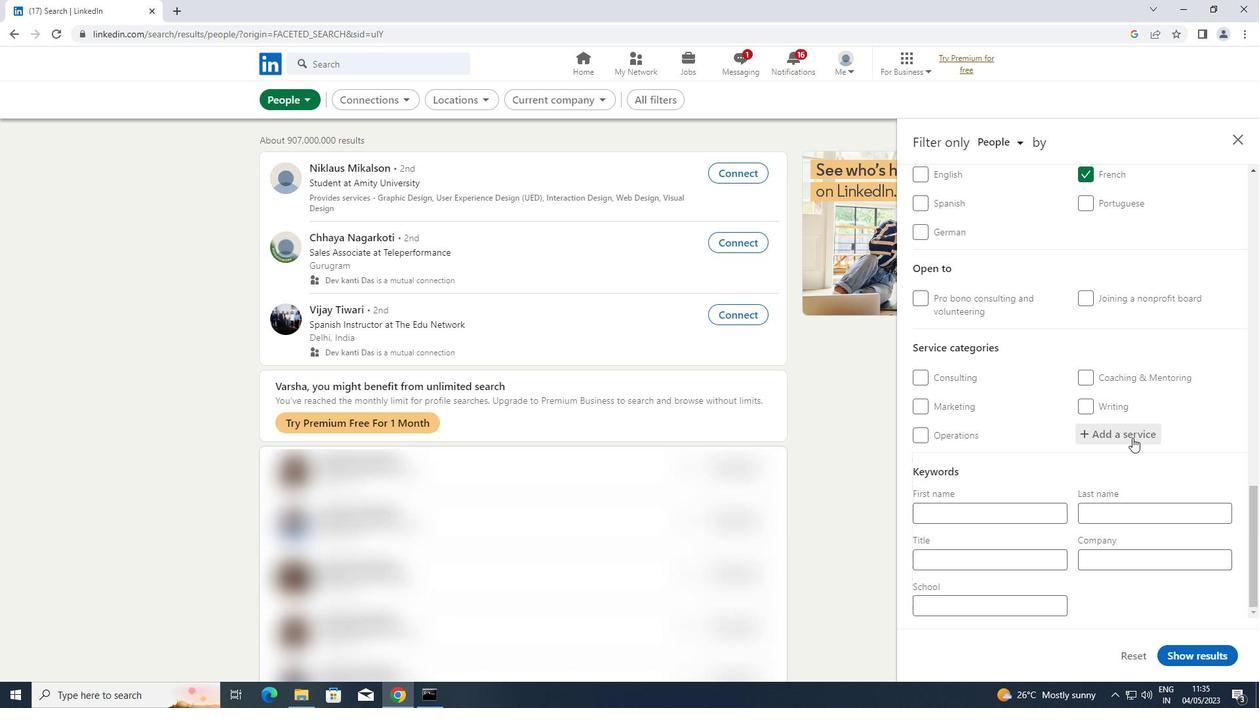 
Action: Key pressed <Key.shift>TYPING
Screenshot: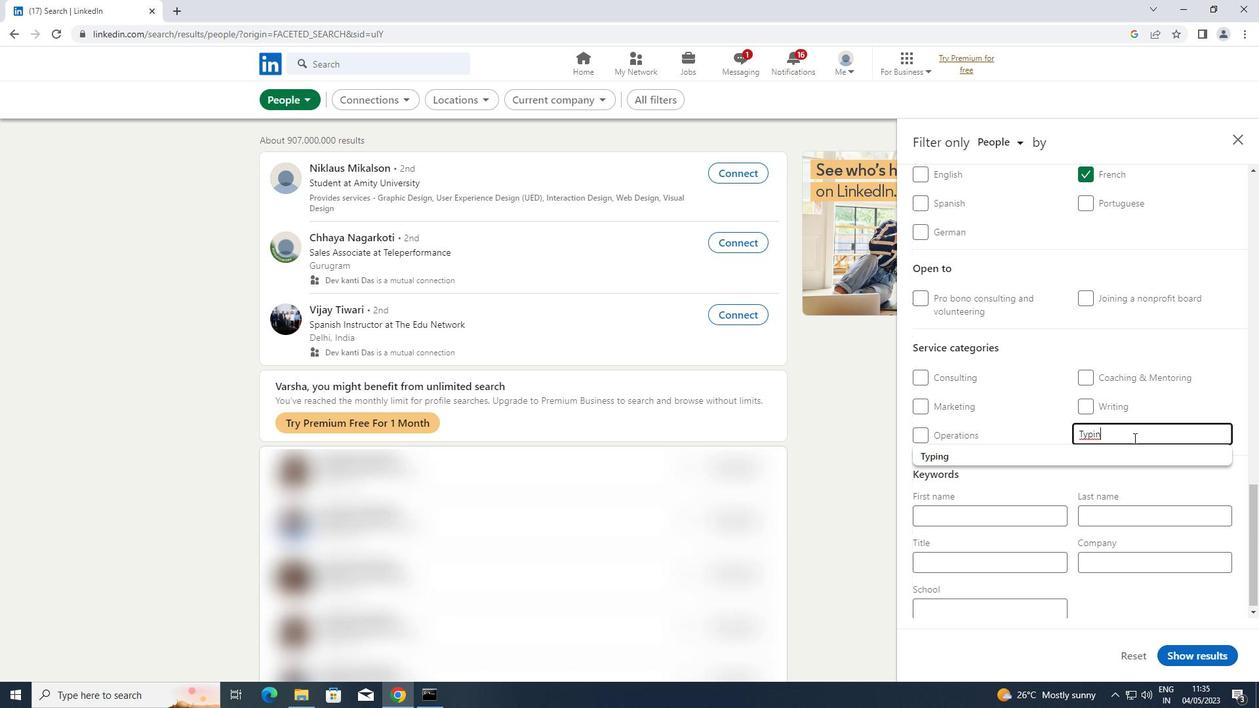 
Action: Mouse scrolled (1134, 437) with delta (0, 0)
Screenshot: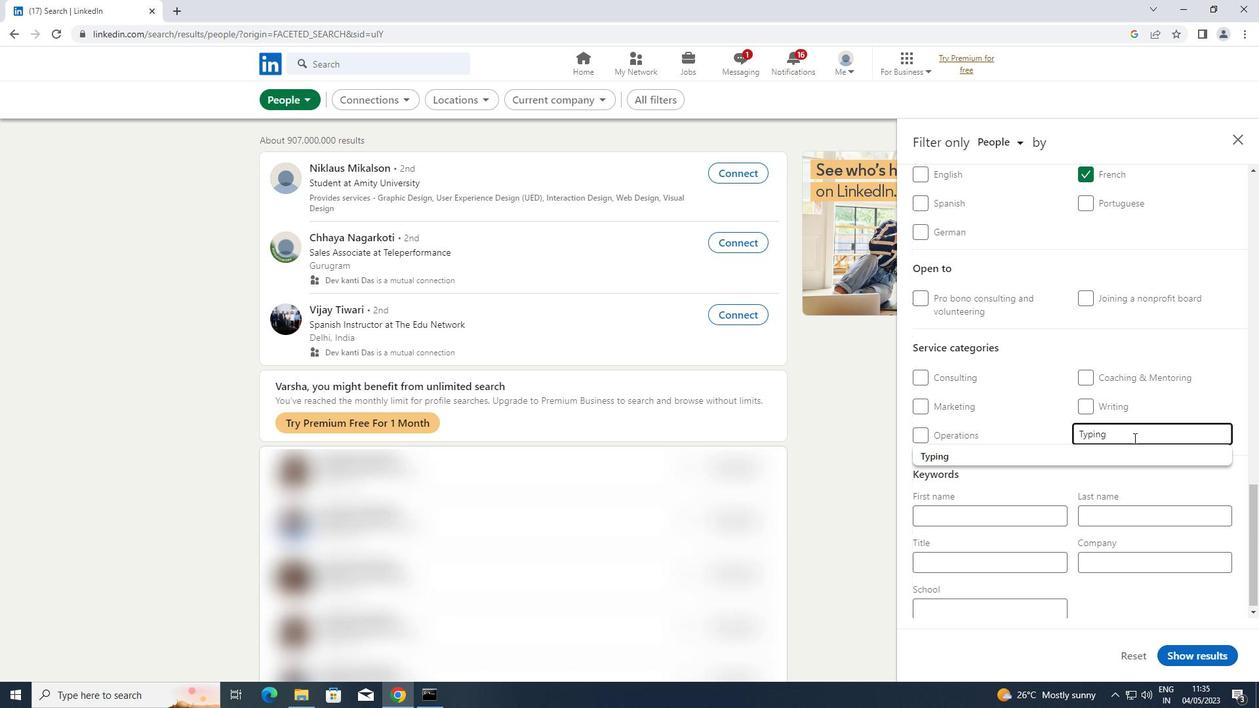 
Action: Mouse scrolled (1134, 437) with delta (0, 0)
Screenshot: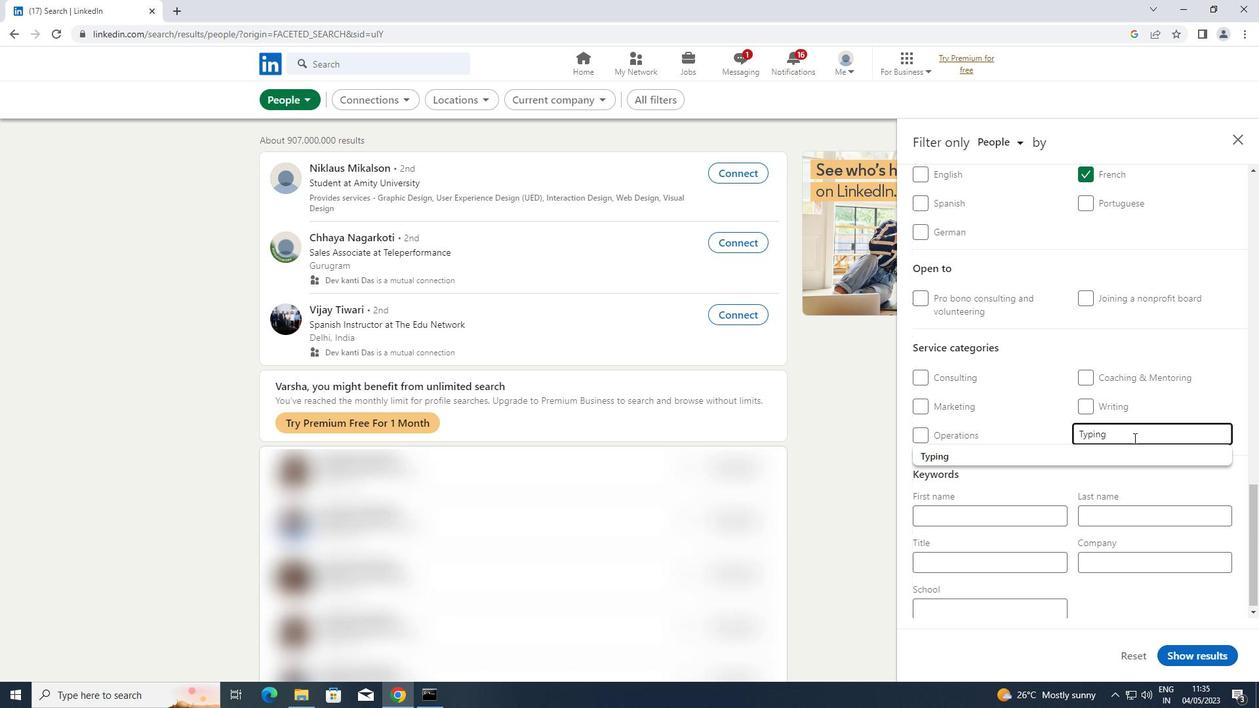 
Action: Mouse scrolled (1134, 437) with delta (0, 0)
Screenshot: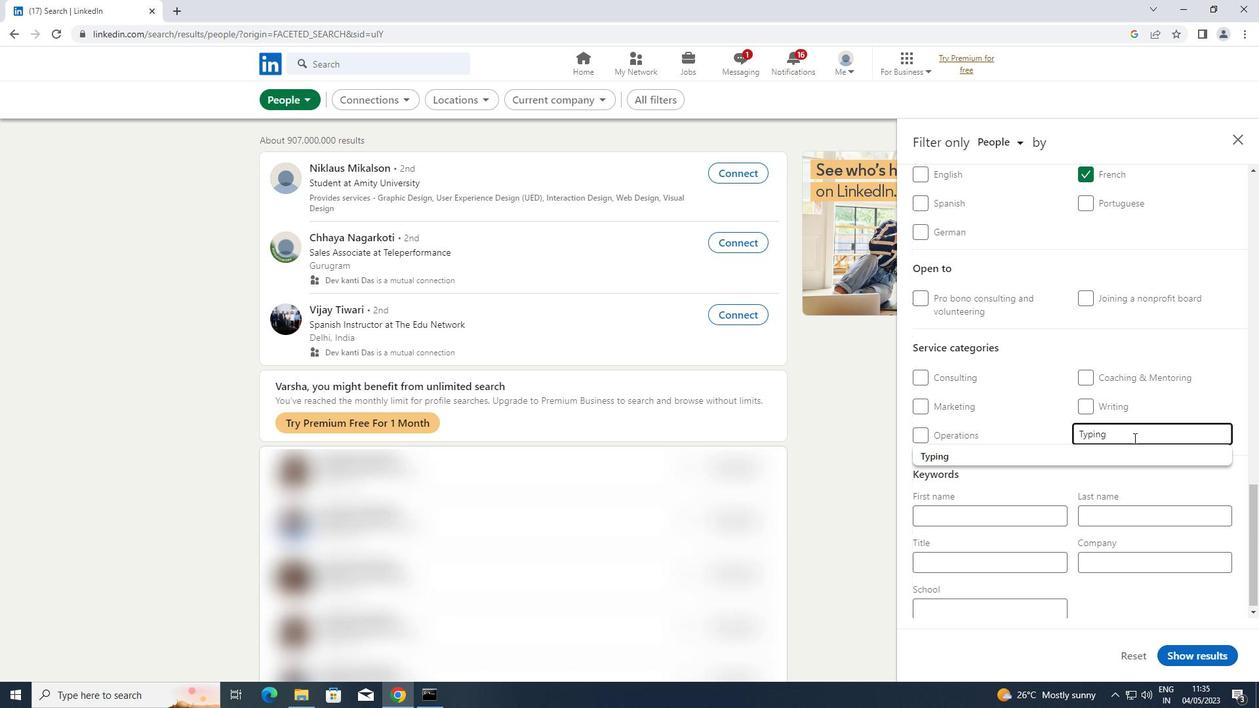 
Action: Mouse scrolled (1134, 437) with delta (0, 0)
Screenshot: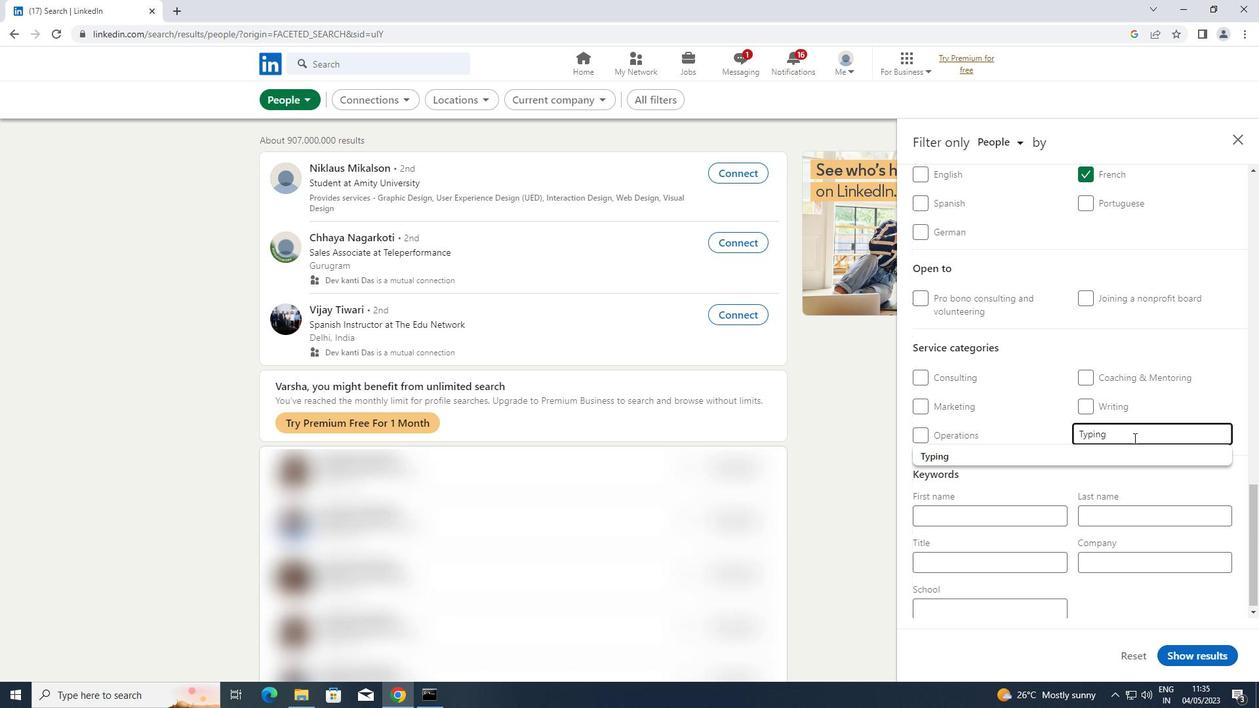
Action: Mouse scrolled (1134, 437) with delta (0, 0)
Screenshot: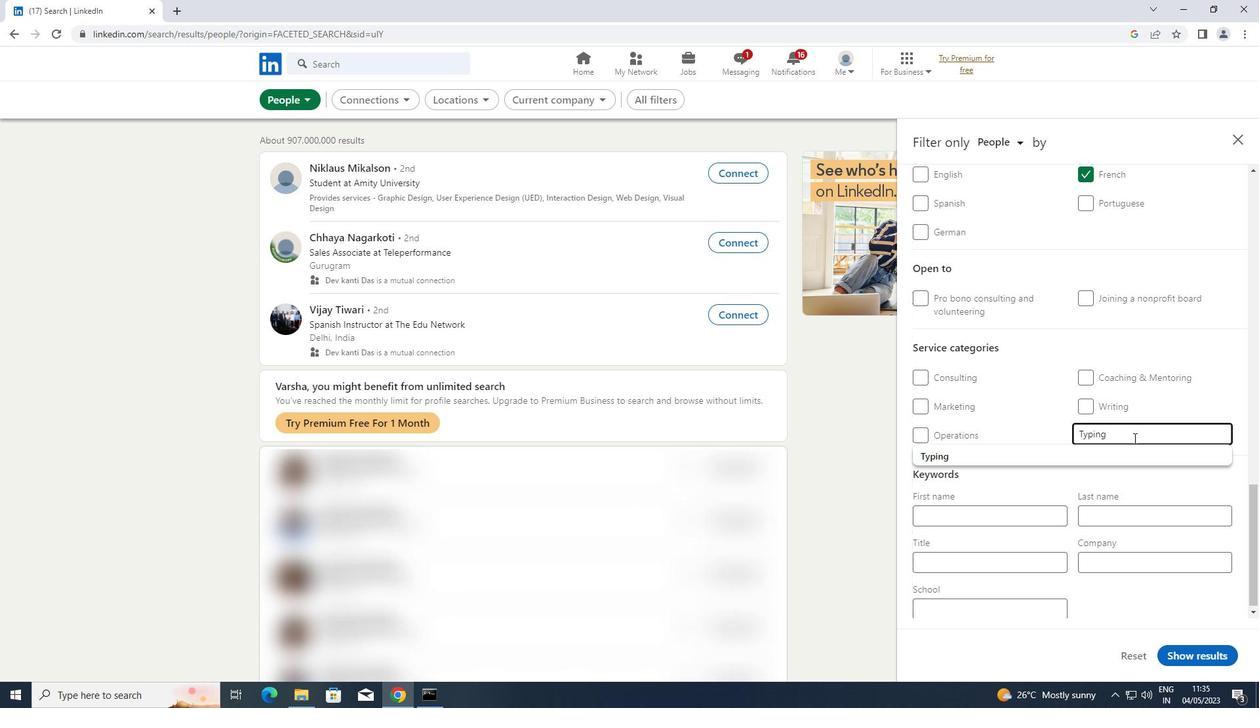 
Action: Mouse moved to (1028, 568)
Screenshot: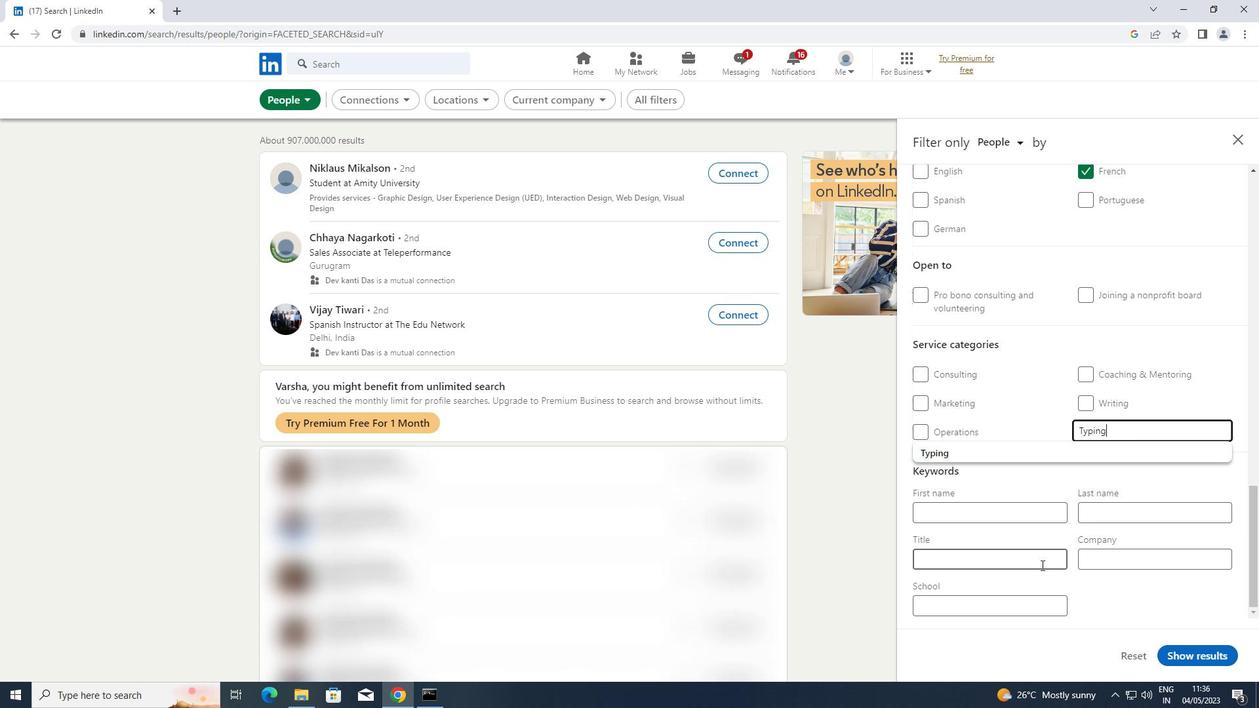
Action: Mouse pressed left at (1028, 568)
Screenshot: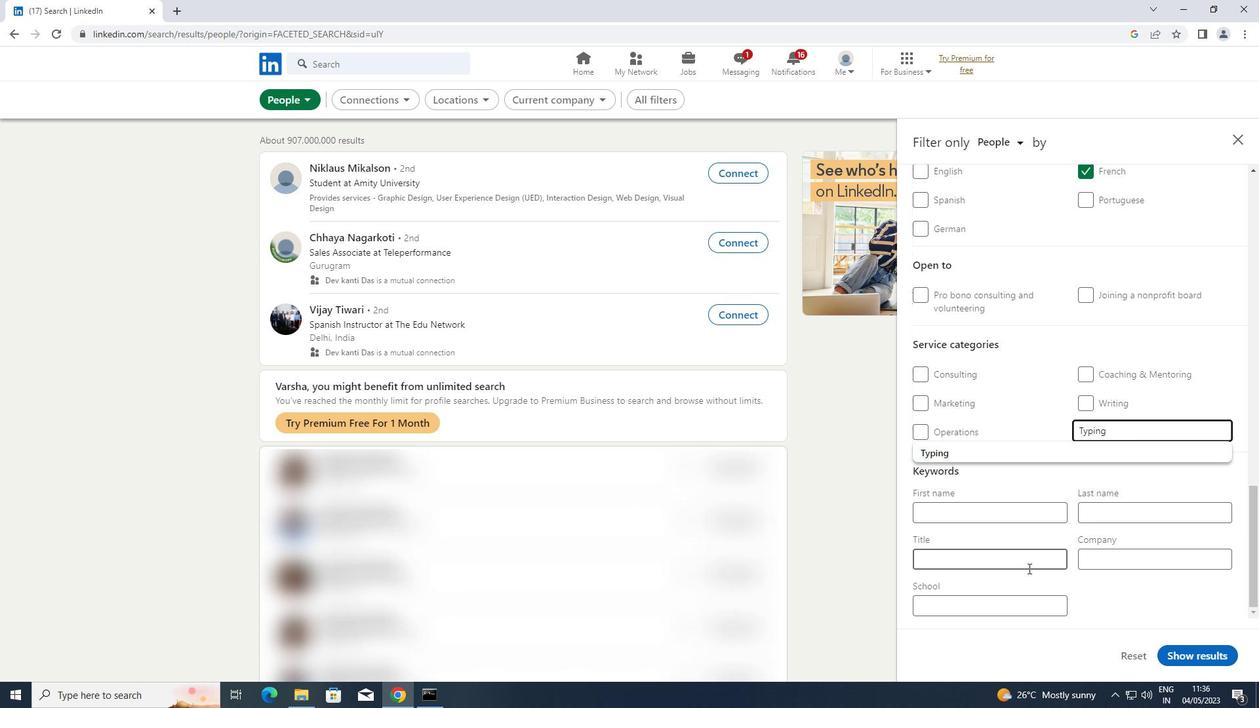 
Action: Key pressed <Key.shift>CULTURE<Key.space><Key.shift>OPERATIONS<Key.space><Key.shift>MANAGER
Screenshot: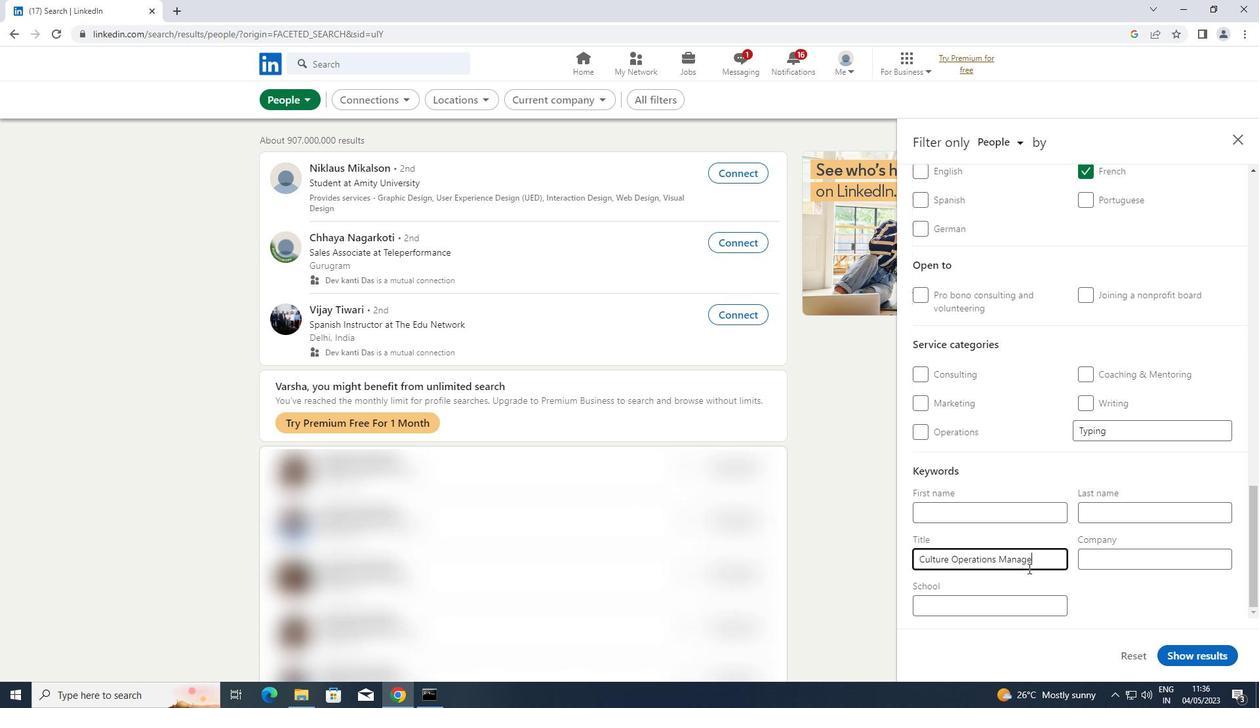 
Action: Mouse moved to (1185, 654)
Screenshot: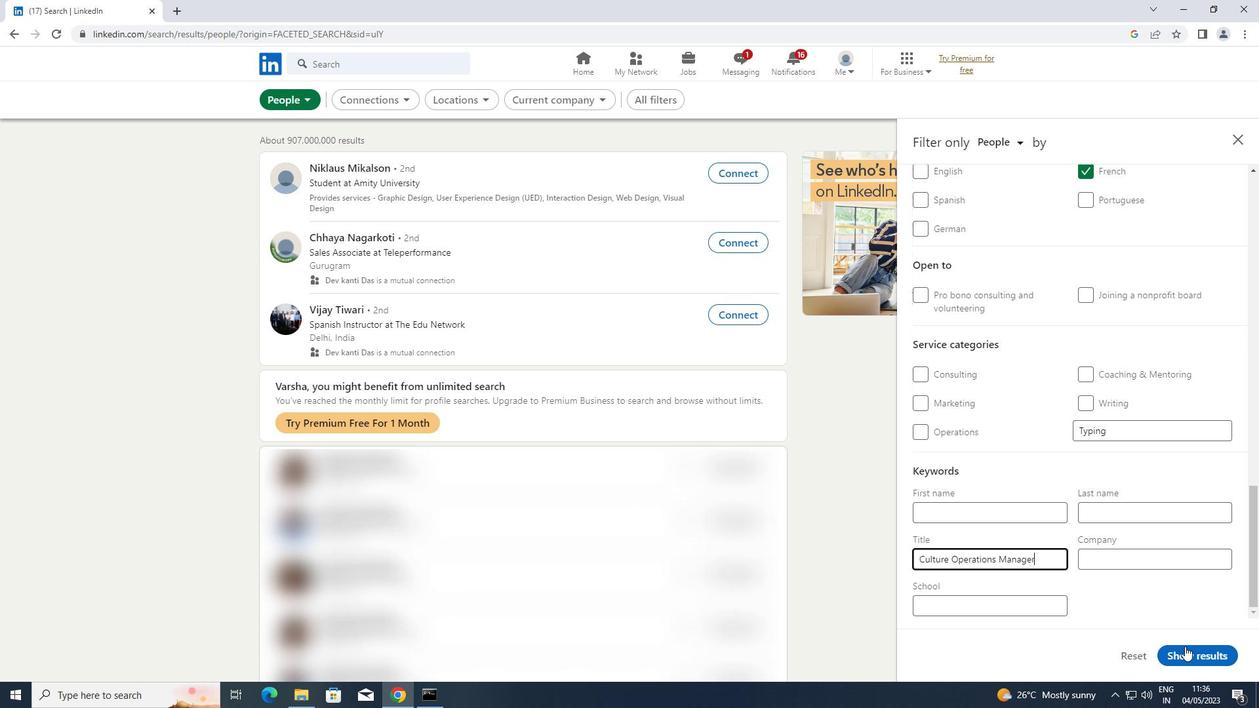 
Action: Mouse pressed left at (1185, 654)
Screenshot: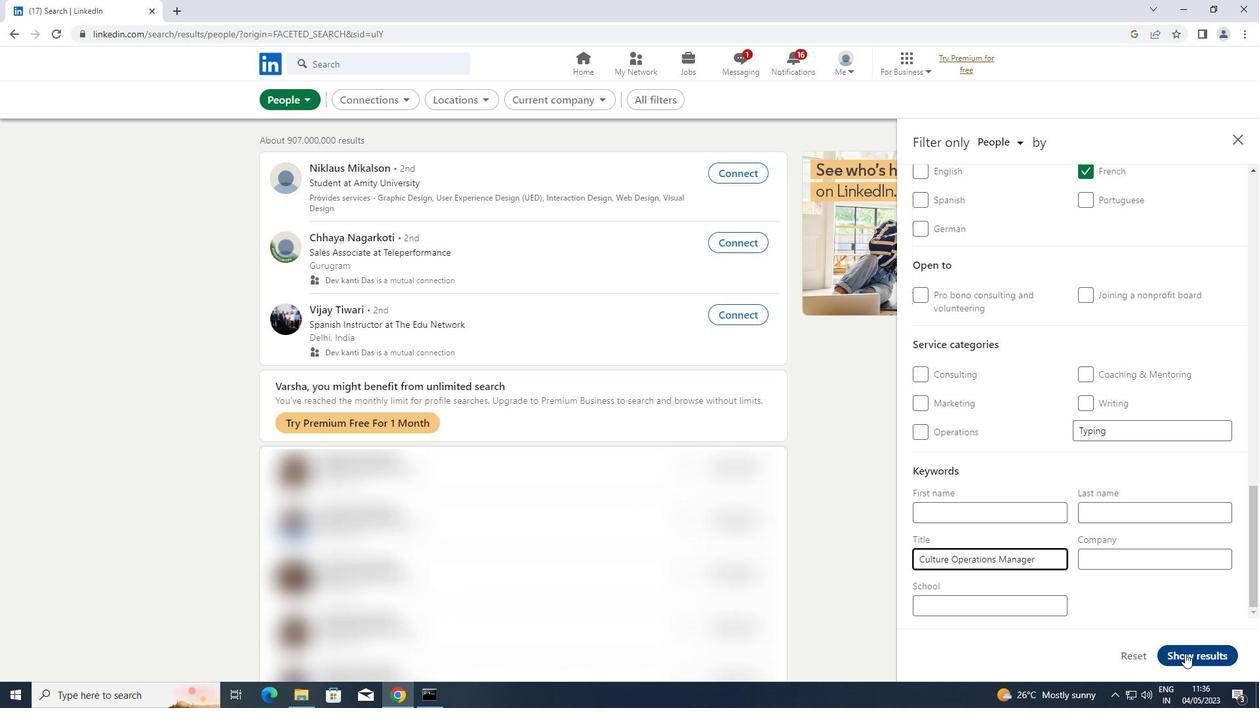 
